 Task: Find connections with filter location Chinnamanūr with filter topic #propertymanagement with filter profile language Spanish with filter current company Sobha Ltd. with filter school Central Academy Schools with filter industry Book Publishing with filter service category Commercial Insurance with filter keywords title Cruise Director
Action: Mouse moved to (645, 94)
Screenshot: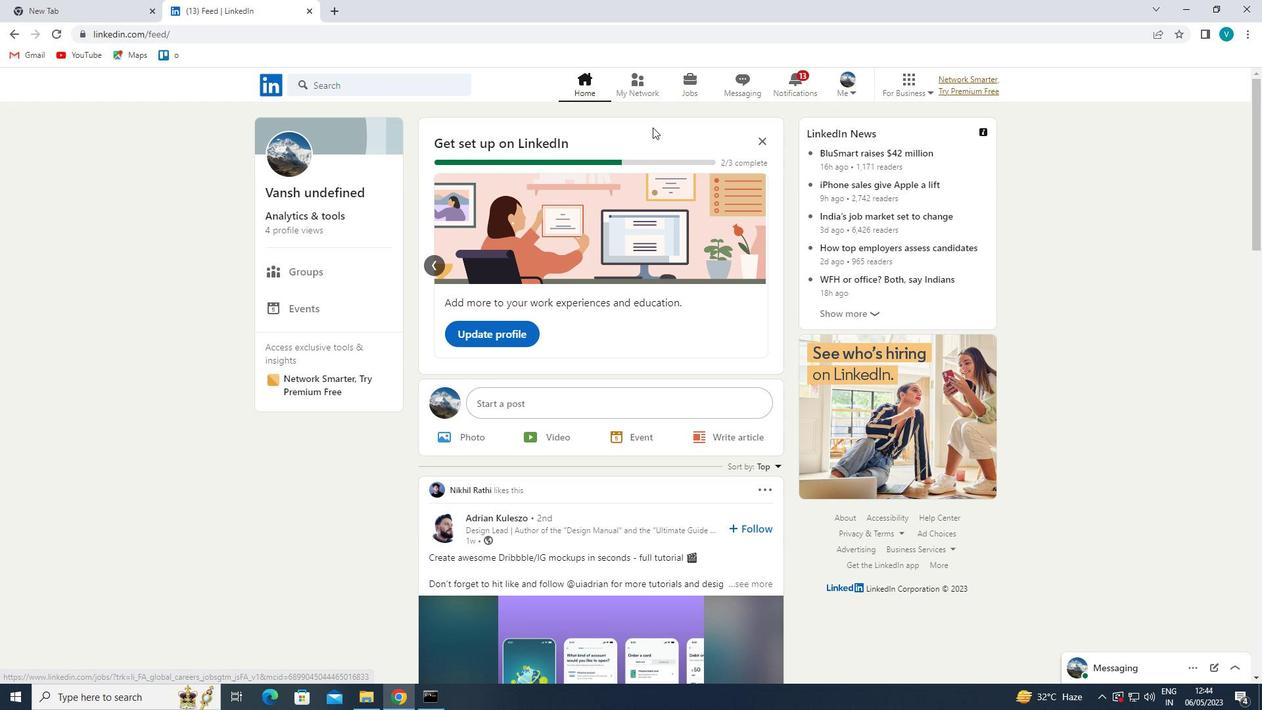
Action: Mouse pressed left at (645, 94)
Screenshot: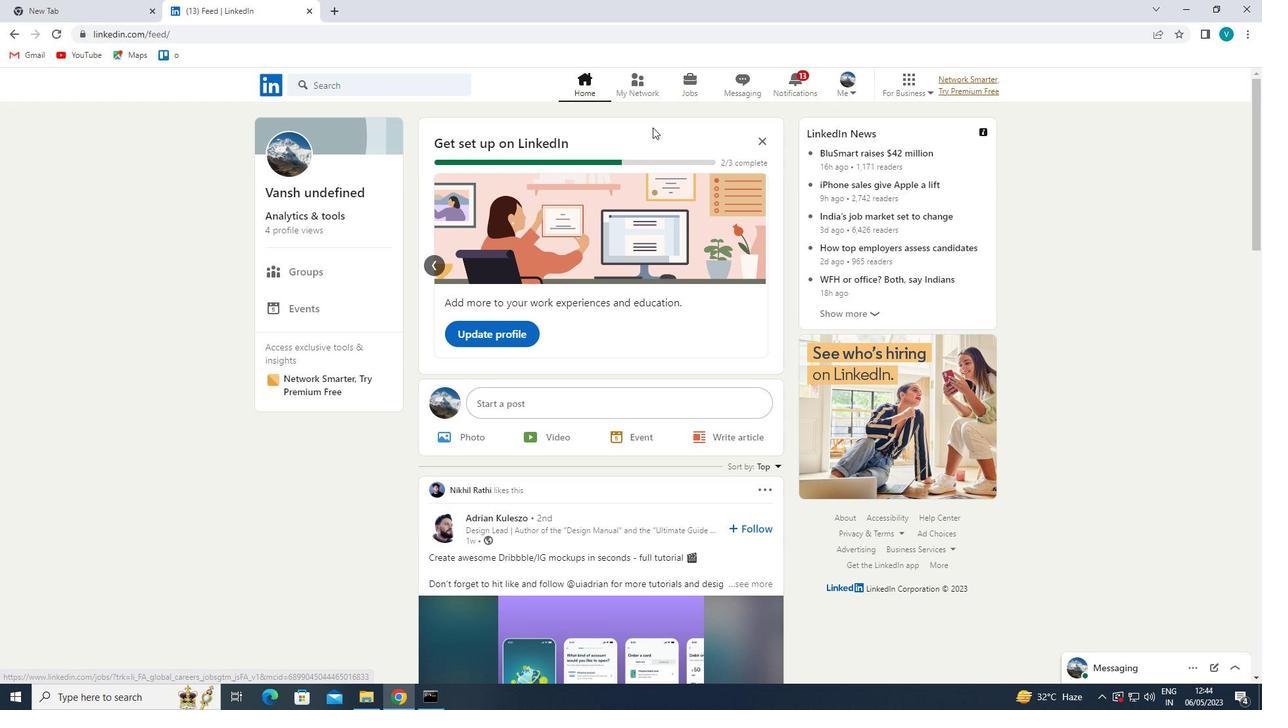 
Action: Mouse moved to (432, 153)
Screenshot: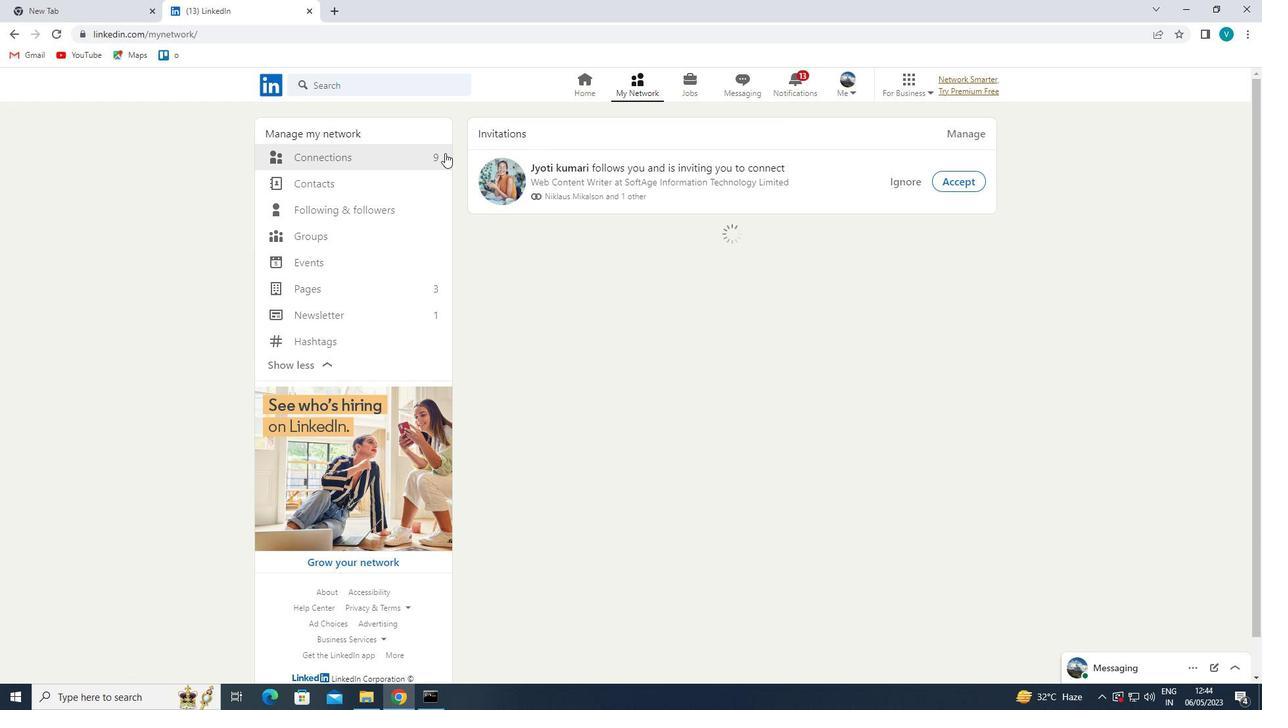 
Action: Mouse pressed left at (432, 153)
Screenshot: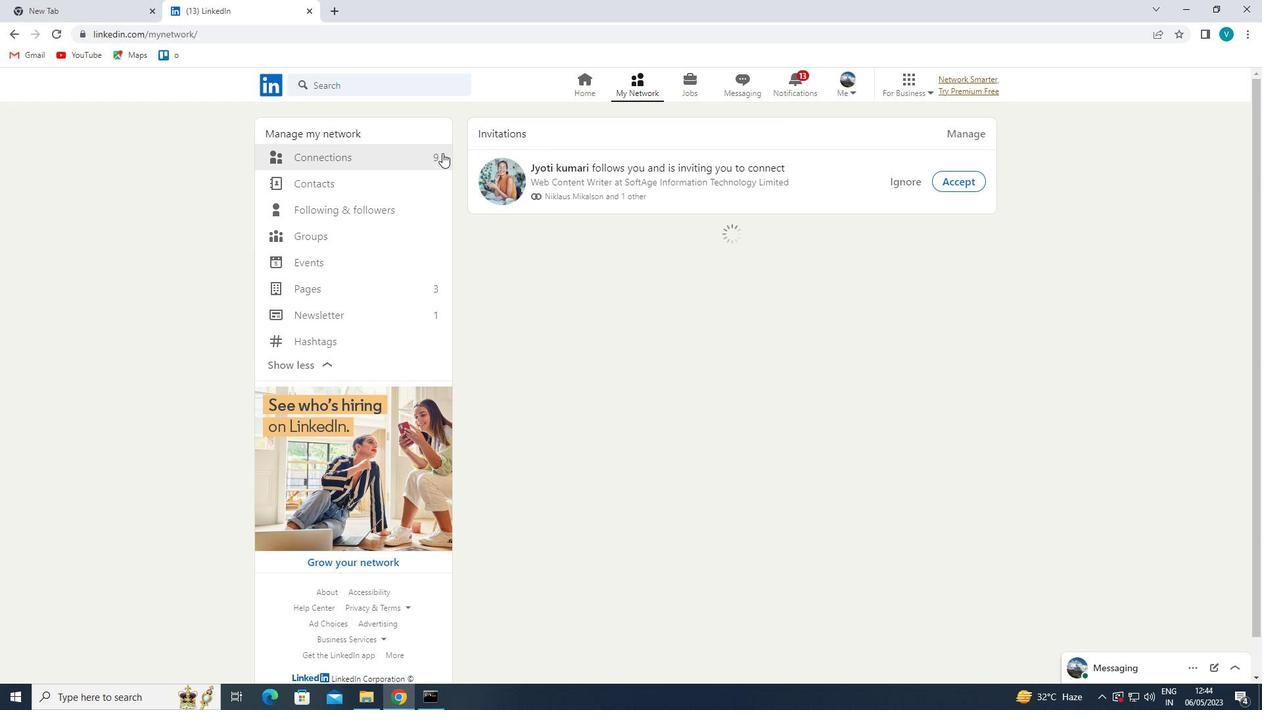 
Action: Mouse moved to (762, 161)
Screenshot: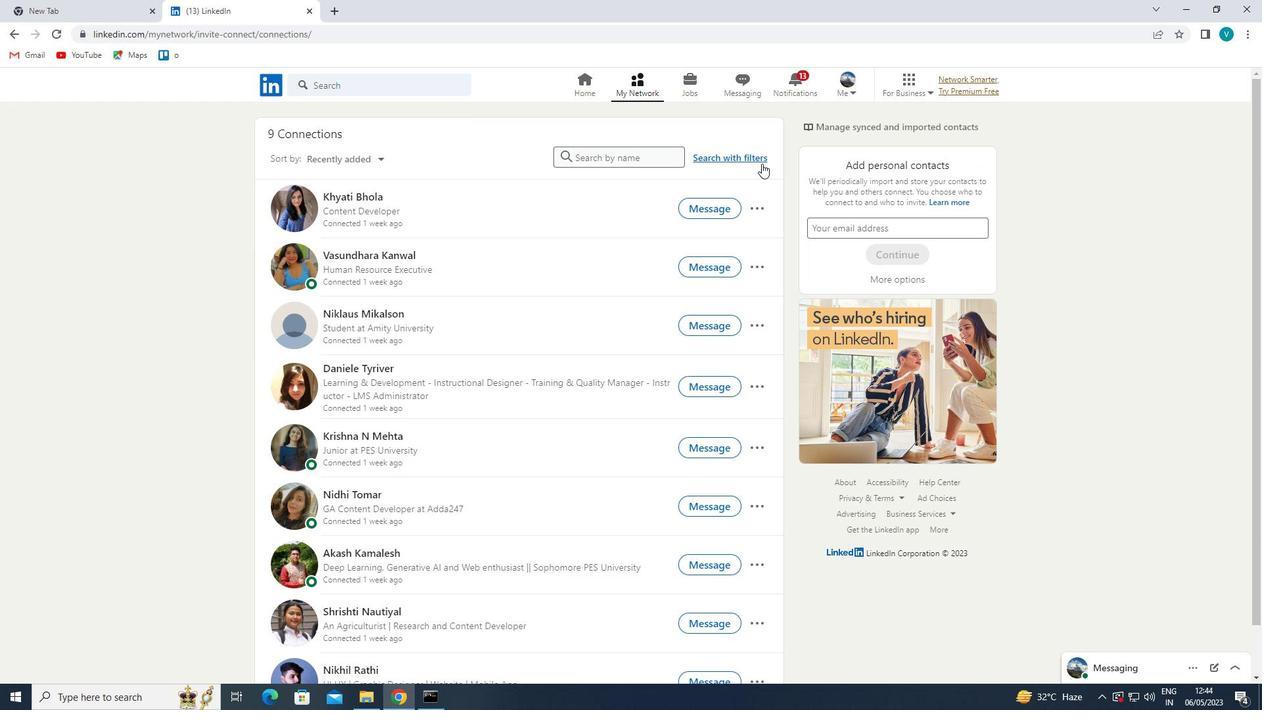 
Action: Mouse pressed left at (762, 161)
Screenshot: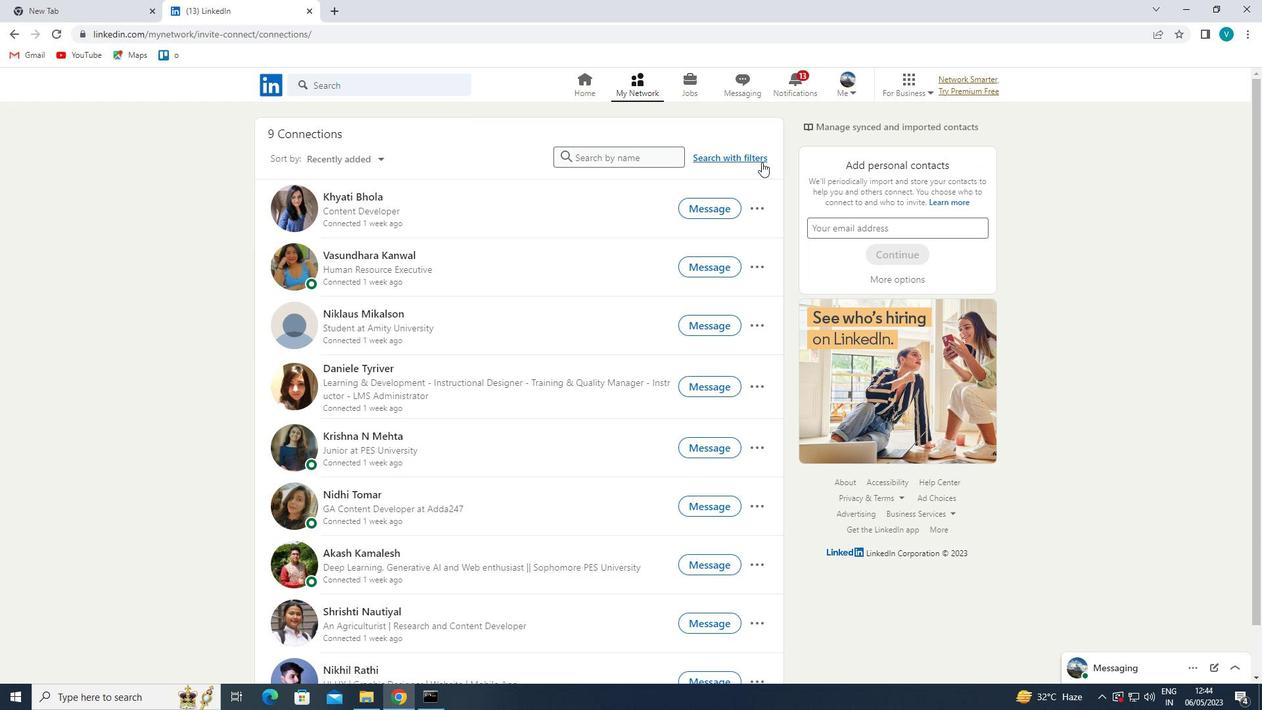 
Action: Mouse moved to (635, 124)
Screenshot: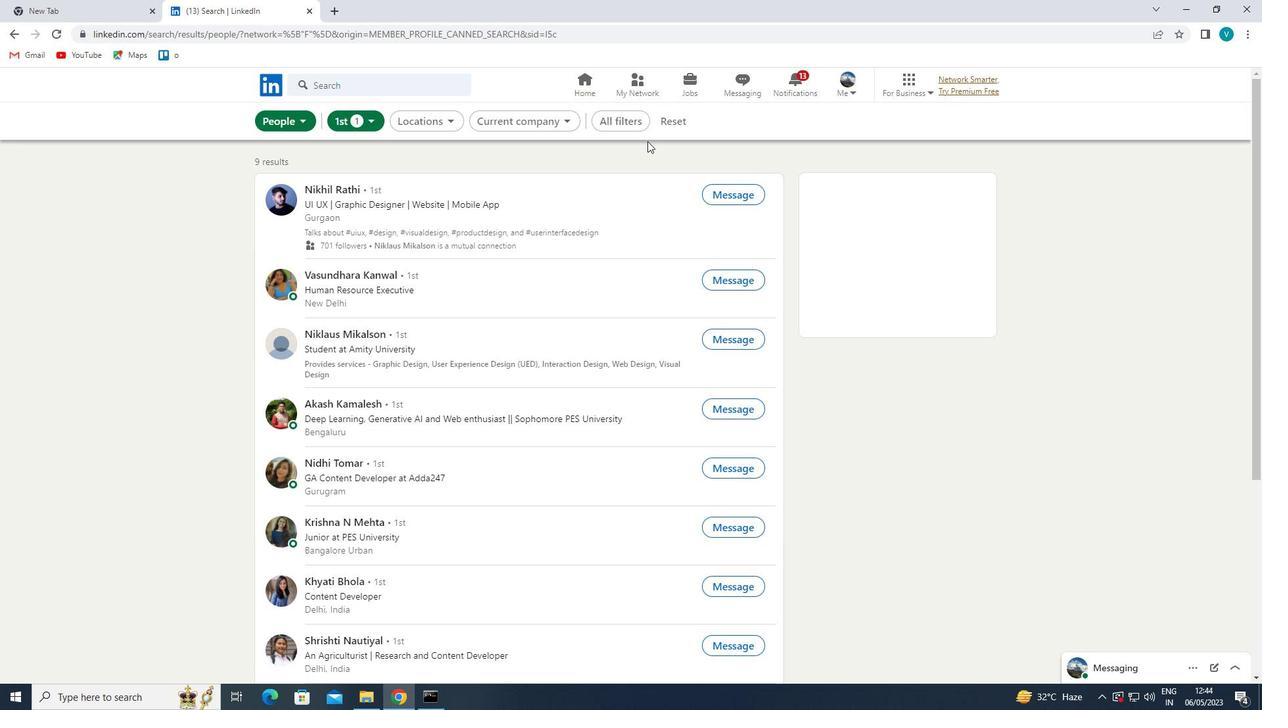 
Action: Mouse pressed left at (635, 124)
Screenshot: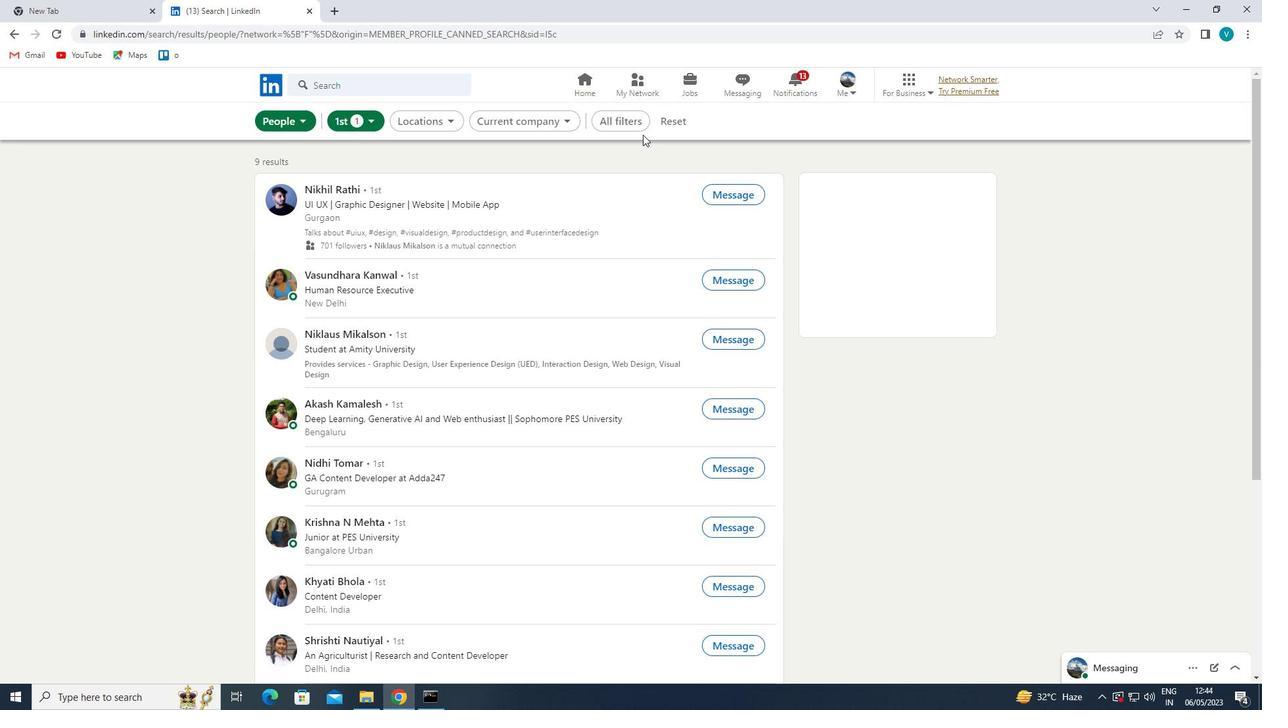 
Action: Mouse moved to (982, 236)
Screenshot: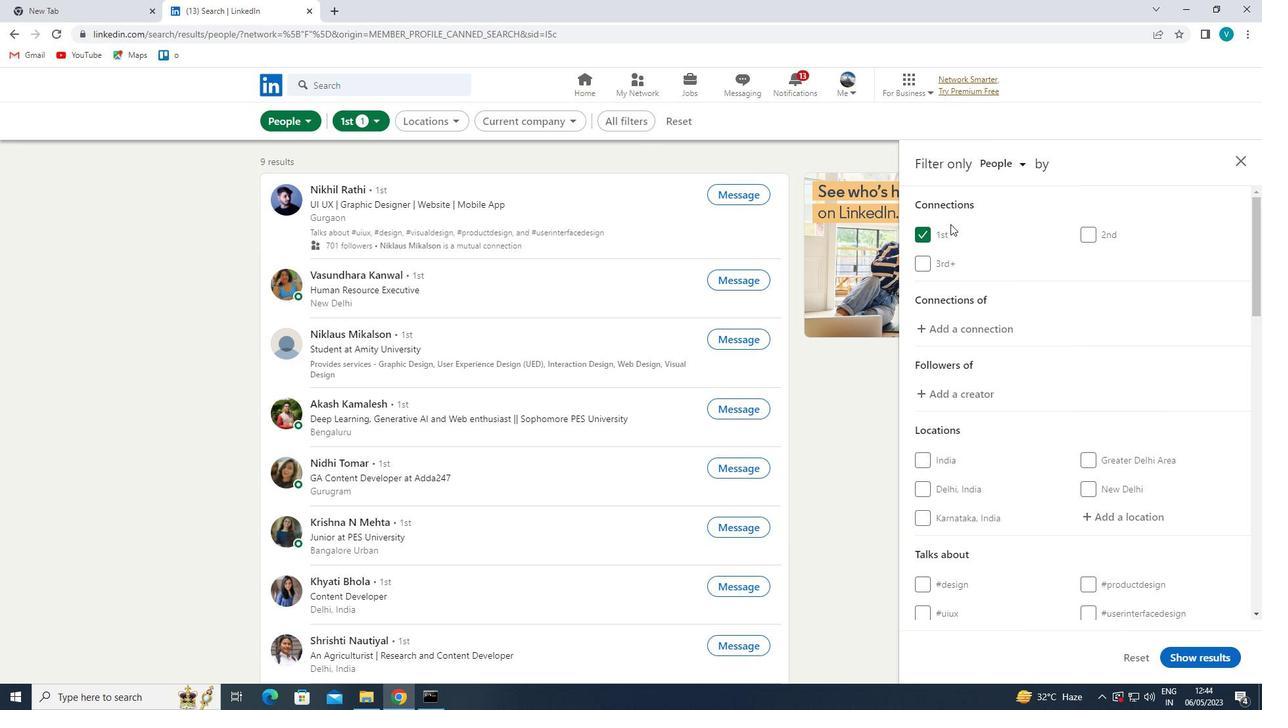 
Action: Mouse scrolled (982, 235) with delta (0, 0)
Screenshot: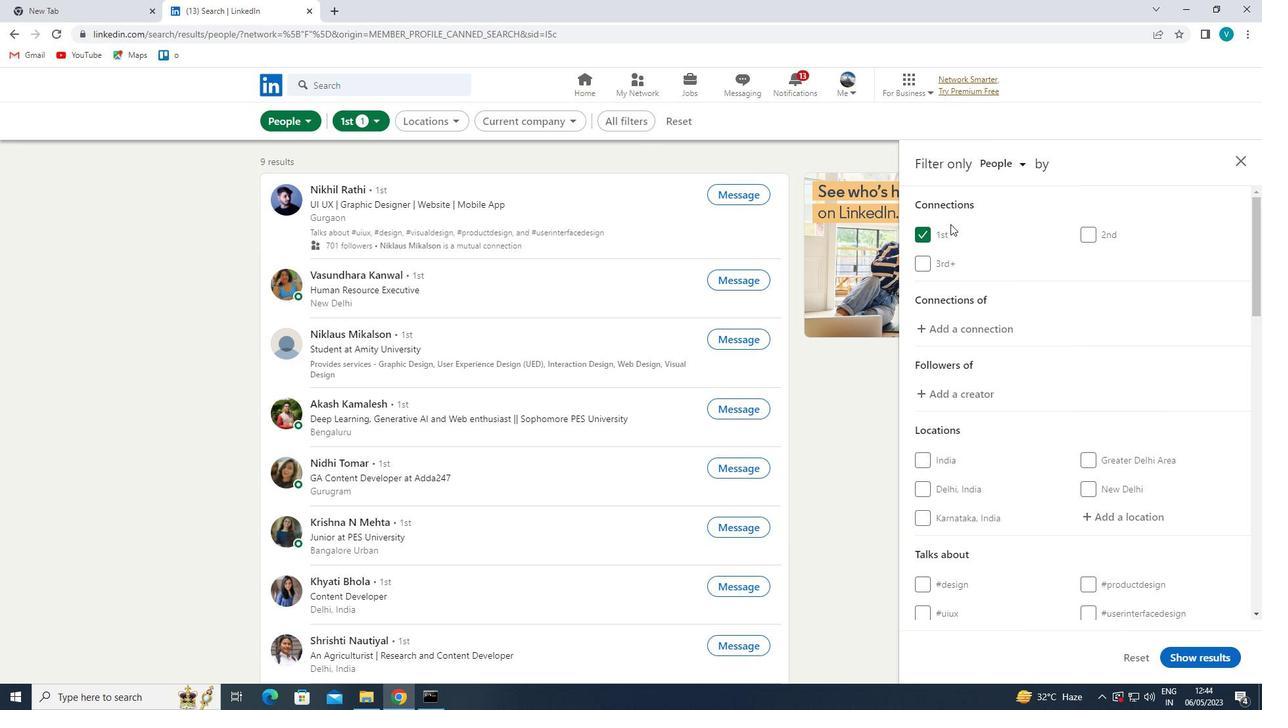 
Action: Mouse moved to (990, 241)
Screenshot: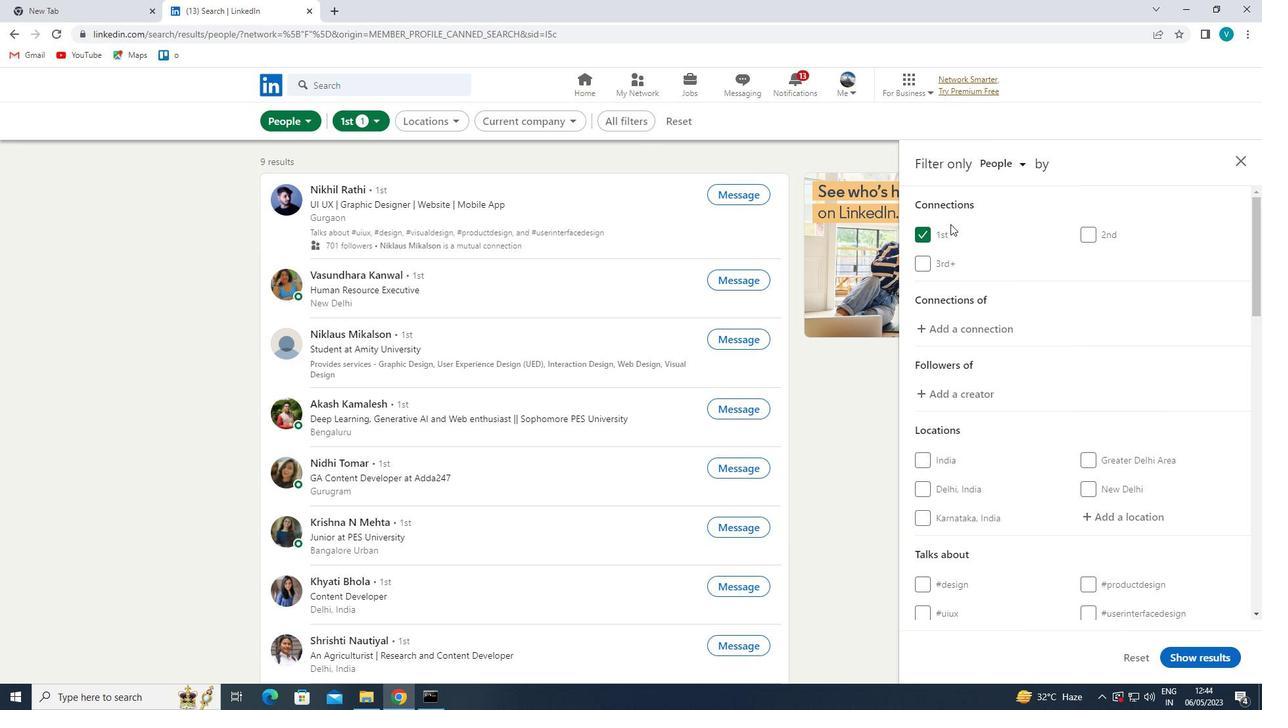 
Action: Mouse scrolled (990, 240) with delta (0, 0)
Screenshot: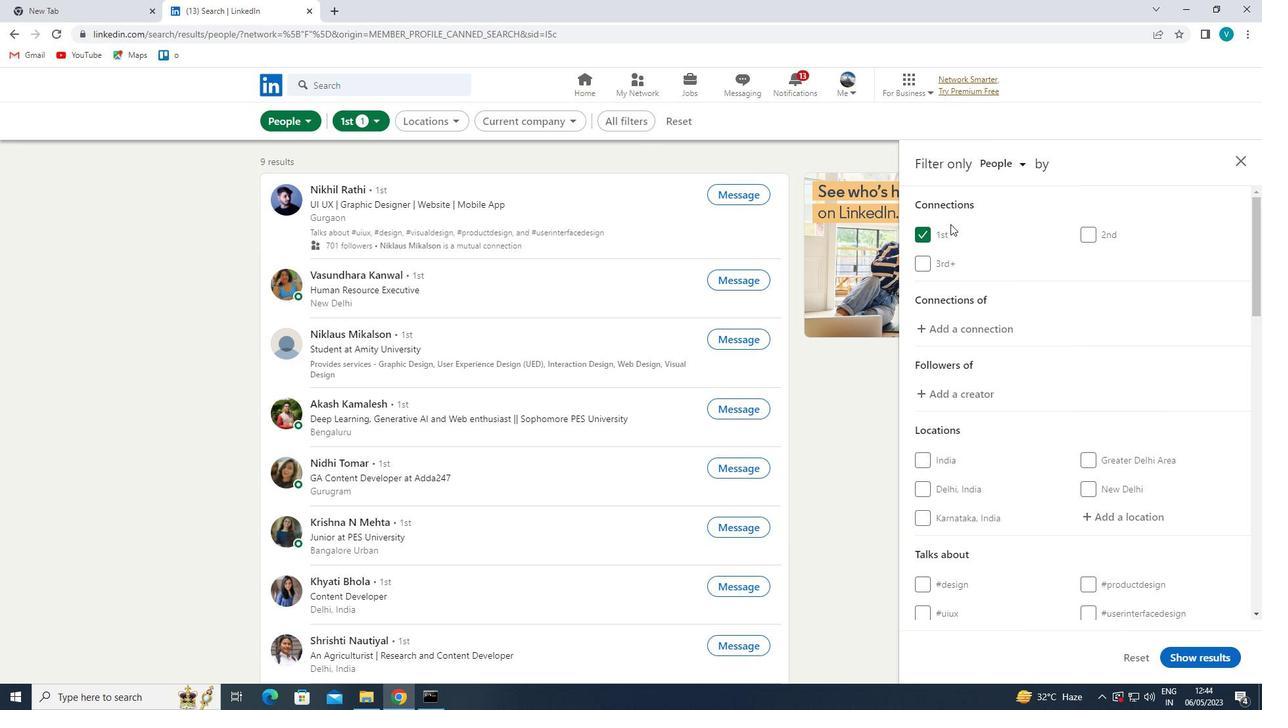 
Action: Mouse moved to (1099, 389)
Screenshot: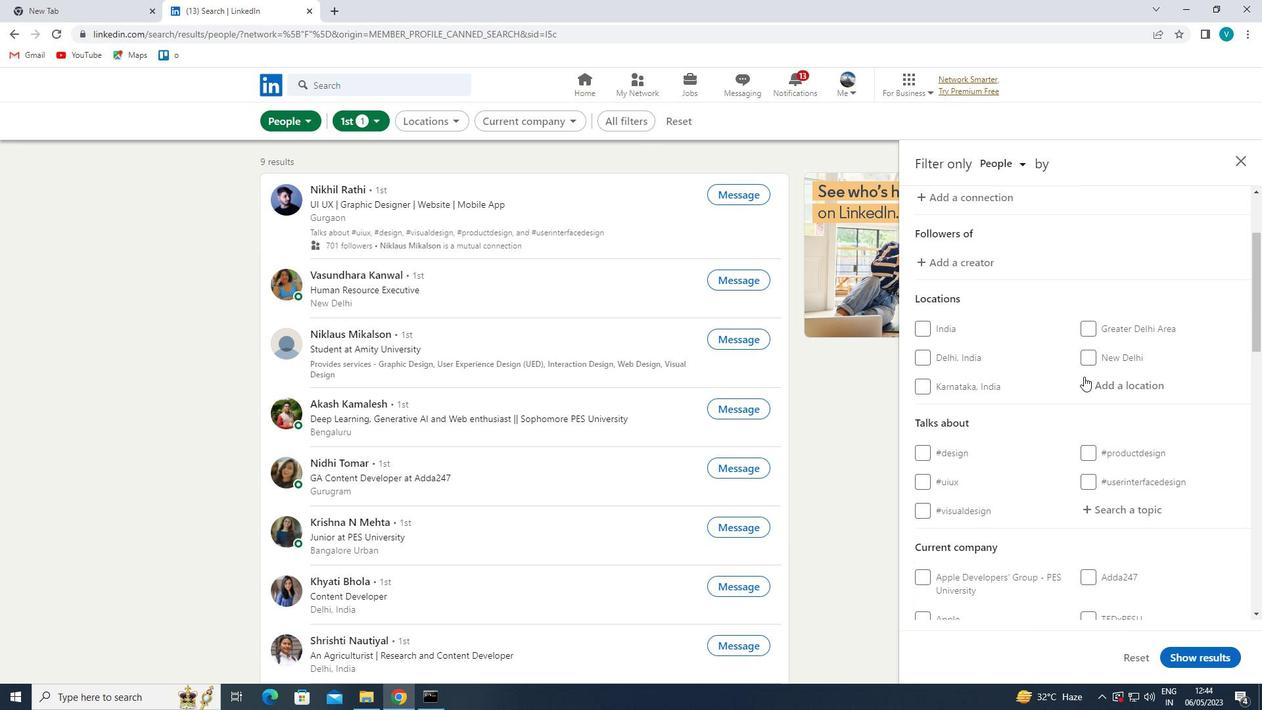 
Action: Mouse pressed left at (1099, 389)
Screenshot: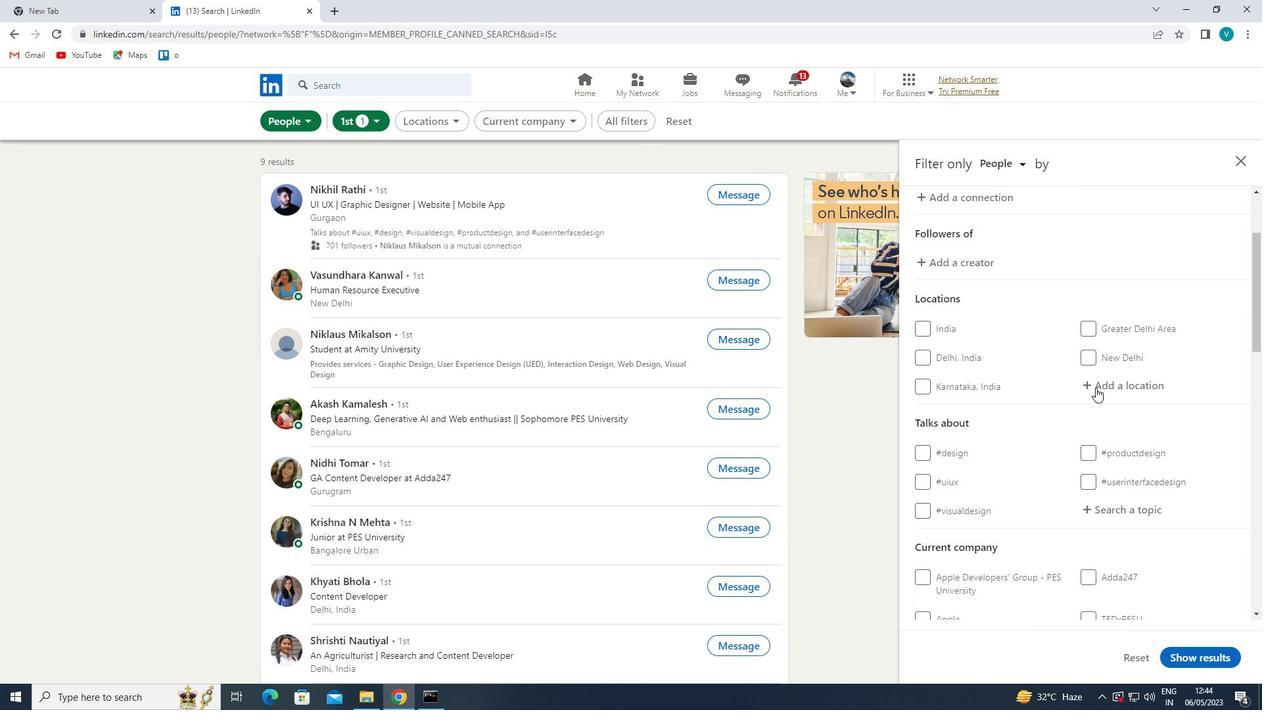 
Action: Mouse moved to (1037, 430)
Screenshot: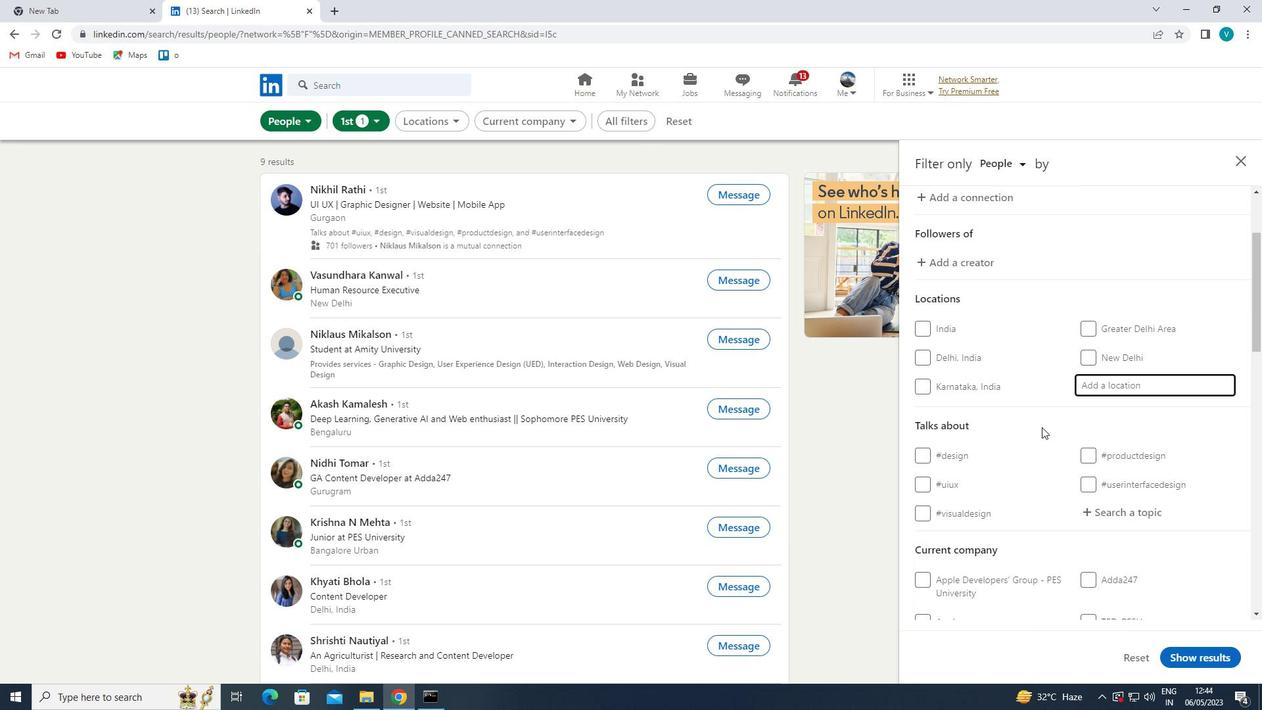 
Action: Key pressed <Key.shift>
Screenshot: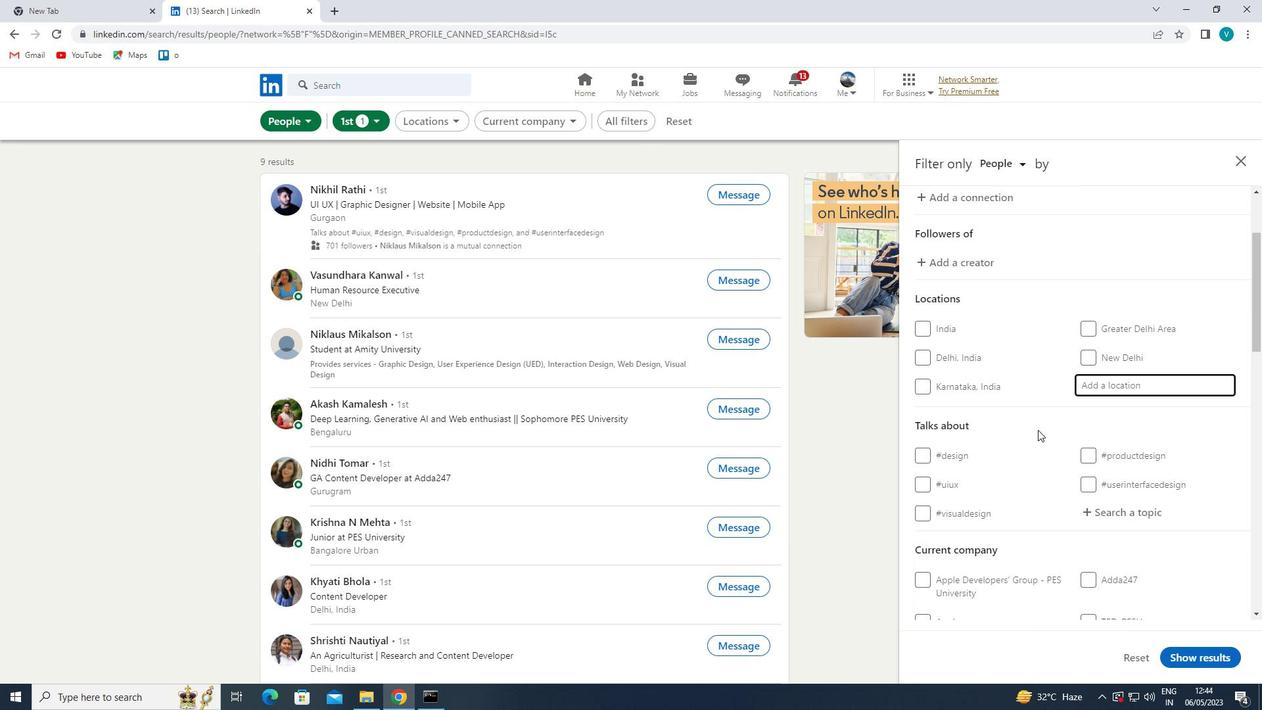 
Action: Mouse moved to (1036, 431)
Screenshot: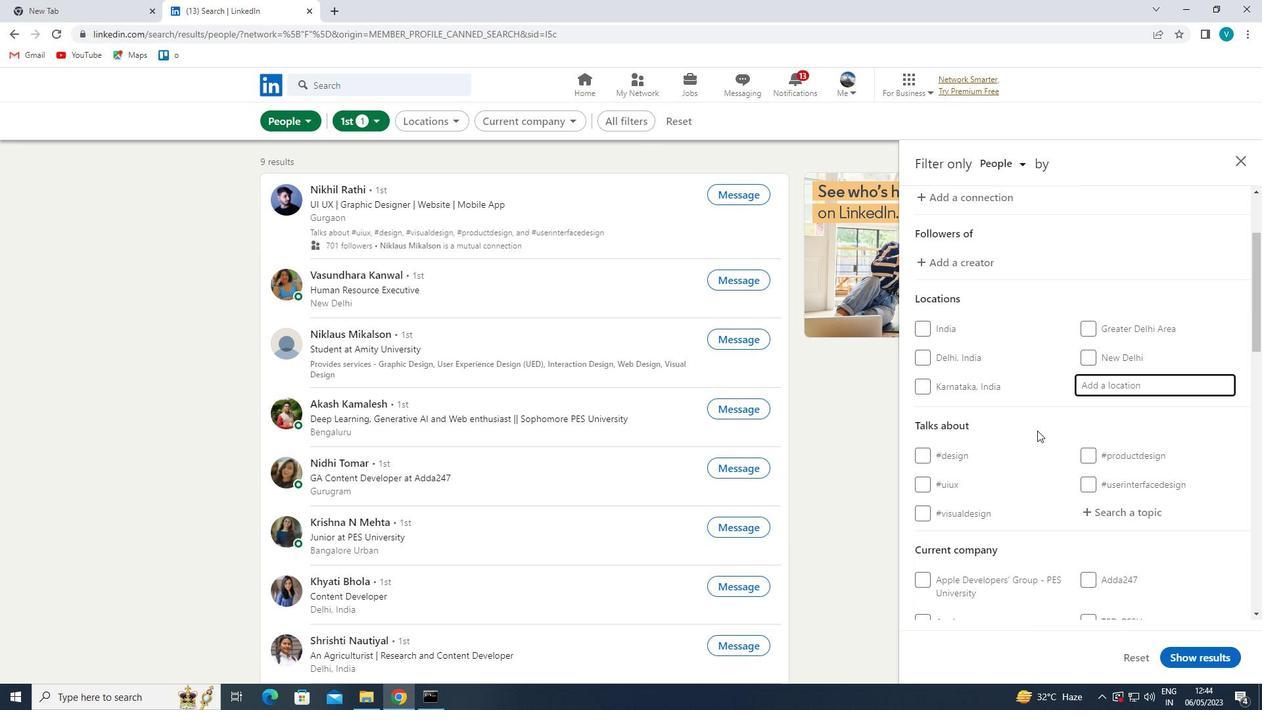 
Action: Key pressed CHINNAMANUR
Screenshot: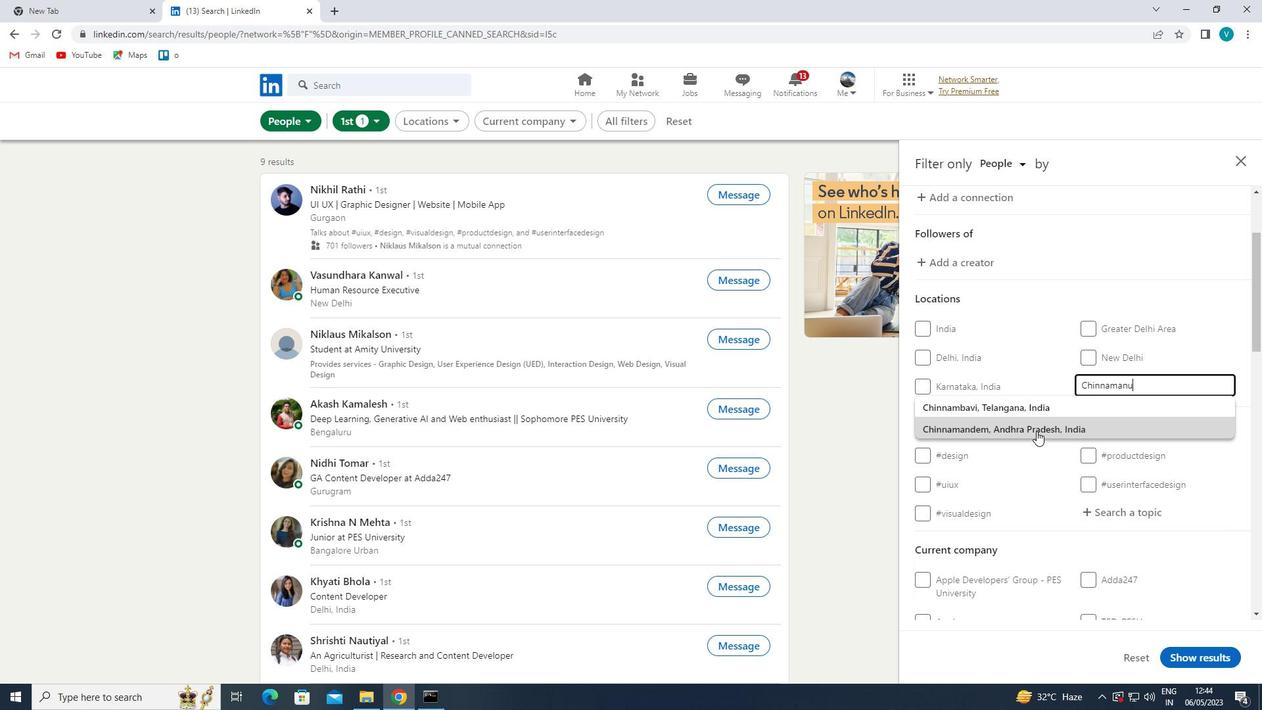 
Action: Mouse moved to (1044, 401)
Screenshot: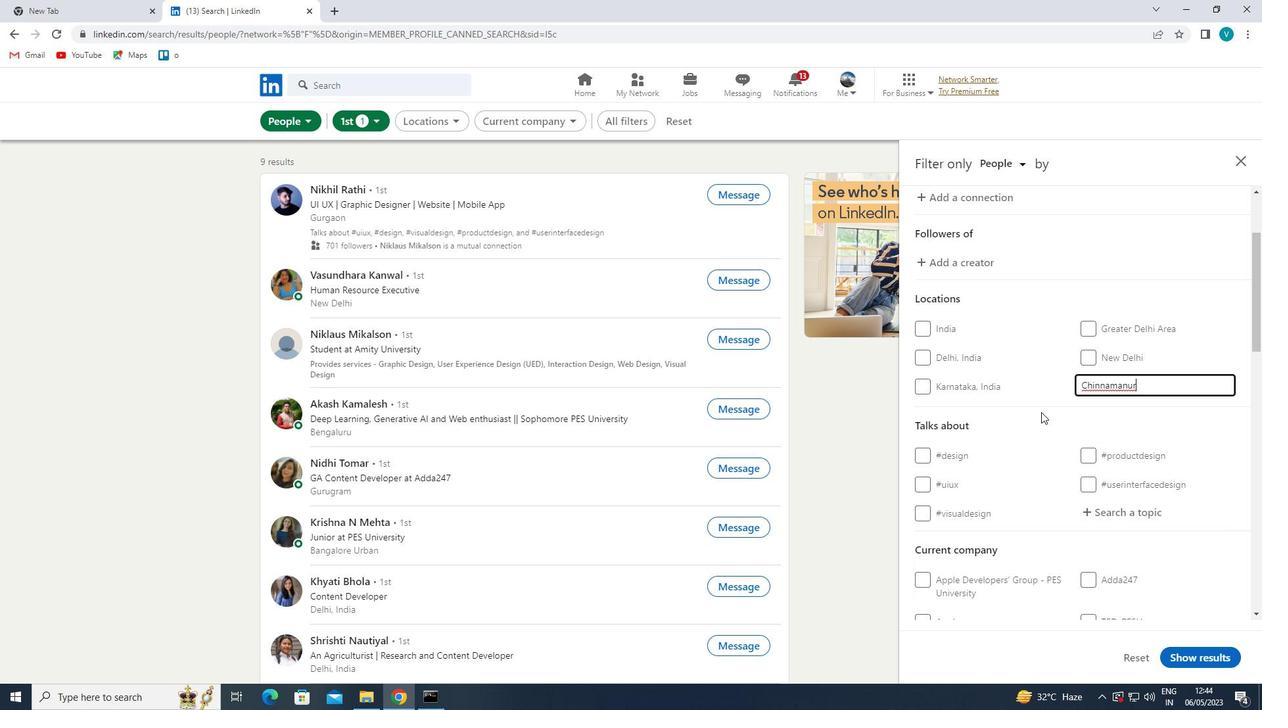 
Action: Mouse pressed left at (1044, 401)
Screenshot: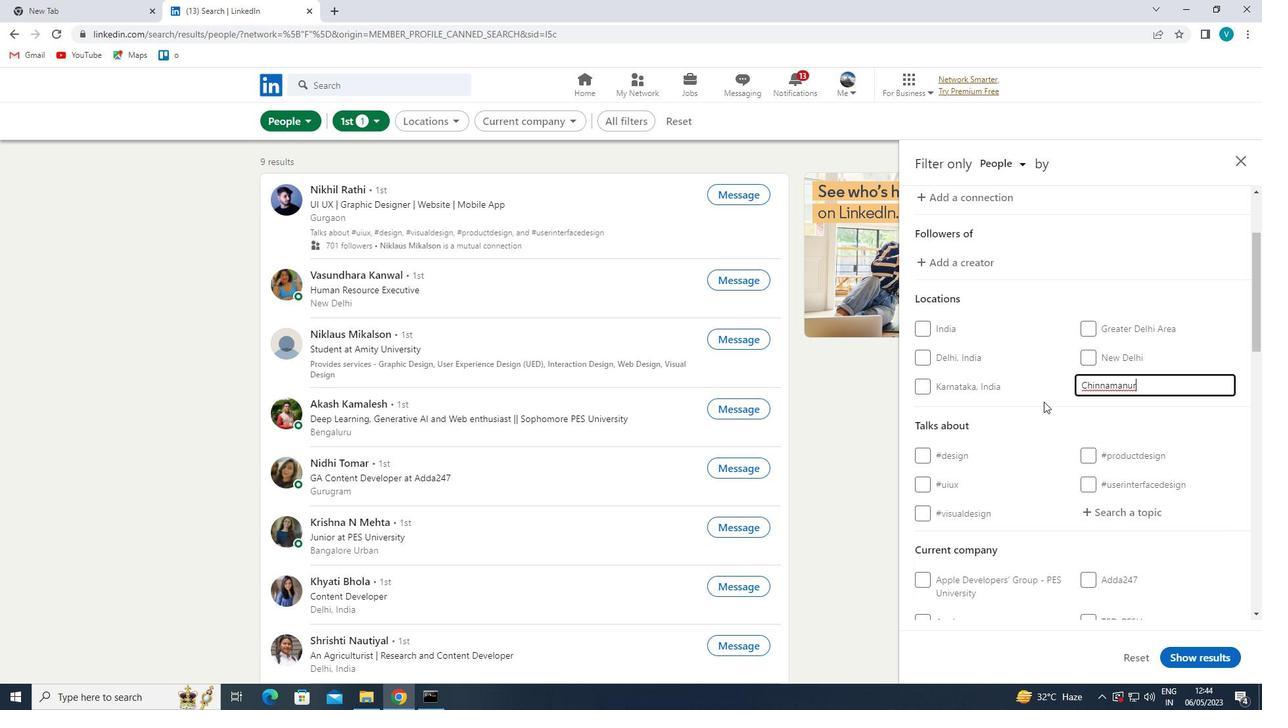 
Action: Mouse scrolled (1044, 401) with delta (0, 0)
Screenshot: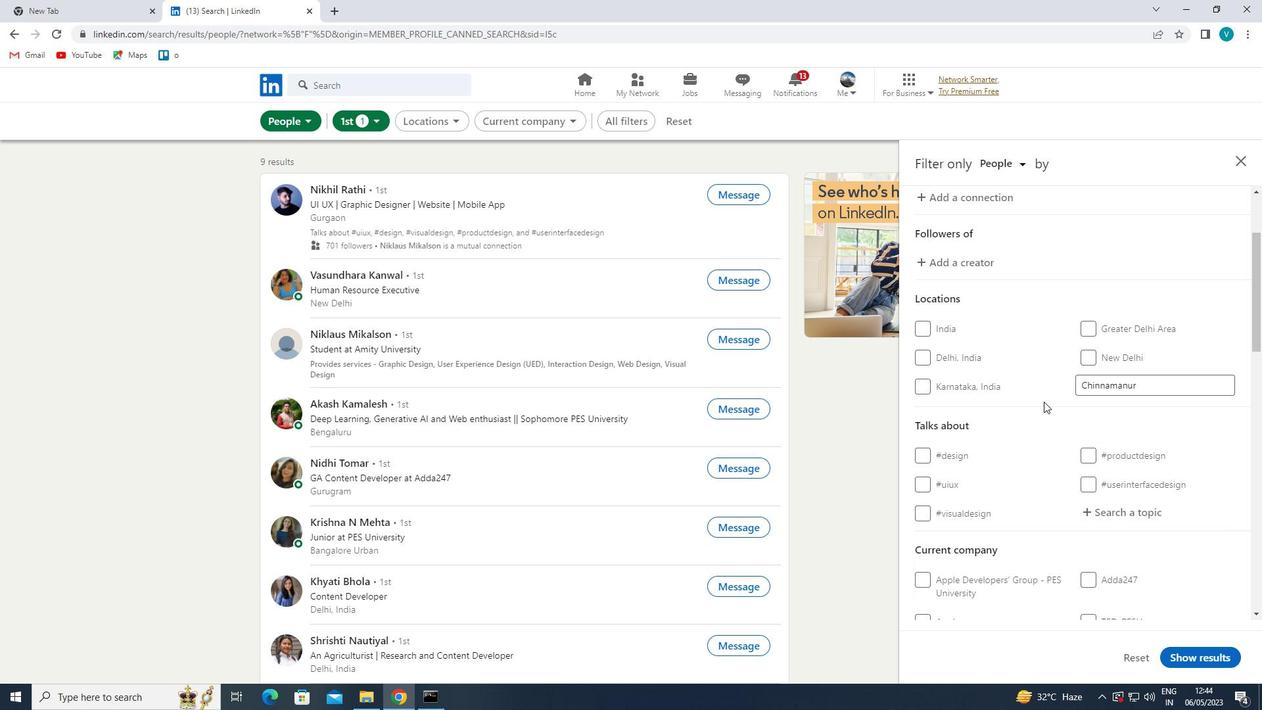 
Action: Mouse moved to (1044, 401)
Screenshot: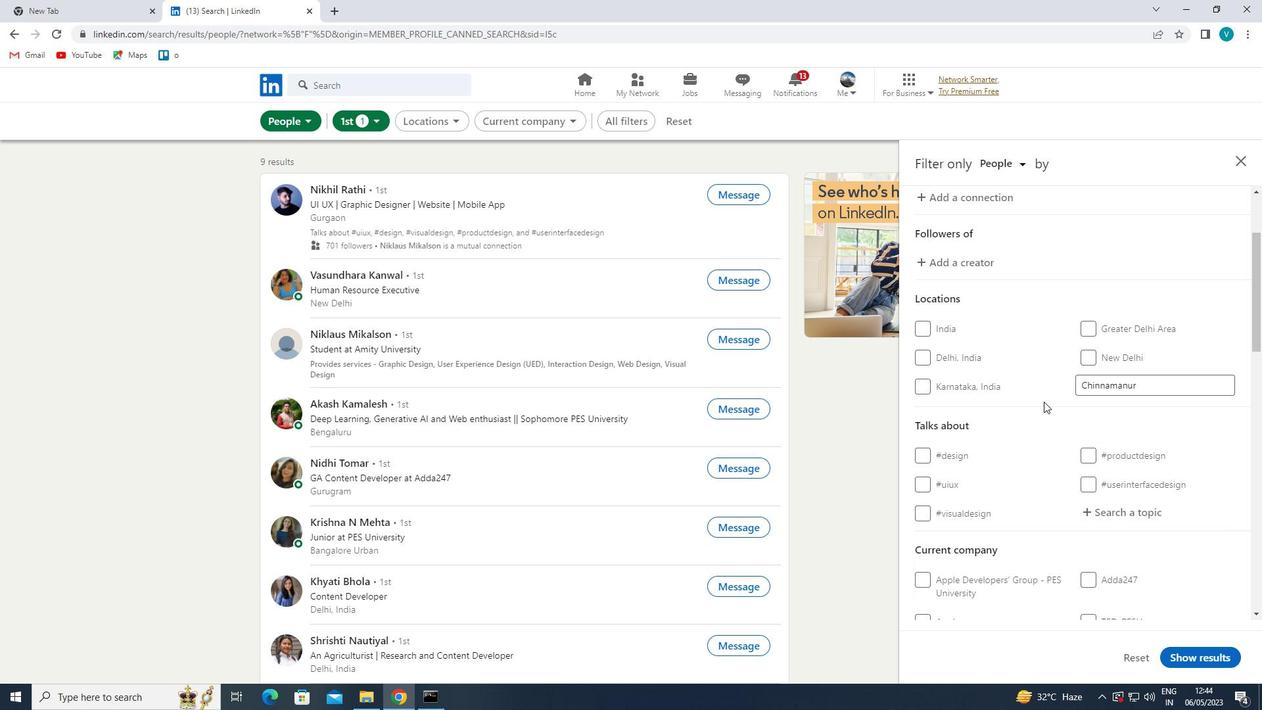 
Action: Mouse scrolled (1044, 401) with delta (0, 0)
Screenshot: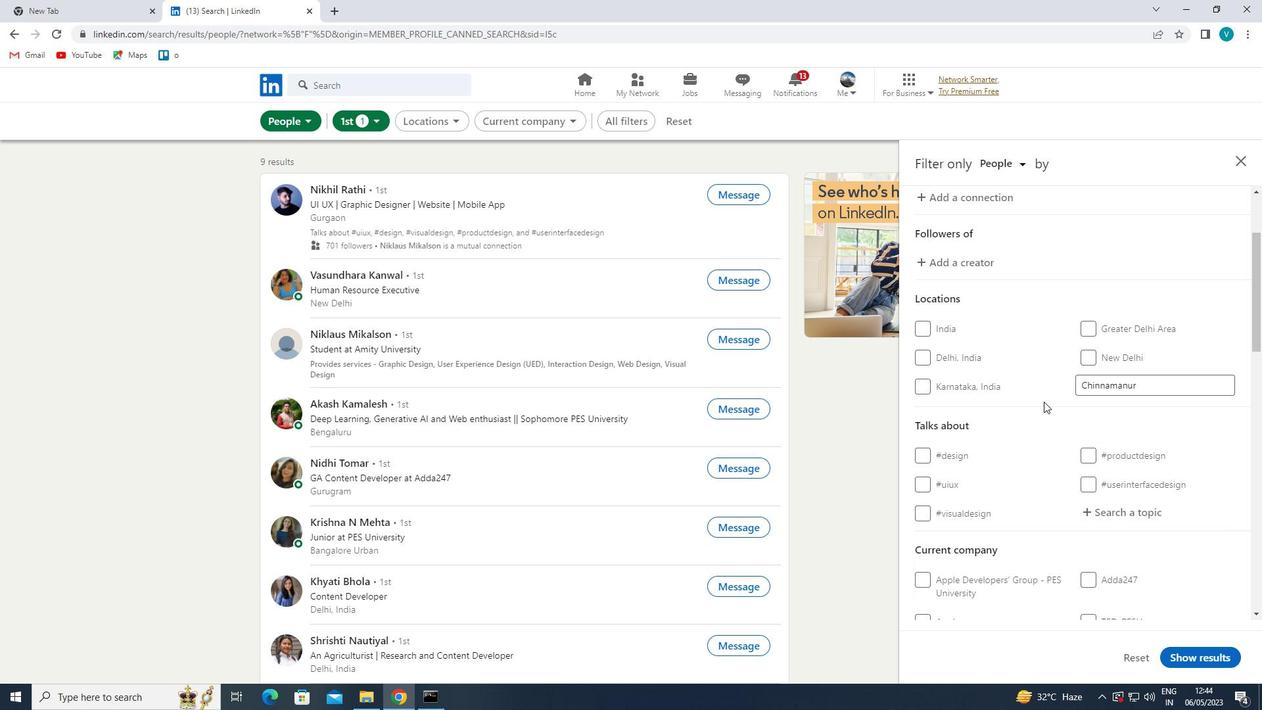 
Action: Mouse moved to (1109, 384)
Screenshot: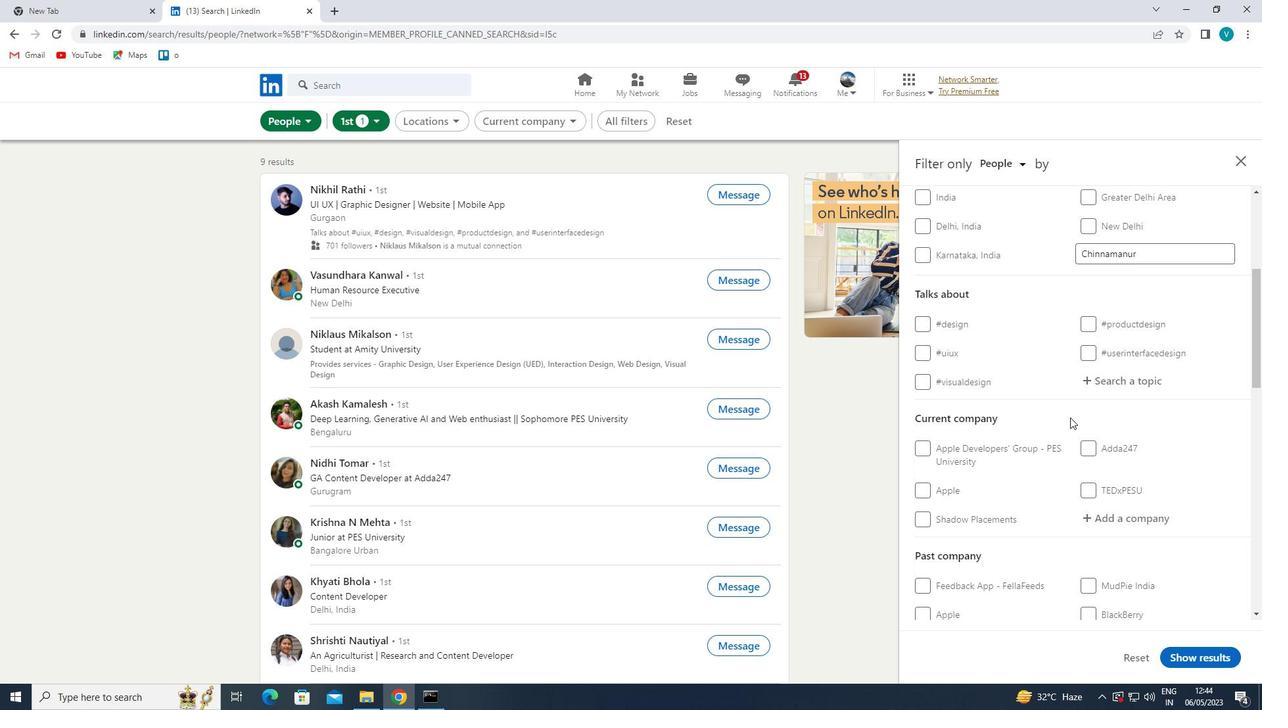 
Action: Mouse pressed left at (1109, 384)
Screenshot: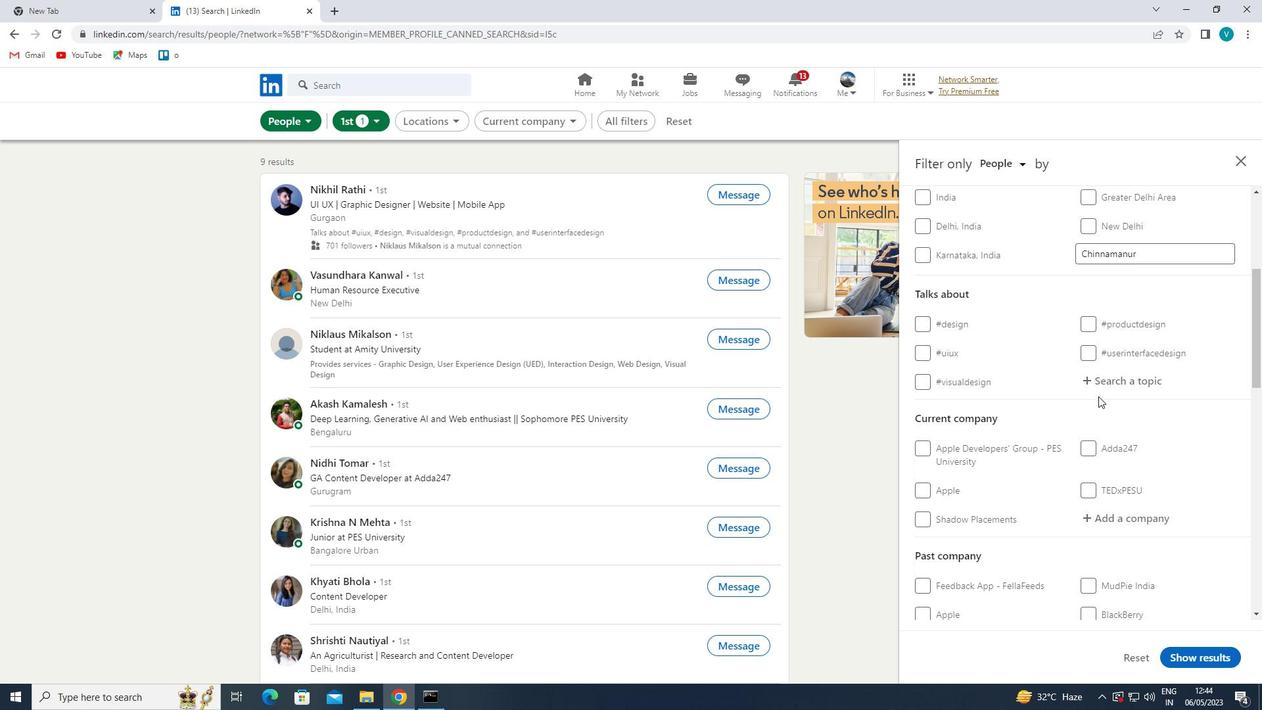
Action: Mouse moved to (1069, 410)
Screenshot: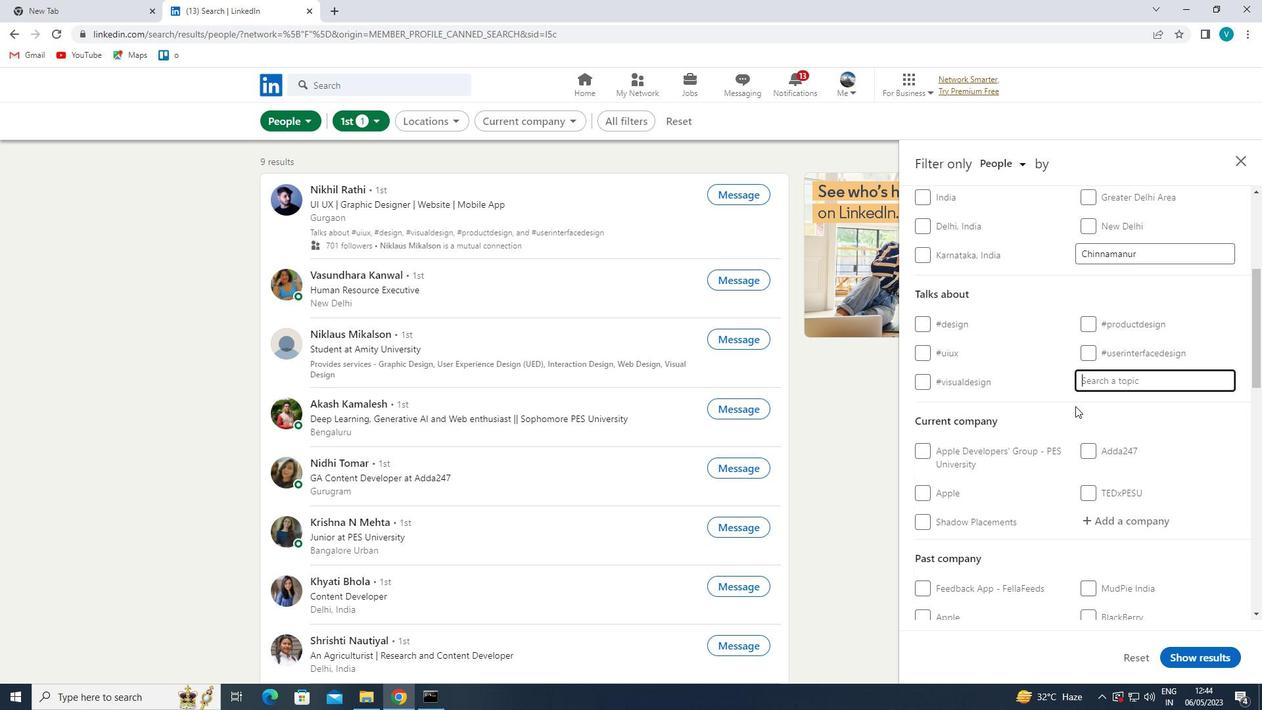 
Action: Key pressed PROPERTYMANAGEMENT
Screenshot: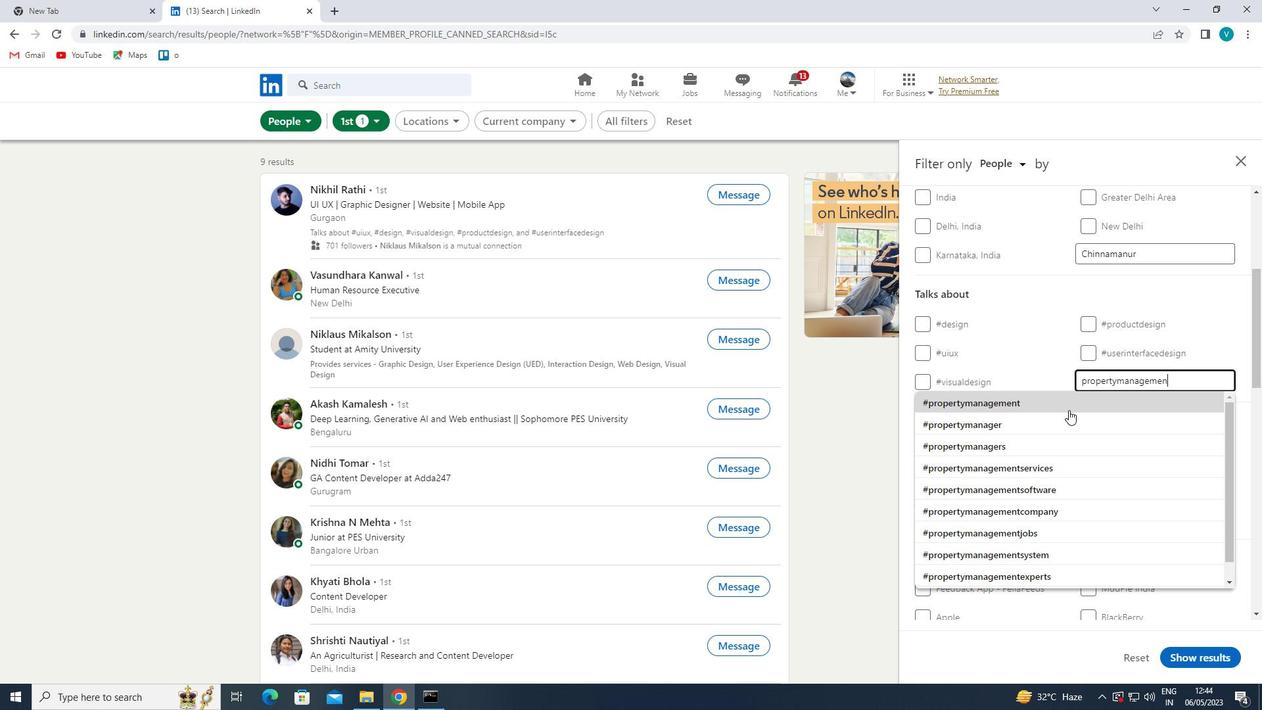 
Action: Mouse moved to (1072, 405)
Screenshot: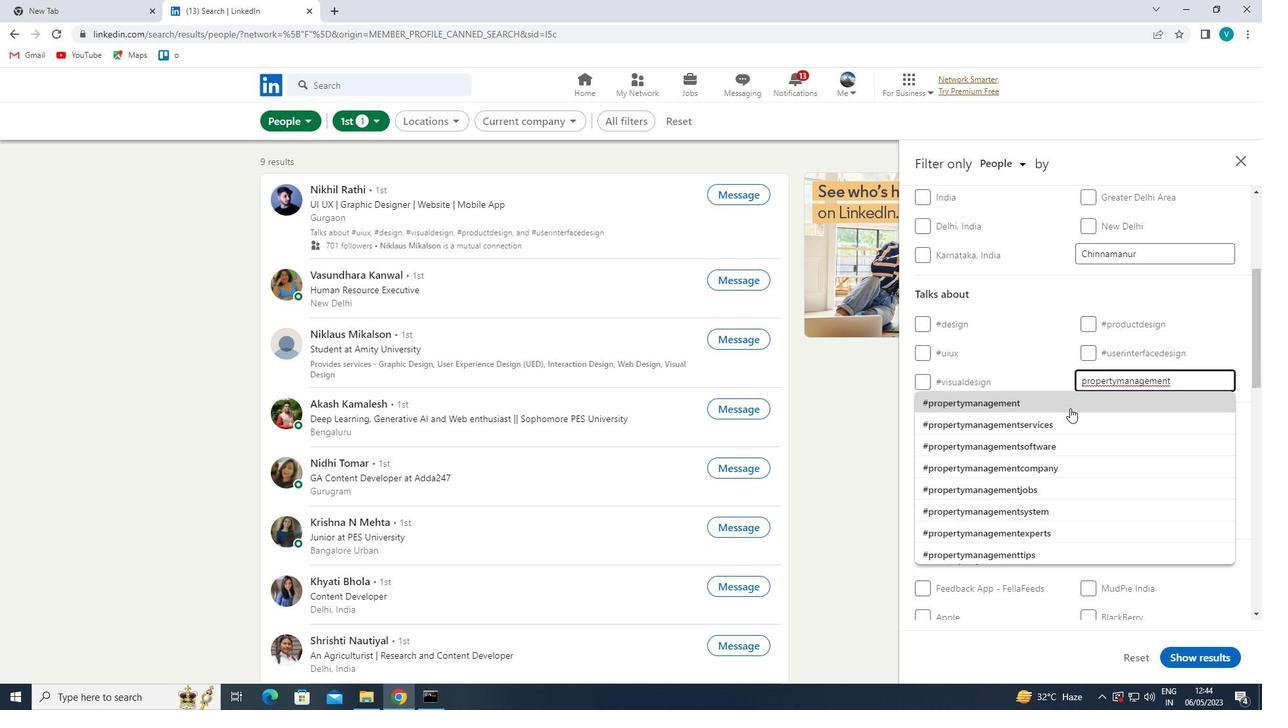 
Action: Mouse pressed left at (1072, 405)
Screenshot: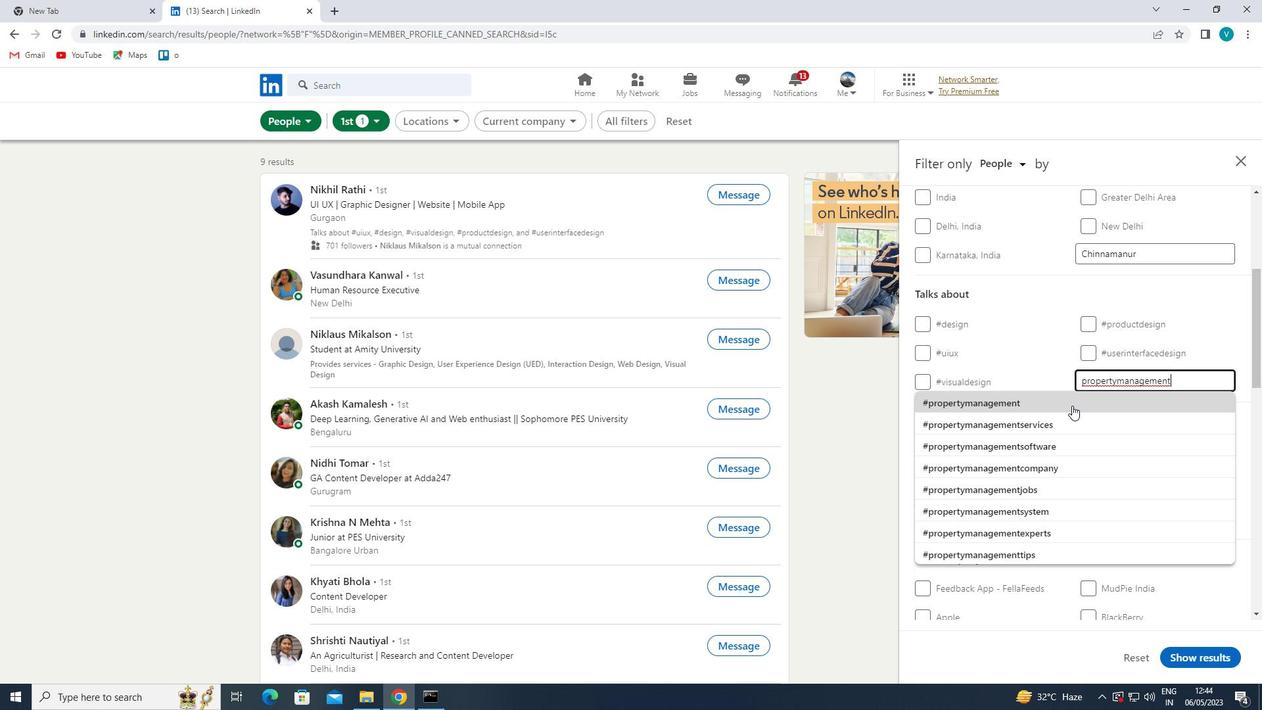 
Action: Mouse scrolled (1072, 404) with delta (0, 0)
Screenshot: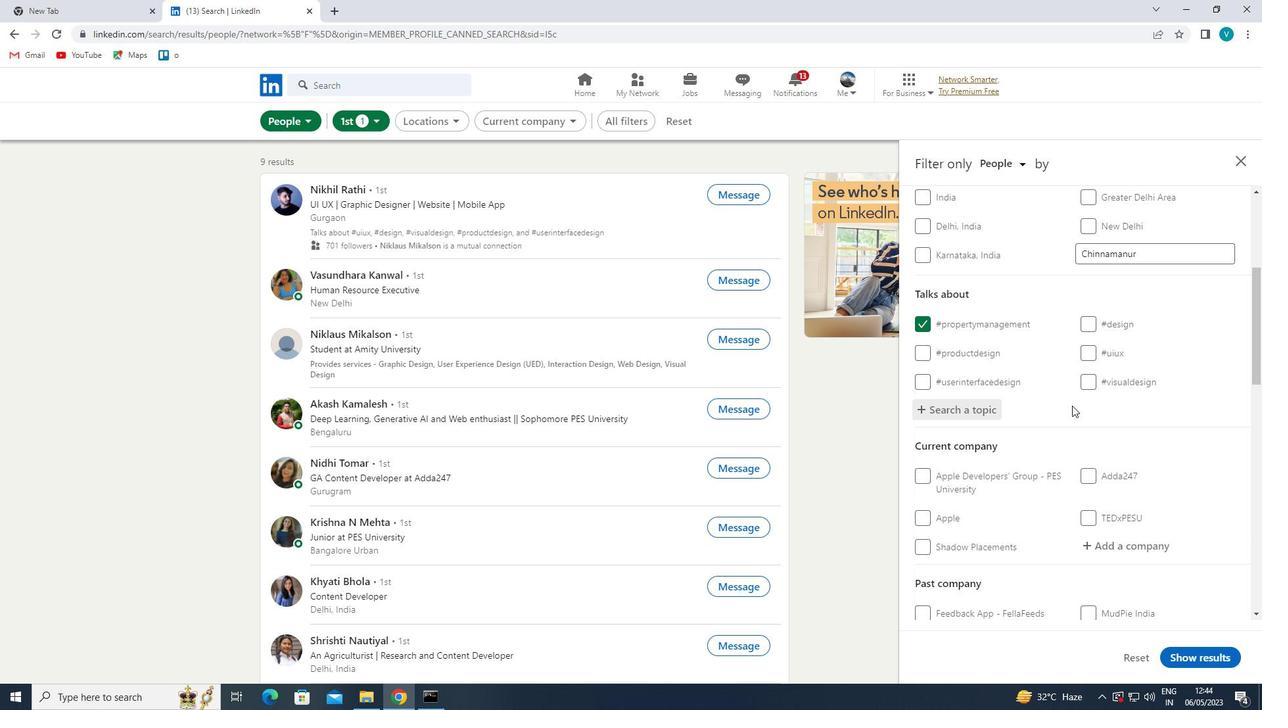 
Action: Mouse moved to (1073, 408)
Screenshot: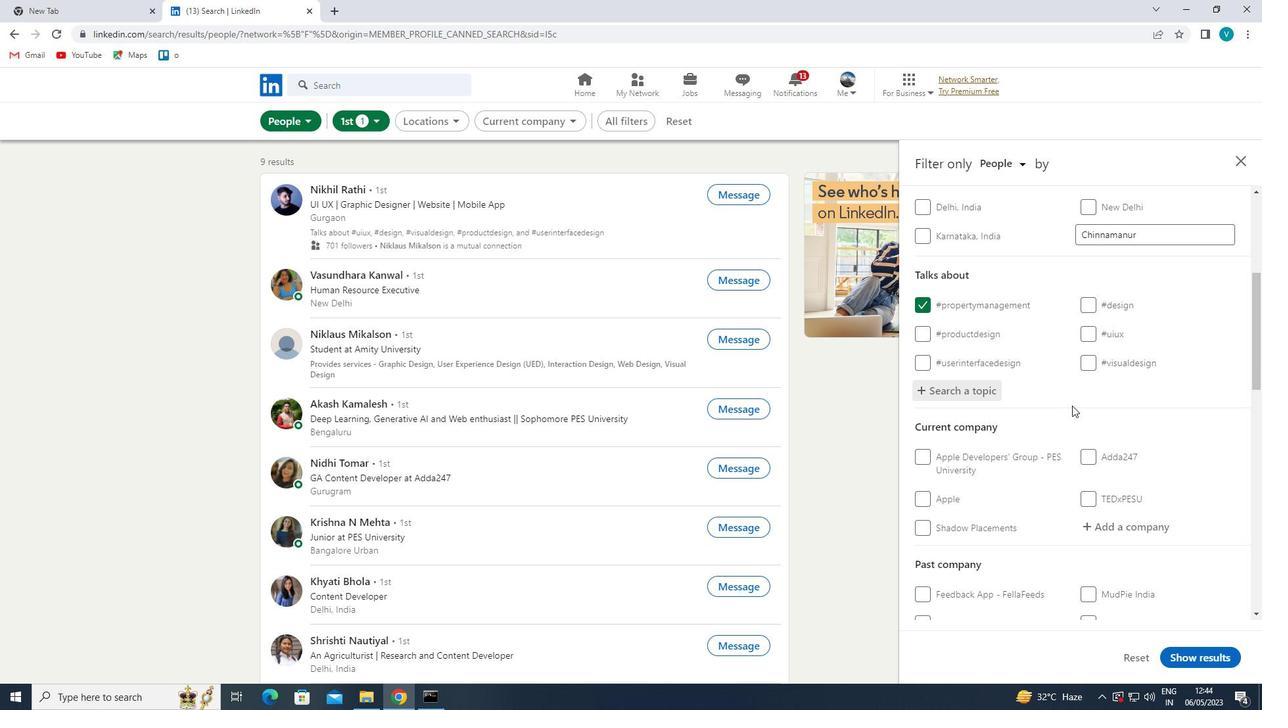 
Action: Mouse scrolled (1073, 407) with delta (0, 0)
Screenshot: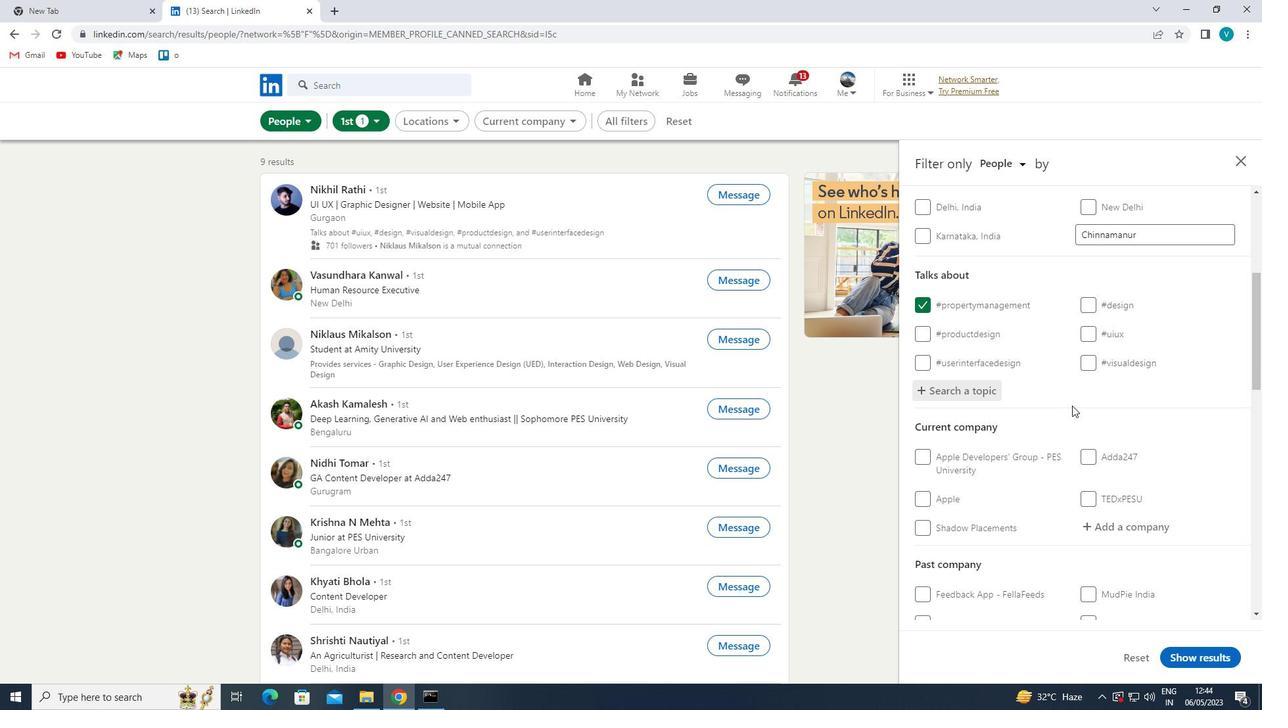 
Action: Mouse moved to (1089, 412)
Screenshot: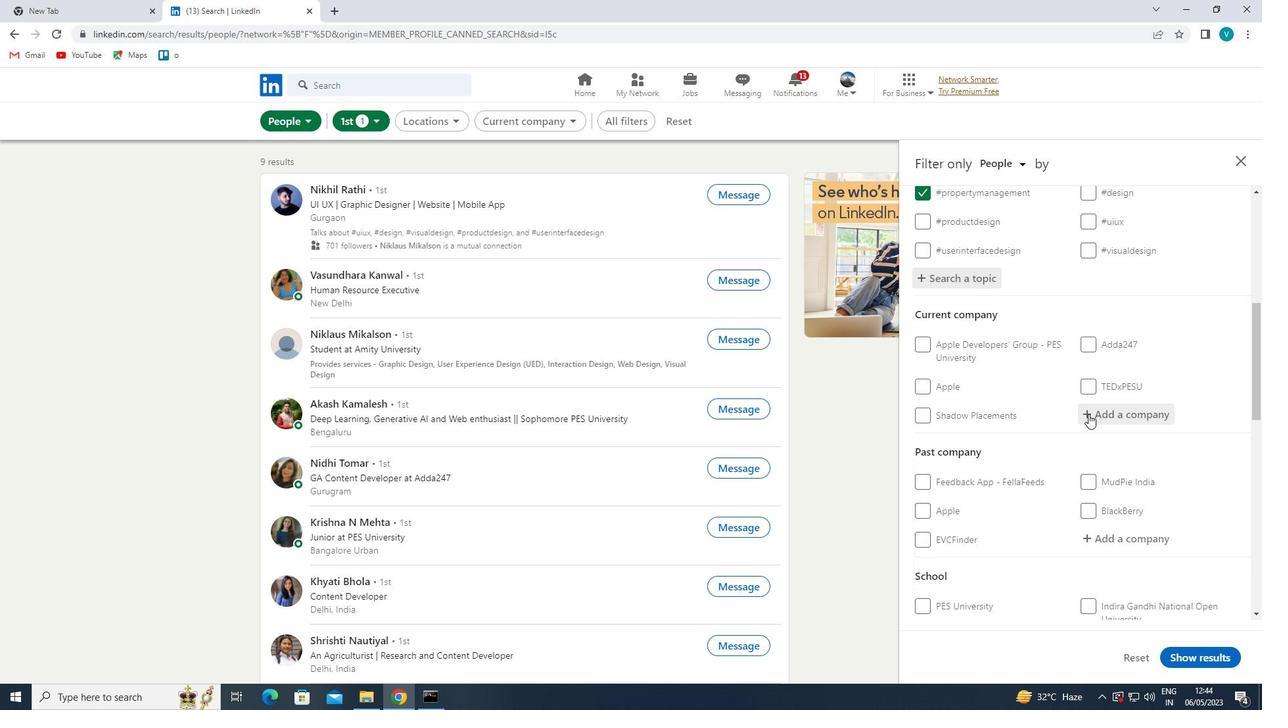 
Action: Mouse pressed left at (1089, 412)
Screenshot: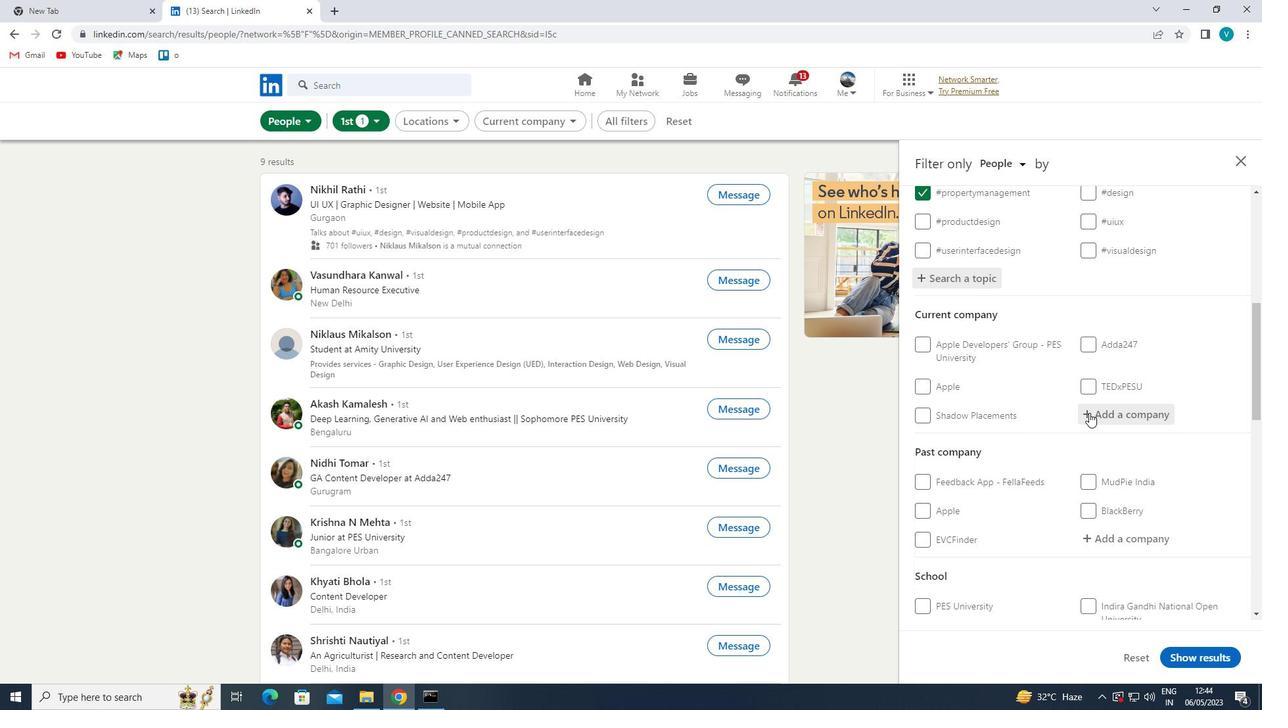 
Action: Mouse moved to (1091, 412)
Screenshot: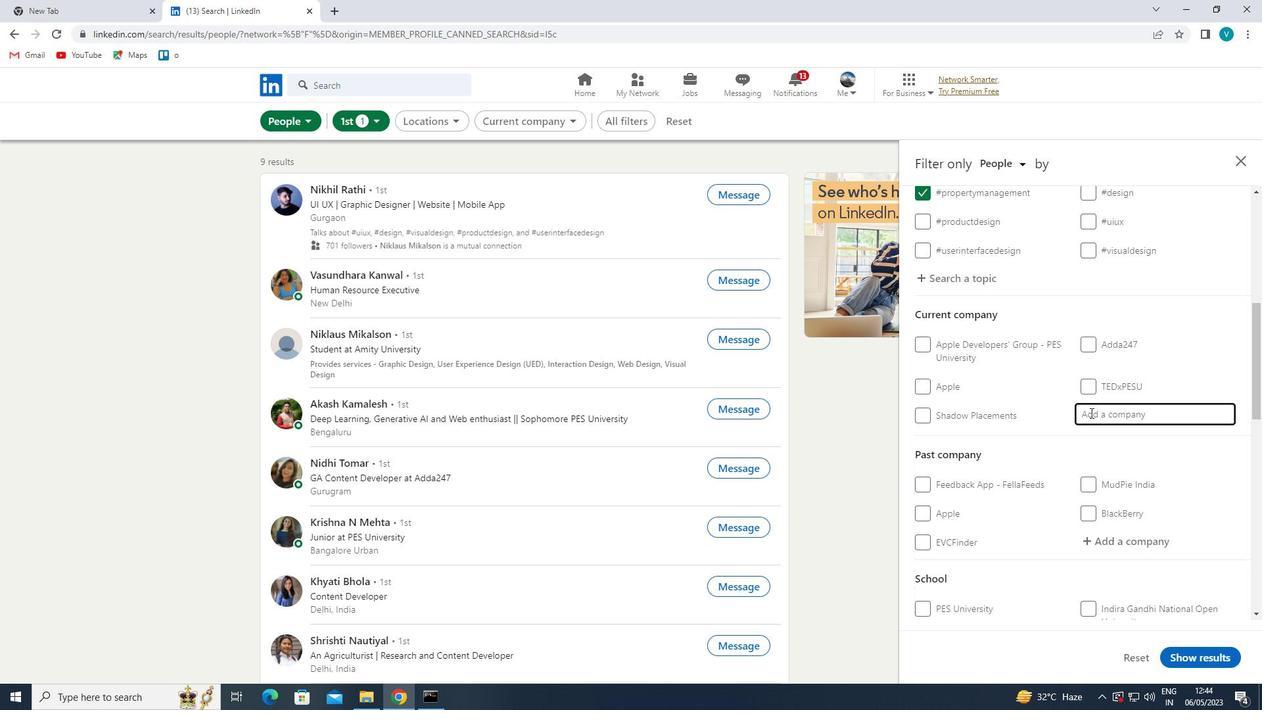 
Action: Key pressed <Key.shift>S
Screenshot: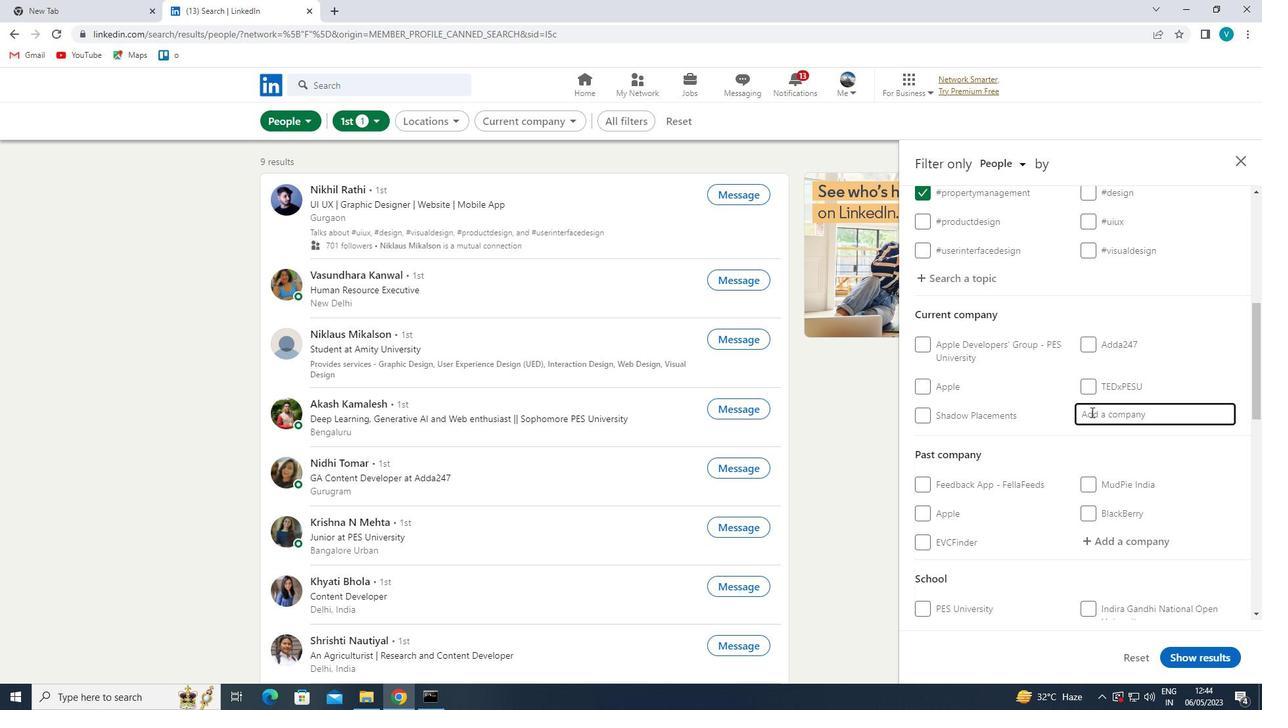 
Action: Mouse moved to (1135, 383)
Screenshot: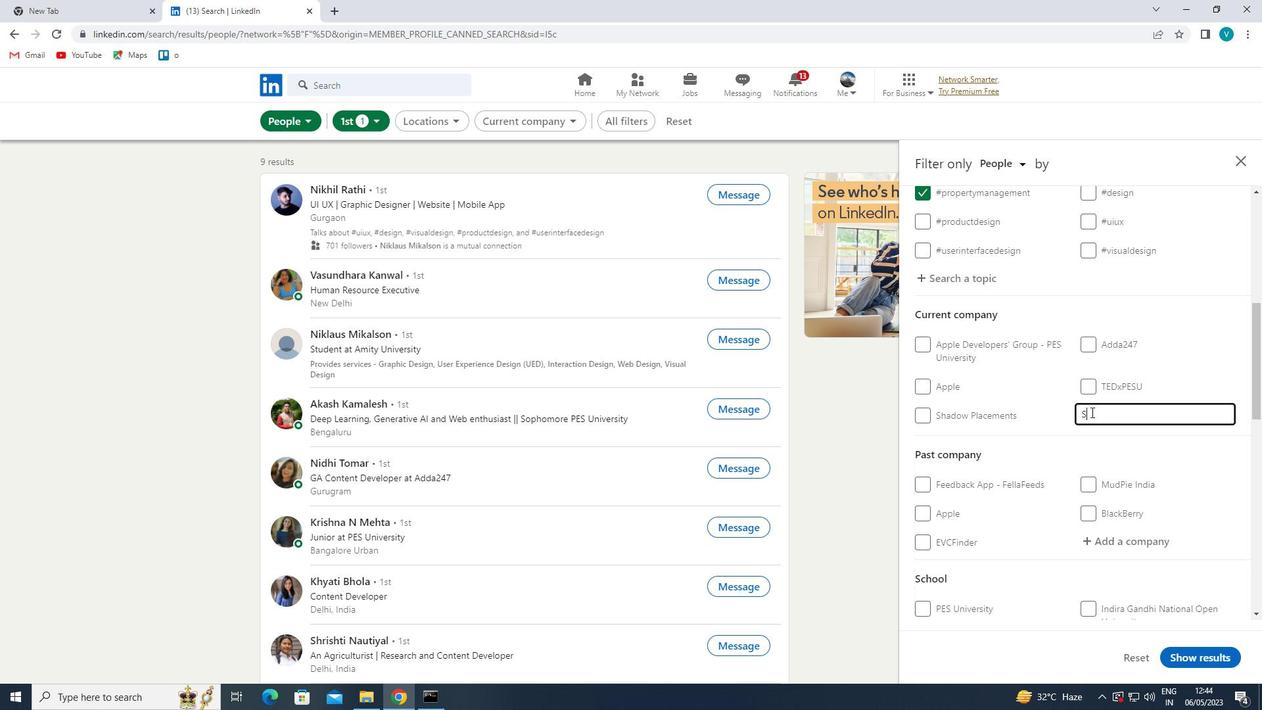 
Action: Key pressed OBHA
Screenshot: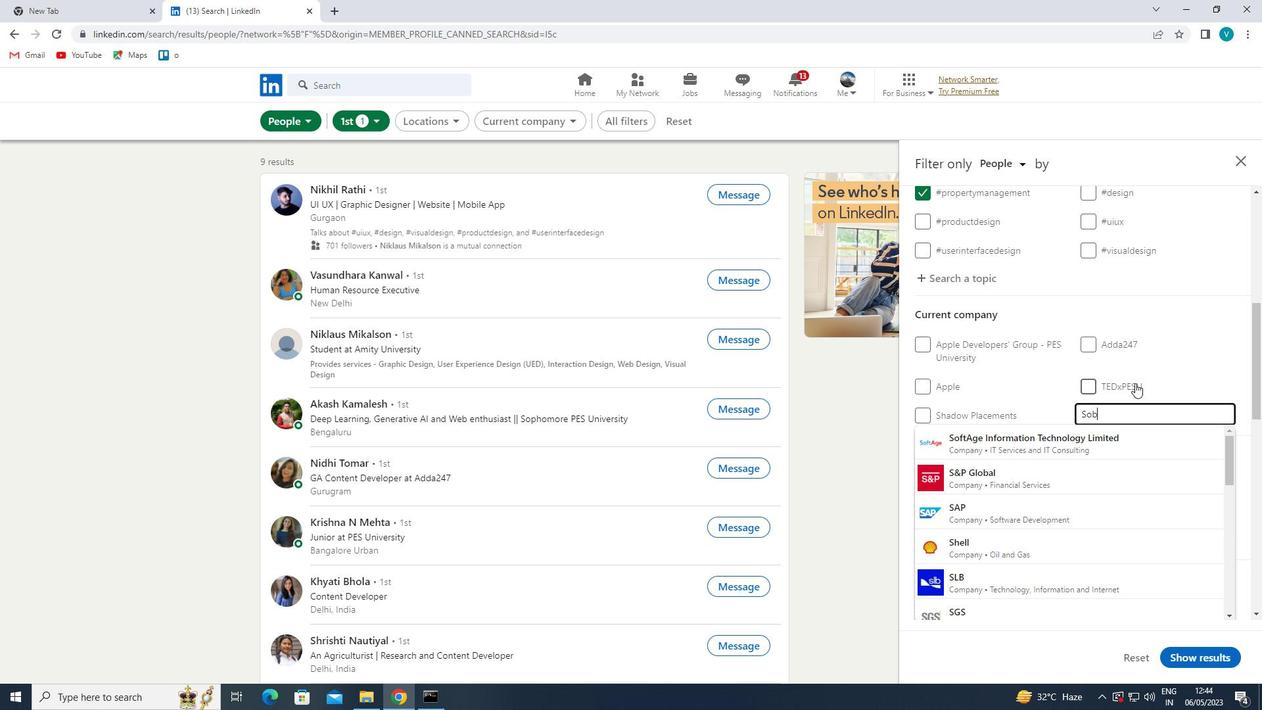
Action: Mouse moved to (1070, 449)
Screenshot: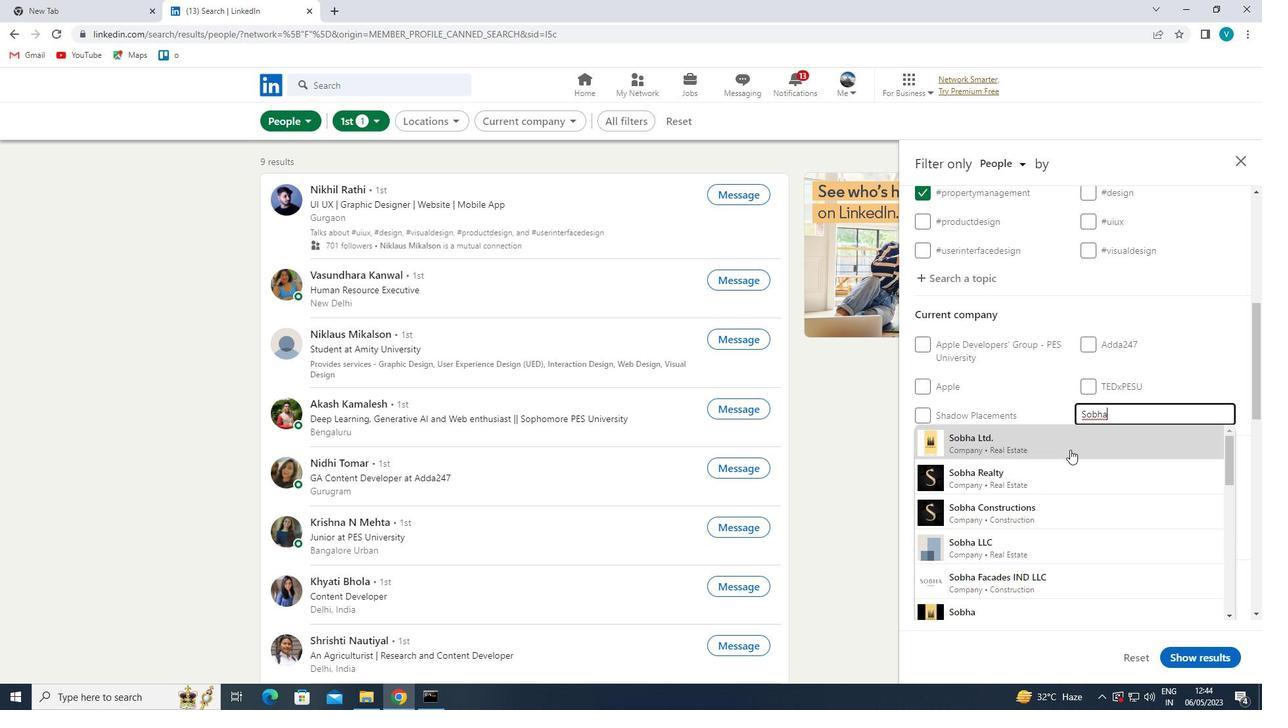 
Action: Mouse pressed left at (1070, 449)
Screenshot: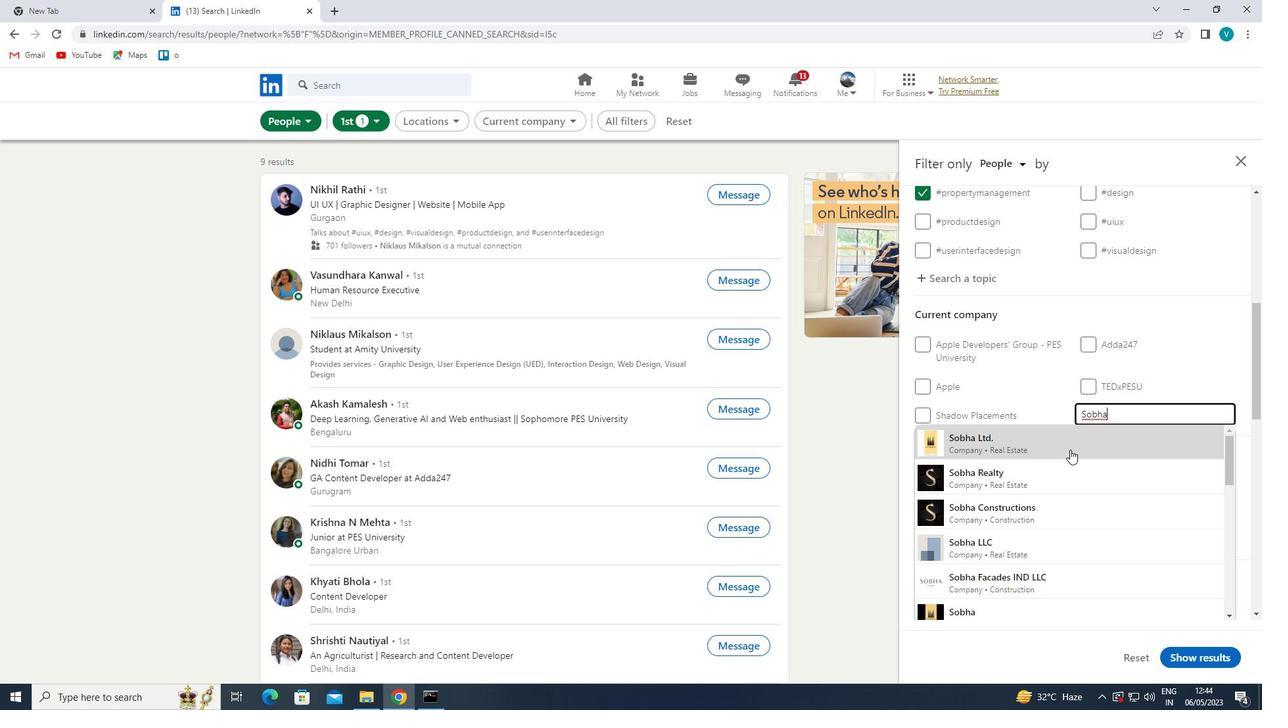 
Action: Mouse moved to (1083, 443)
Screenshot: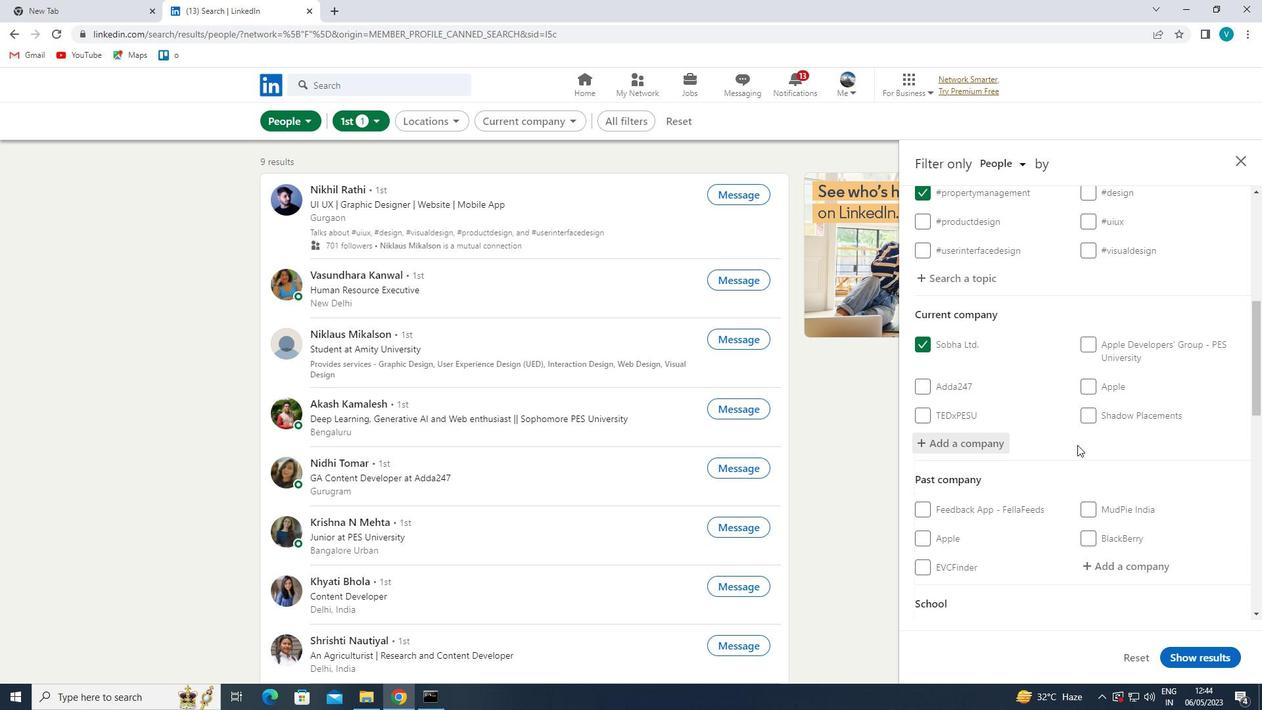 
Action: Mouse scrolled (1083, 443) with delta (0, 0)
Screenshot: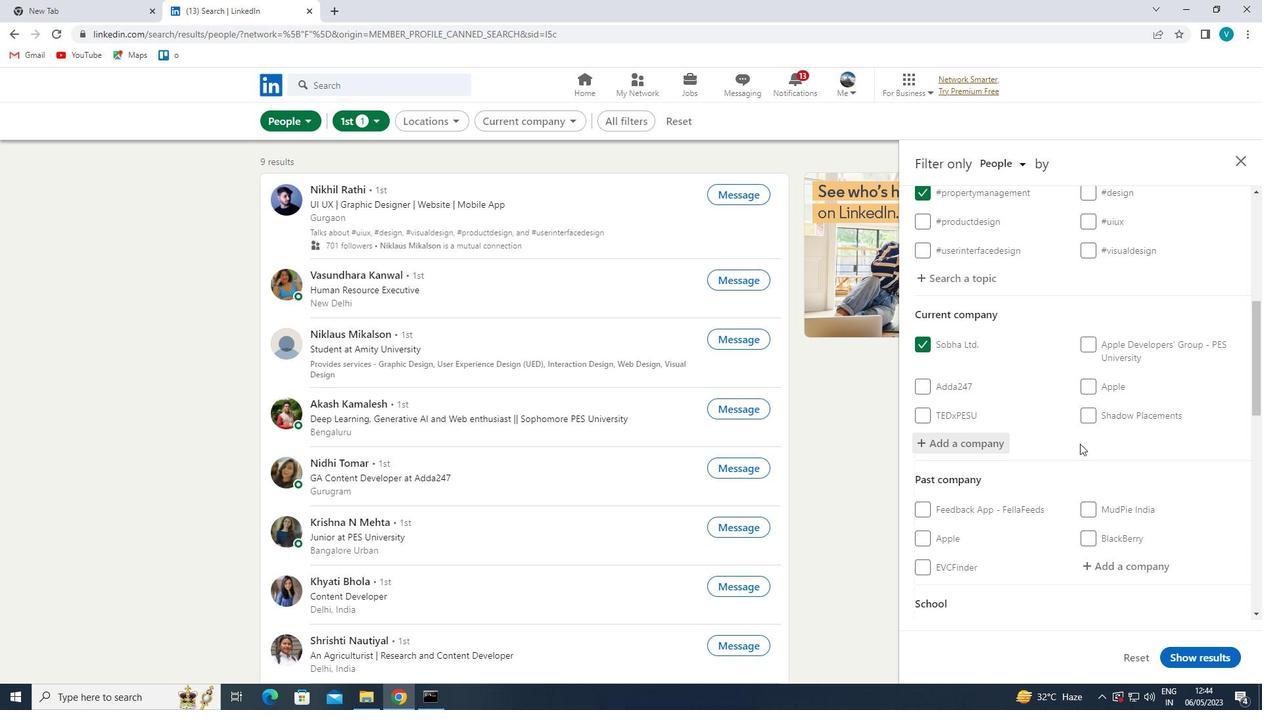 
Action: Mouse moved to (1084, 443)
Screenshot: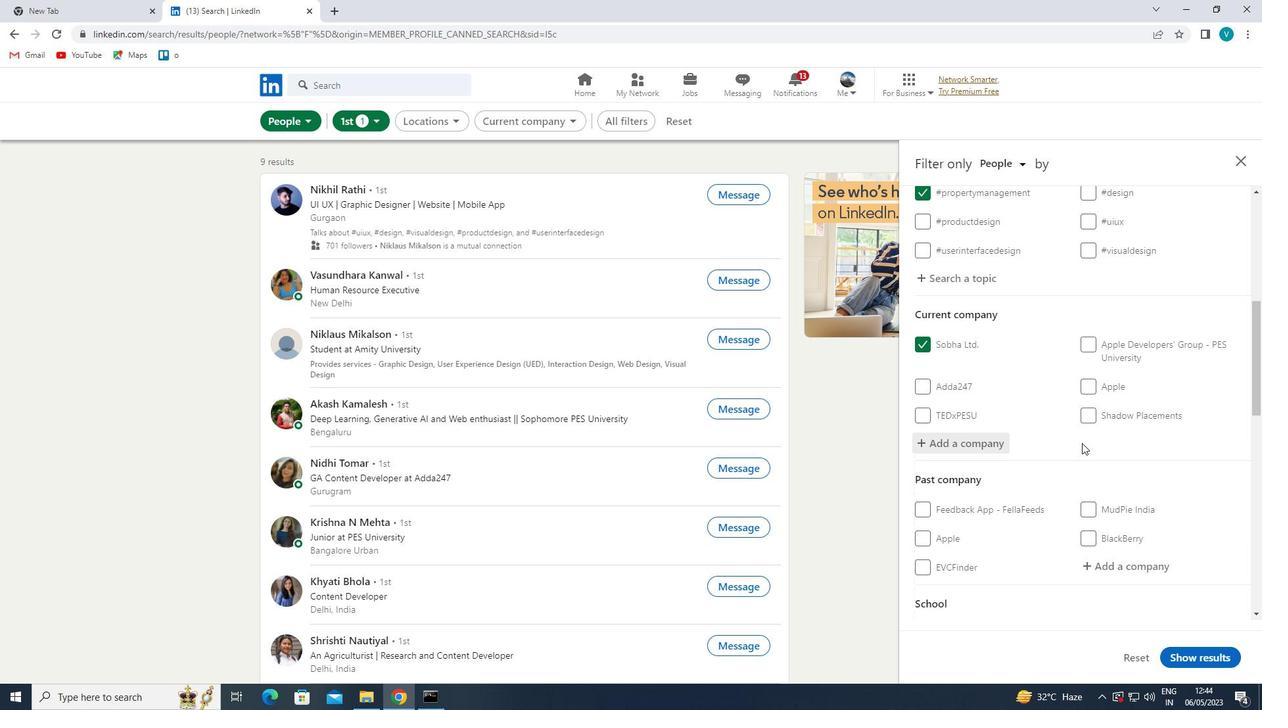
Action: Mouse scrolled (1084, 443) with delta (0, 0)
Screenshot: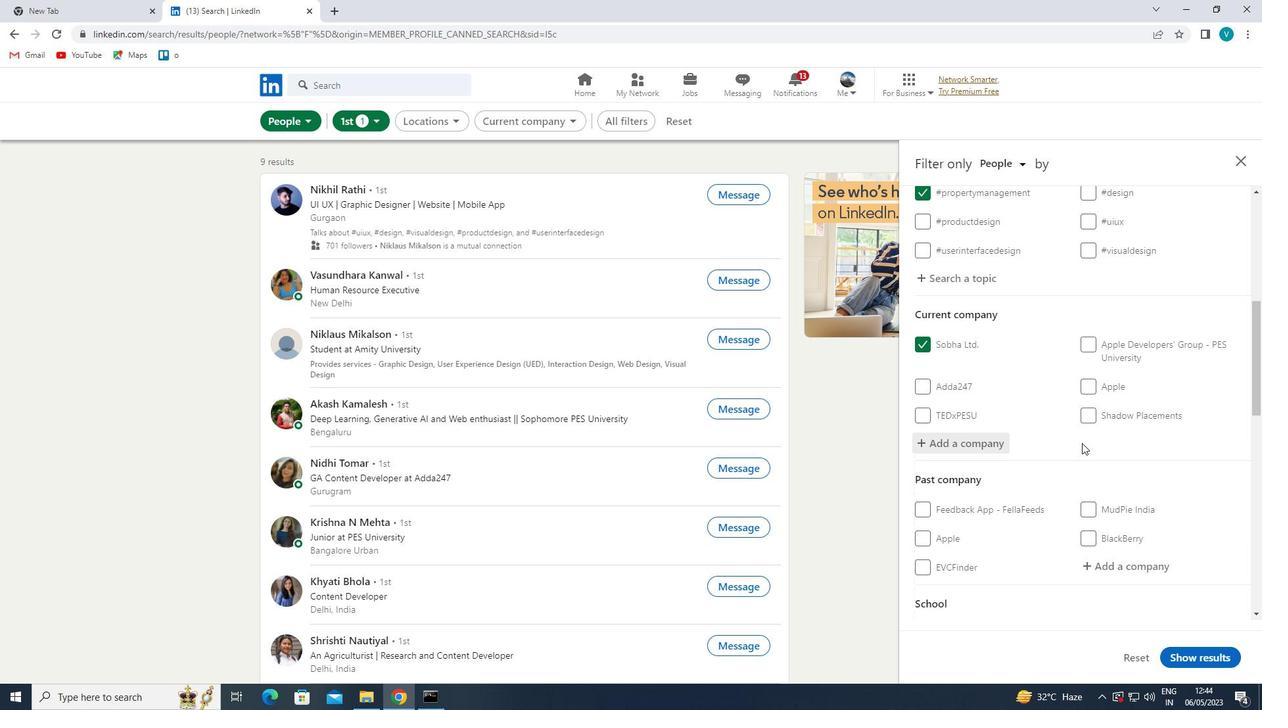 
Action: Mouse moved to (1086, 444)
Screenshot: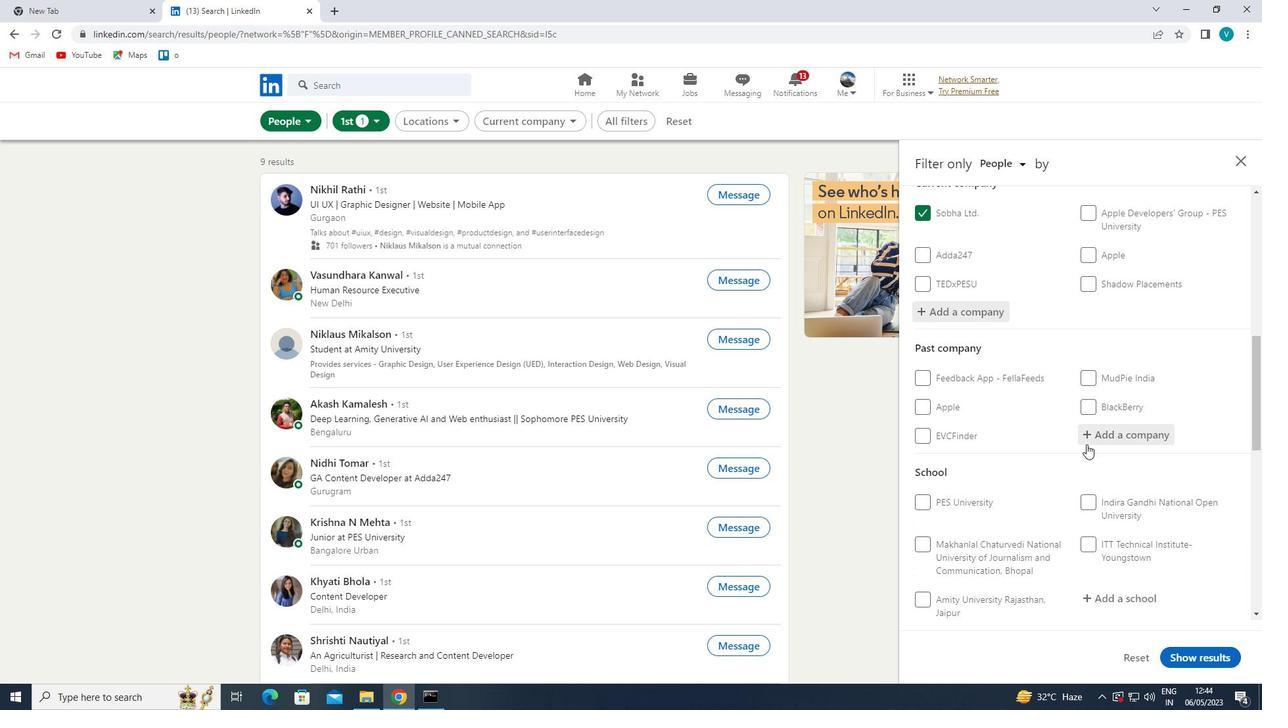 
Action: Mouse scrolled (1086, 443) with delta (0, 0)
Screenshot: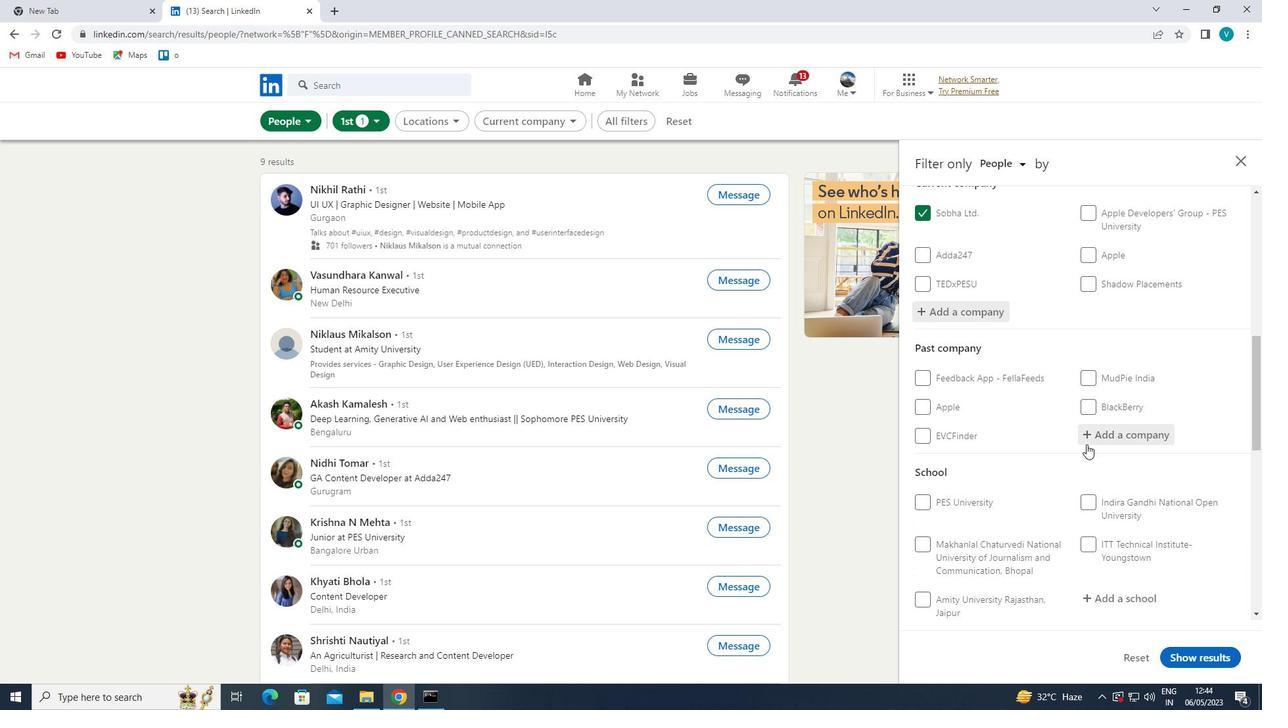 
Action: Mouse scrolled (1086, 443) with delta (0, 0)
Screenshot: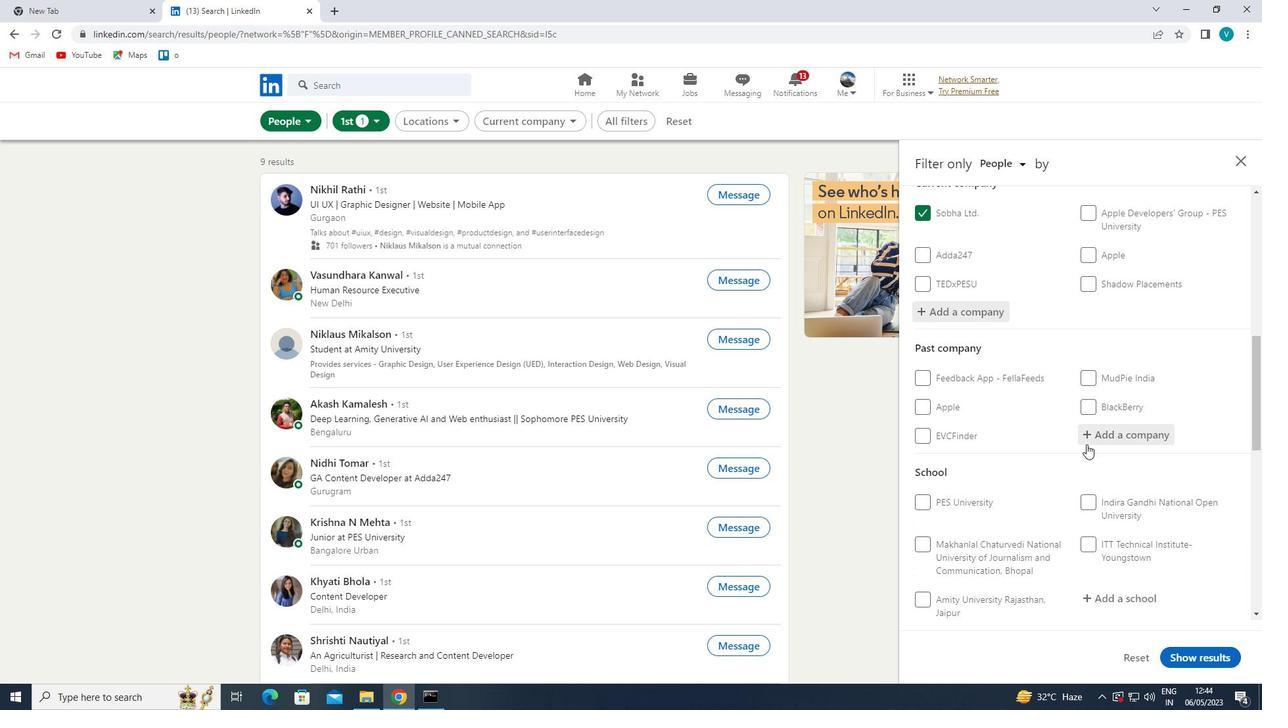 
Action: Mouse moved to (1108, 462)
Screenshot: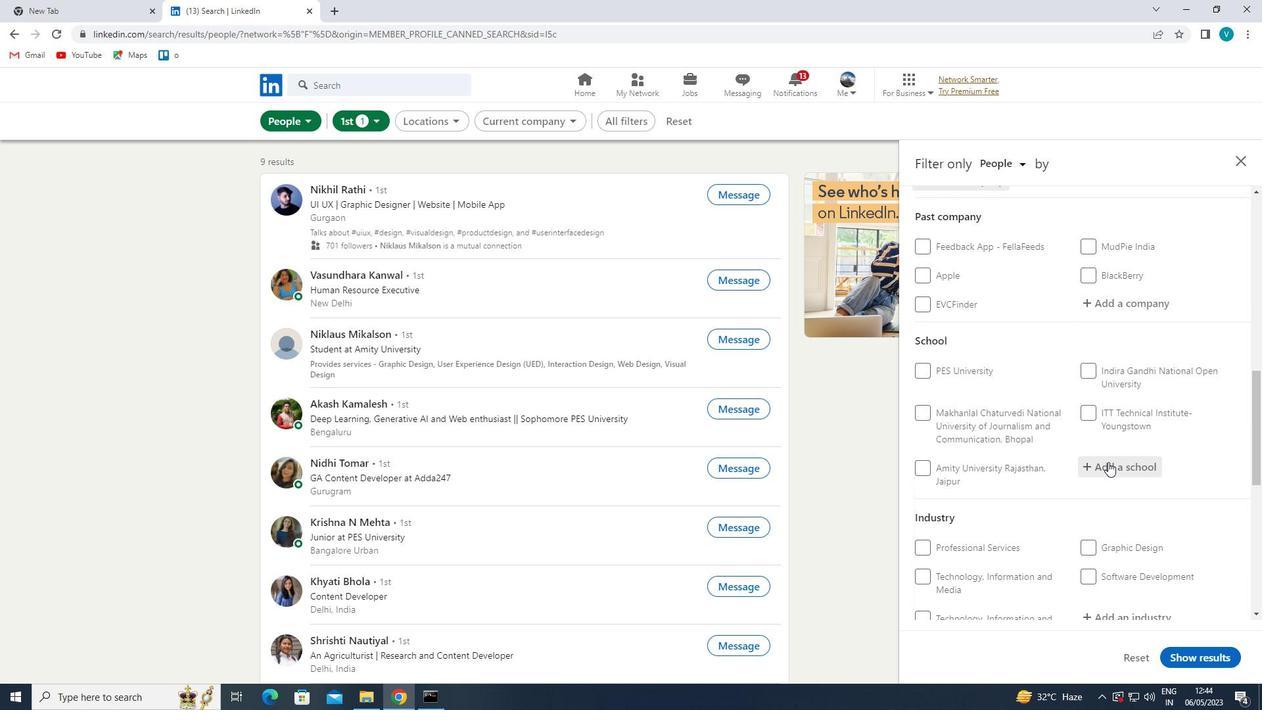 
Action: Mouse pressed left at (1108, 462)
Screenshot: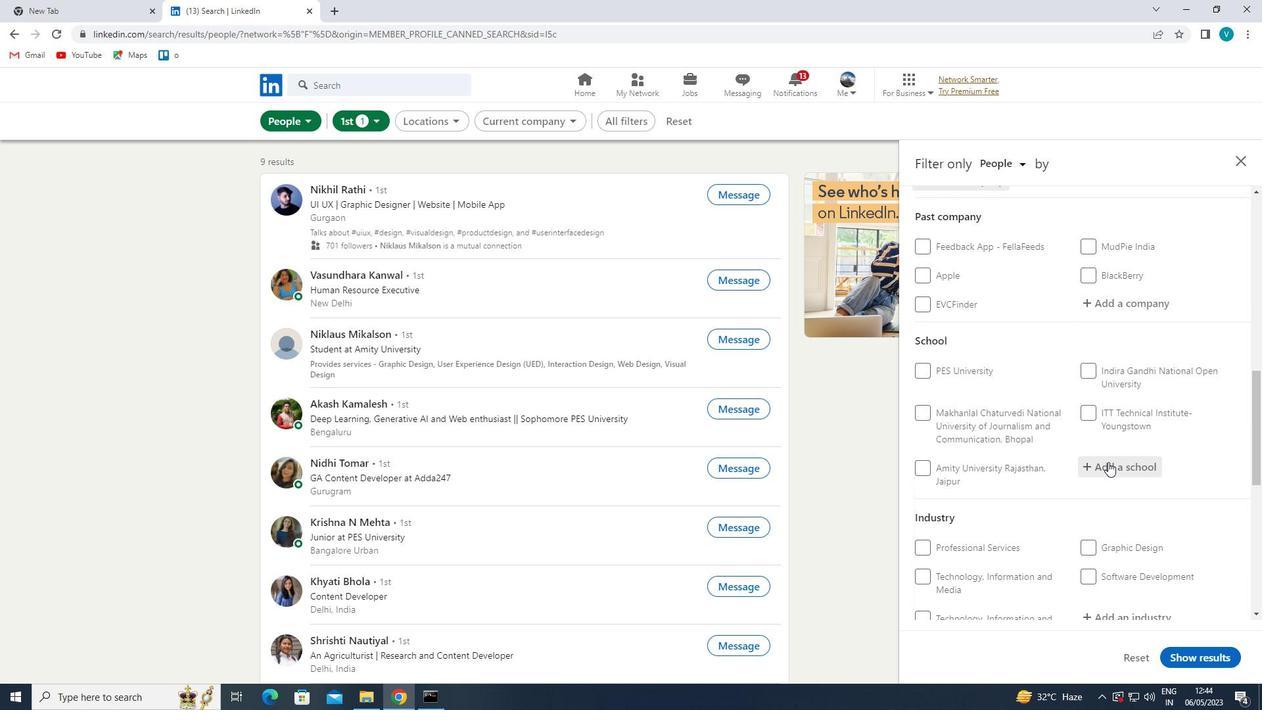 
Action: Key pressed <Key.shift>CE
Screenshot: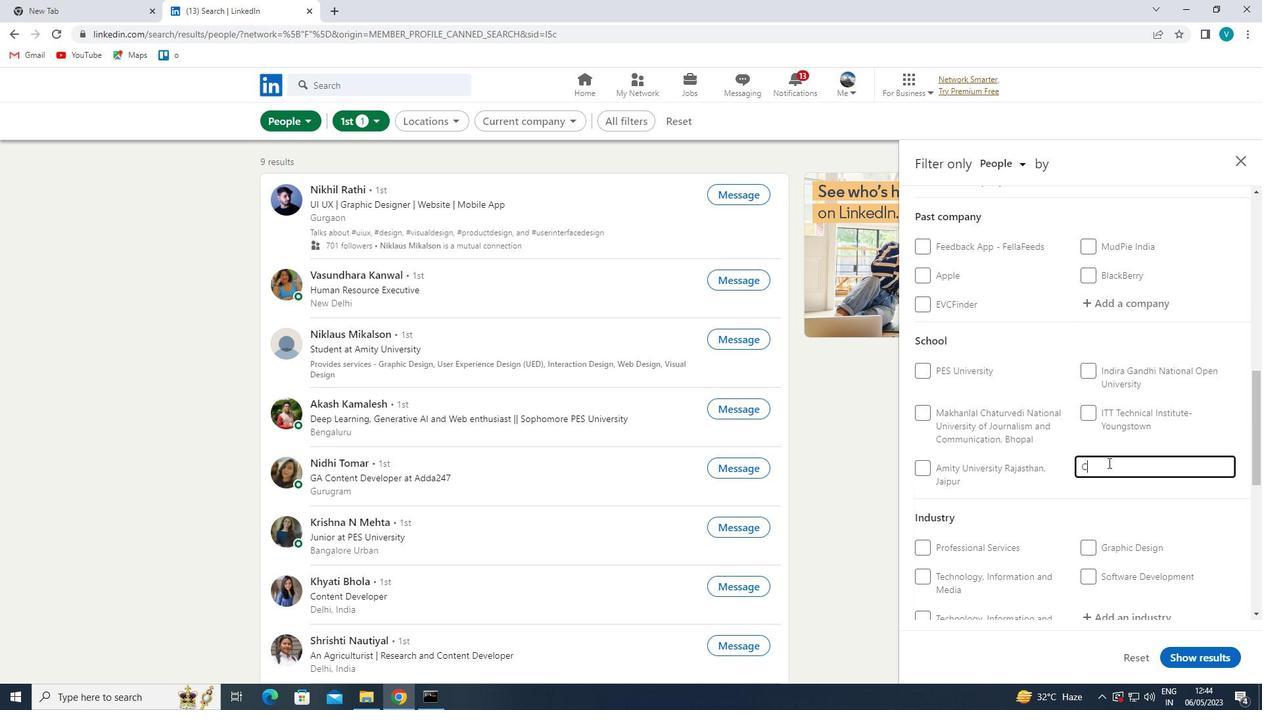 
Action: Mouse moved to (1113, 460)
Screenshot: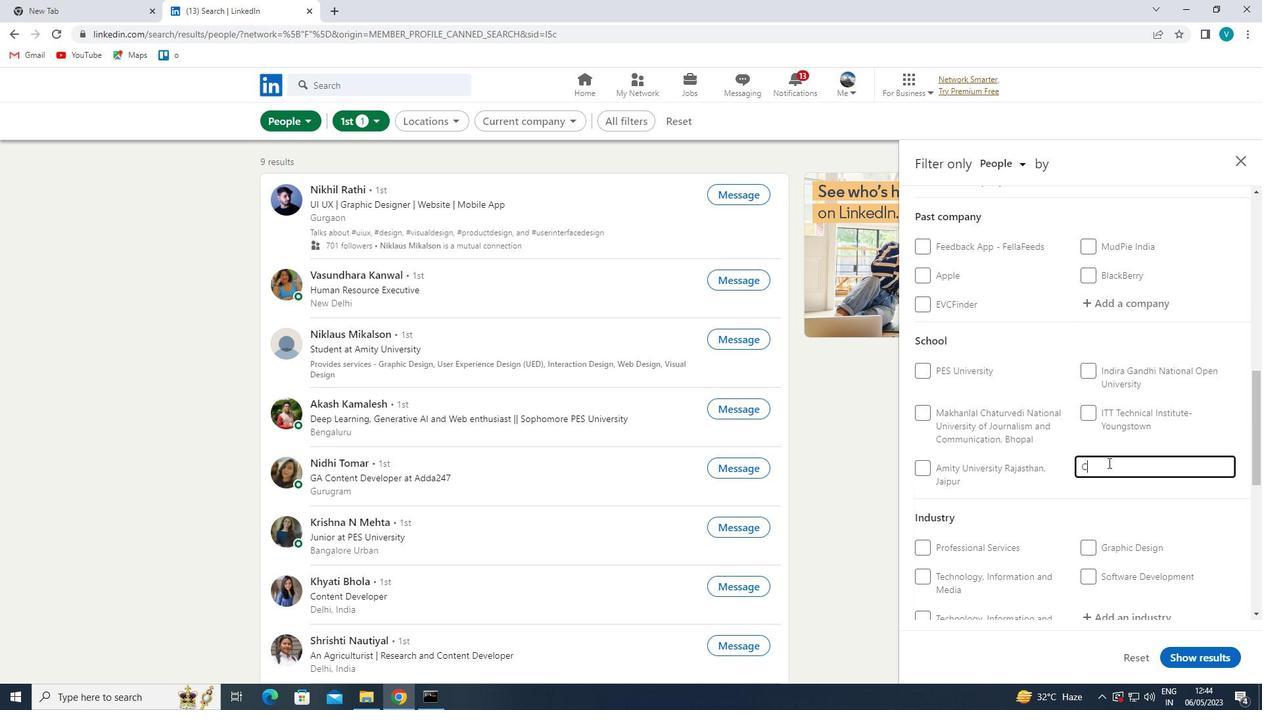 
Action: Key pressed NTRAL<Key.space><Key.shift>ACADEM
Screenshot: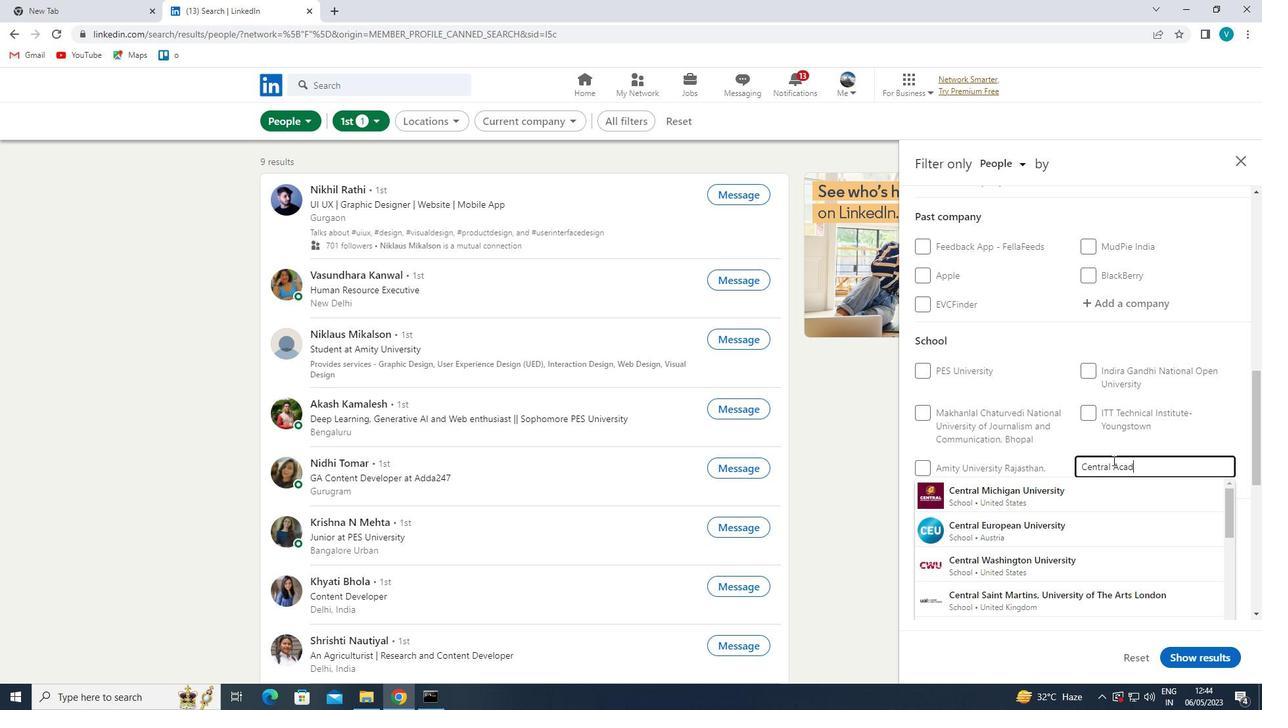 
Action: Mouse moved to (1049, 525)
Screenshot: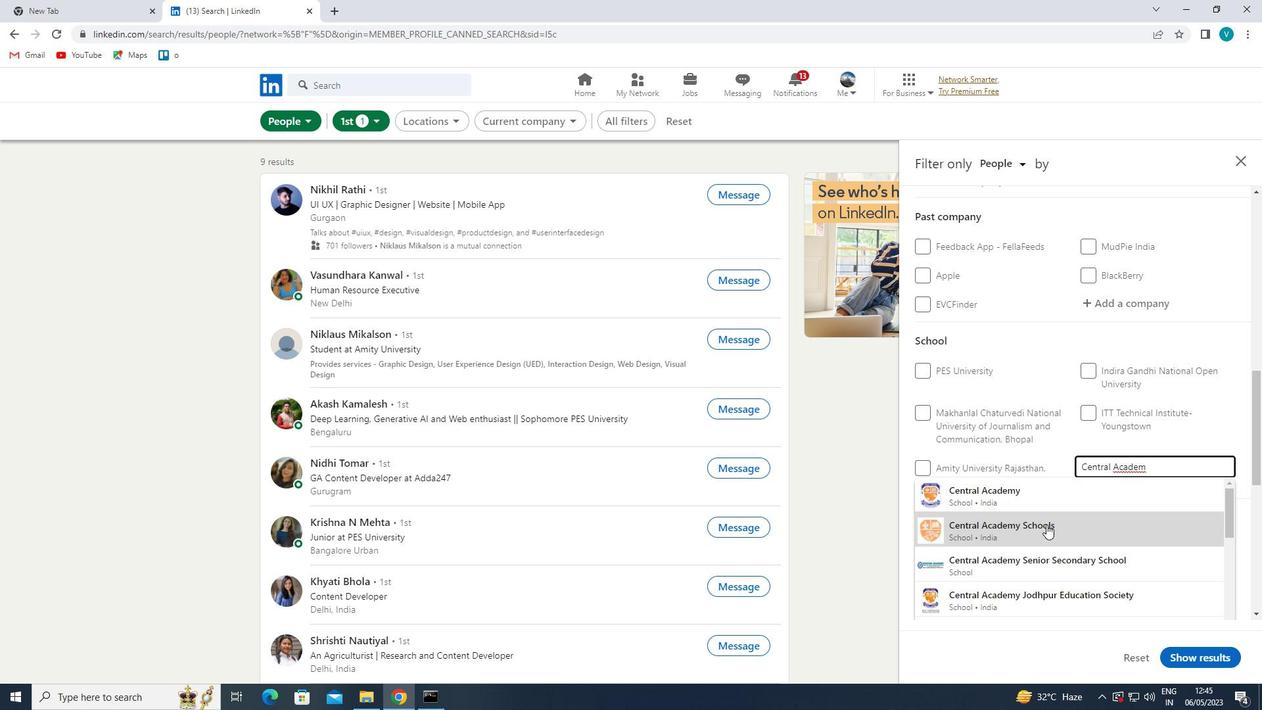 
Action: Mouse pressed left at (1049, 525)
Screenshot: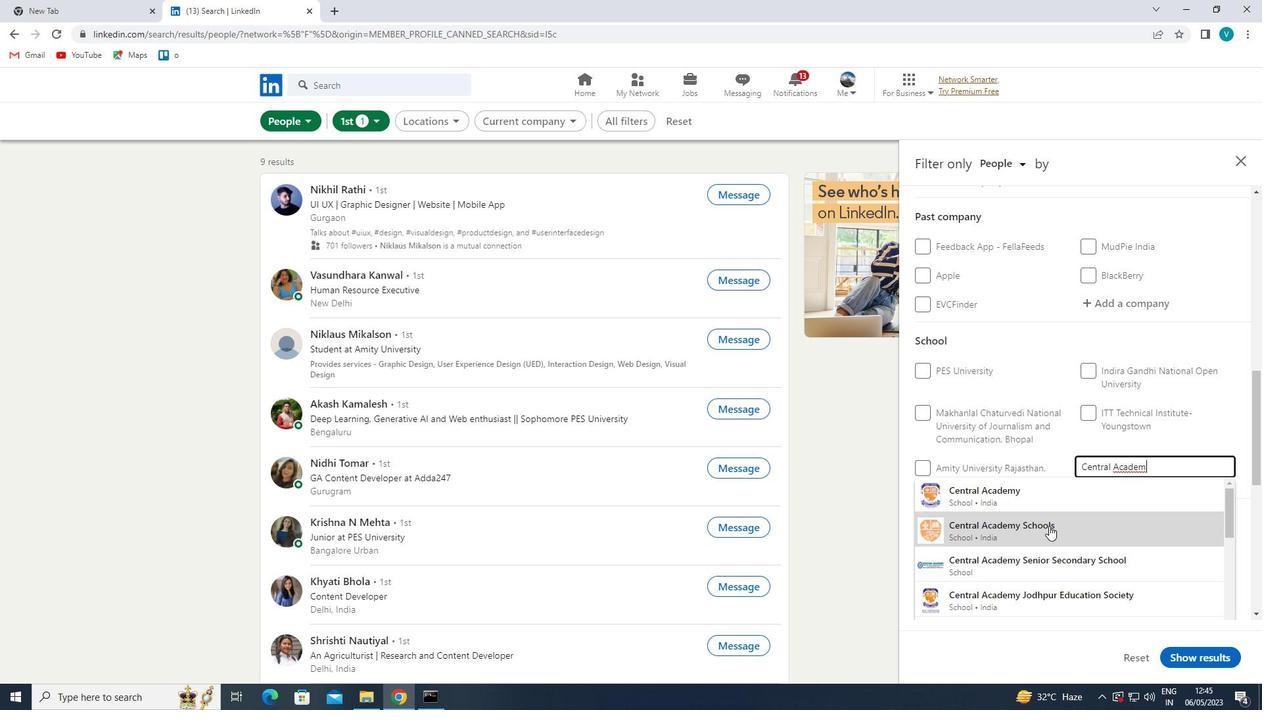 
Action: Mouse moved to (1076, 509)
Screenshot: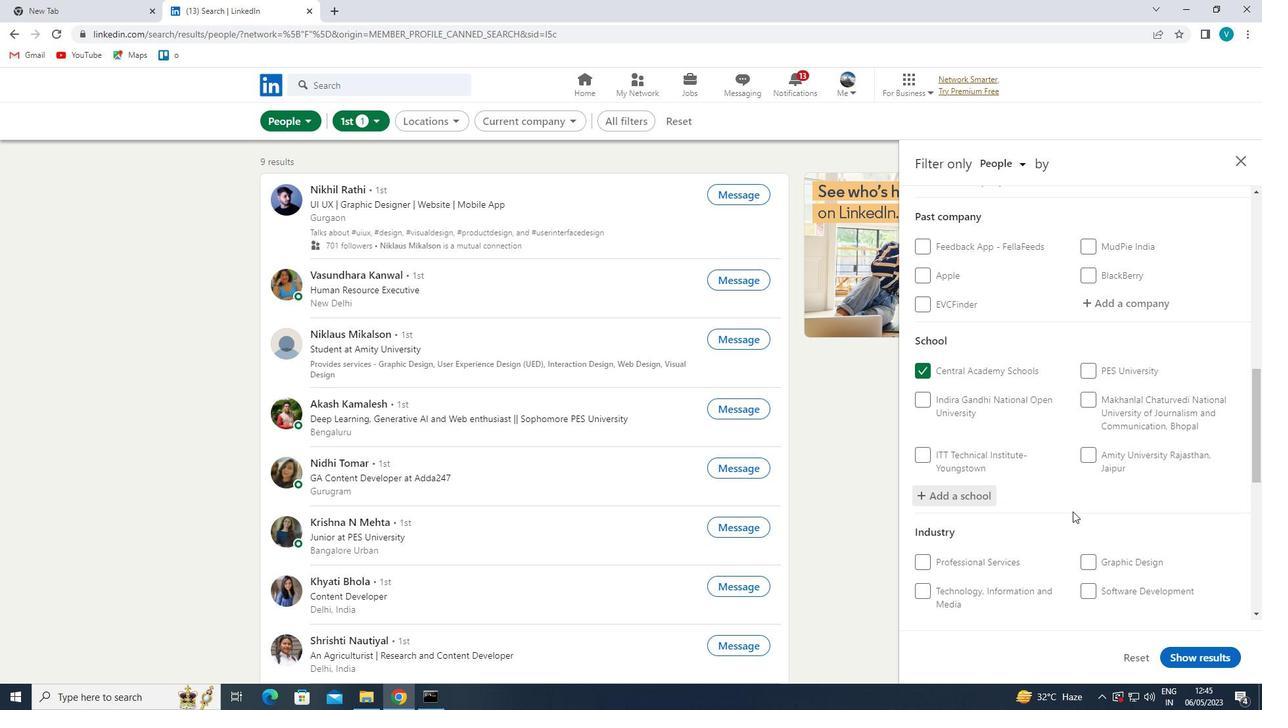
Action: Mouse scrolled (1076, 508) with delta (0, 0)
Screenshot: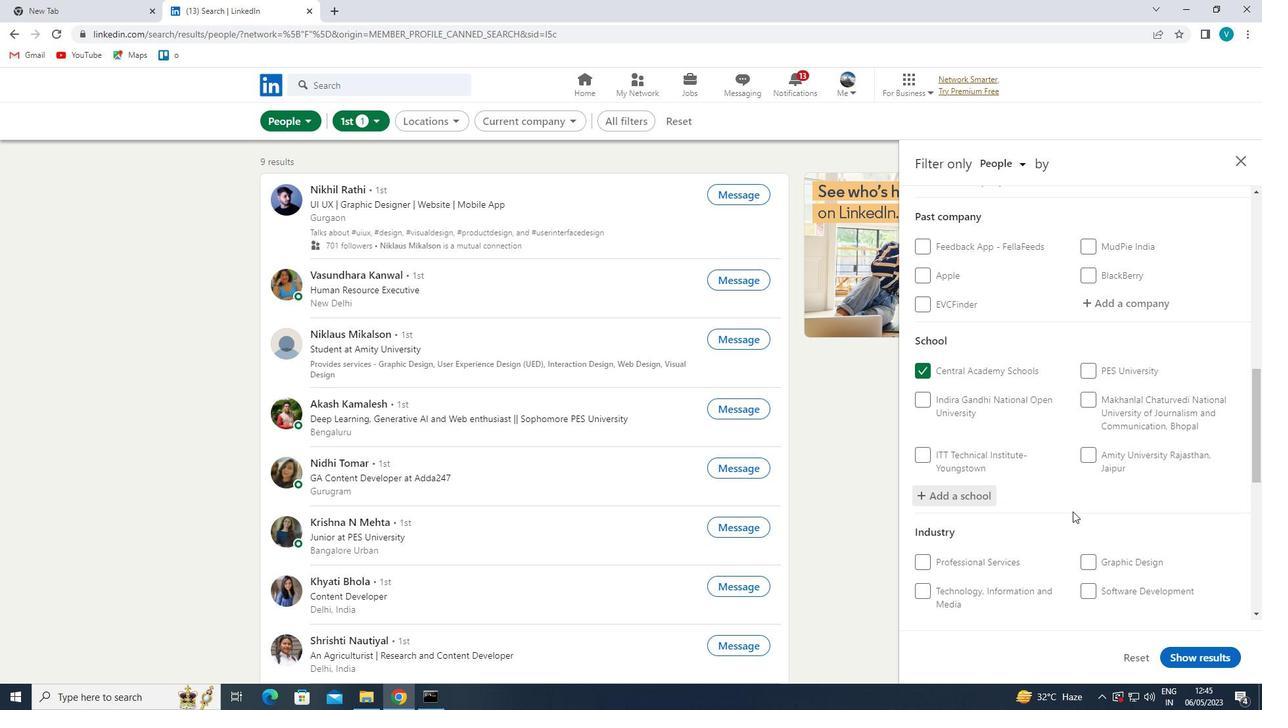 
Action: Mouse moved to (1078, 507)
Screenshot: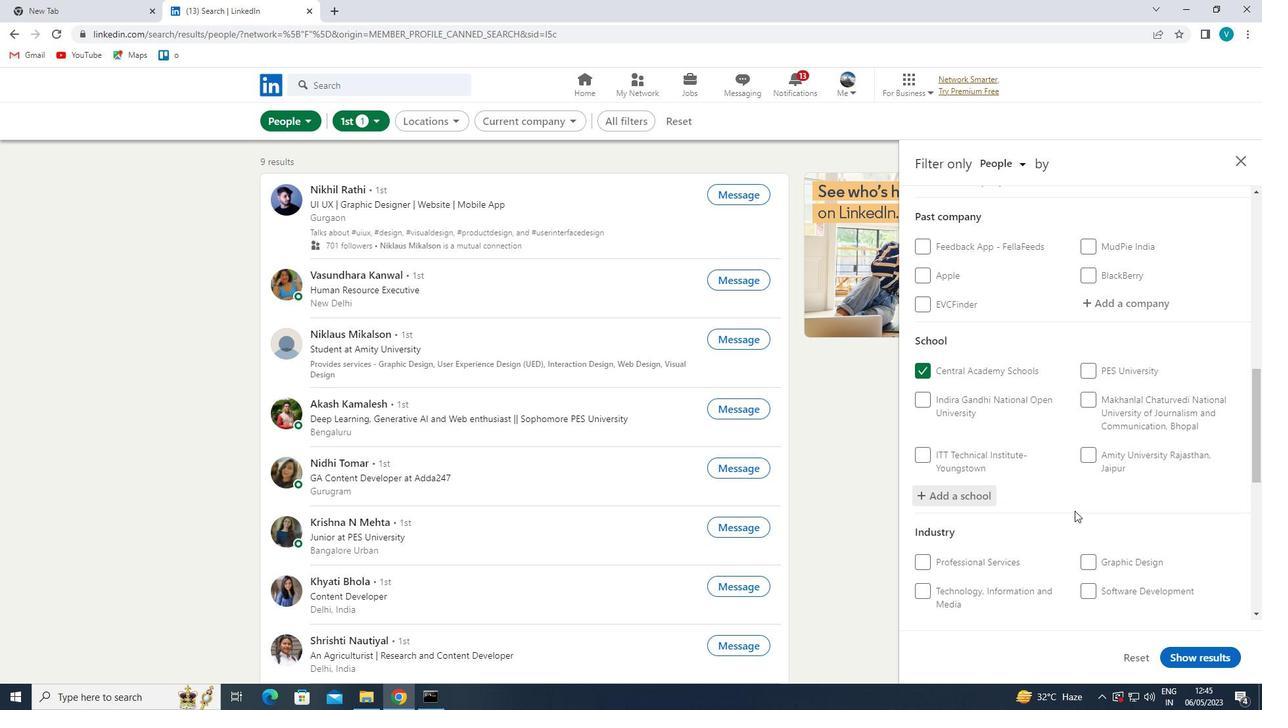 
Action: Mouse scrolled (1078, 506) with delta (0, 0)
Screenshot: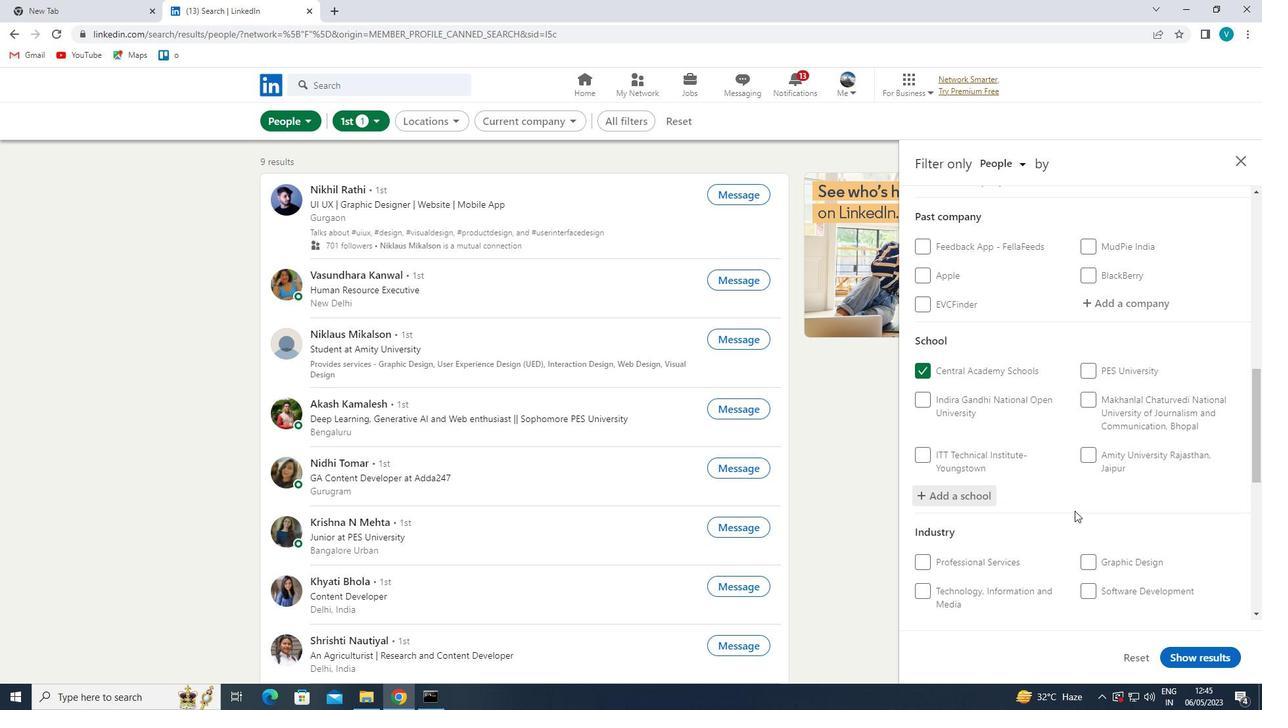 
Action: Mouse moved to (1103, 495)
Screenshot: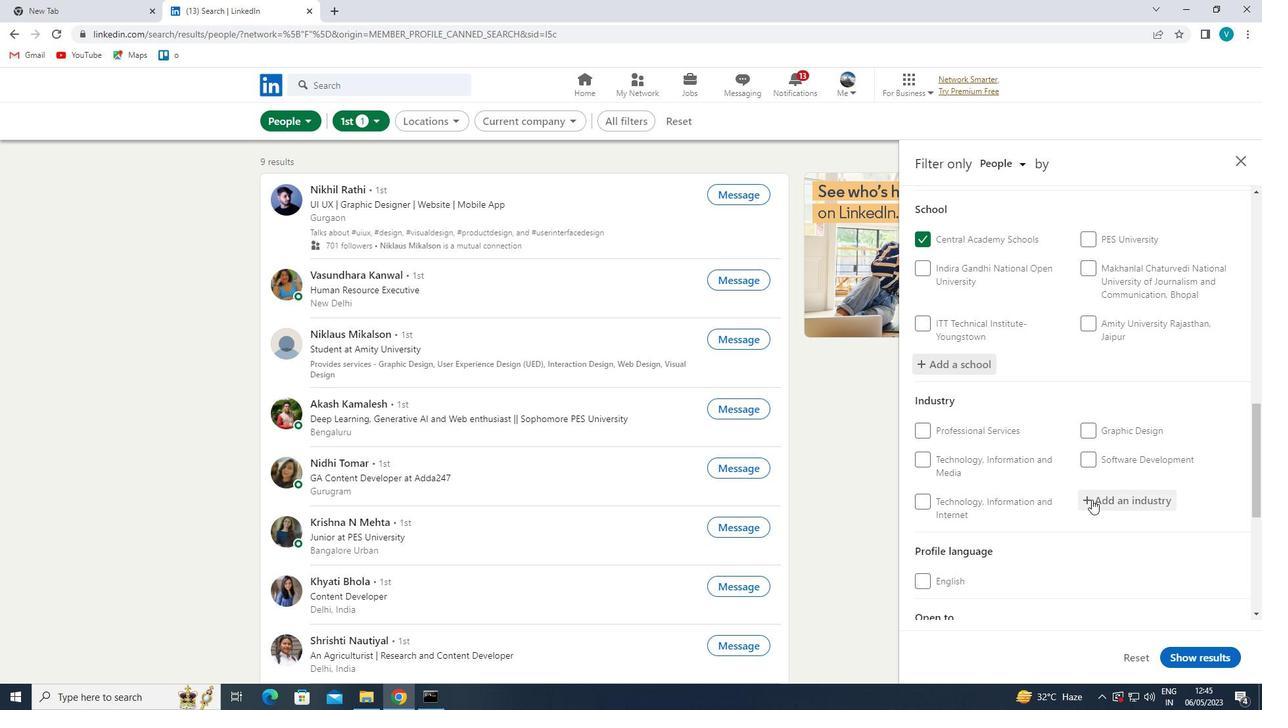 
Action: Mouse pressed left at (1103, 495)
Screenshot: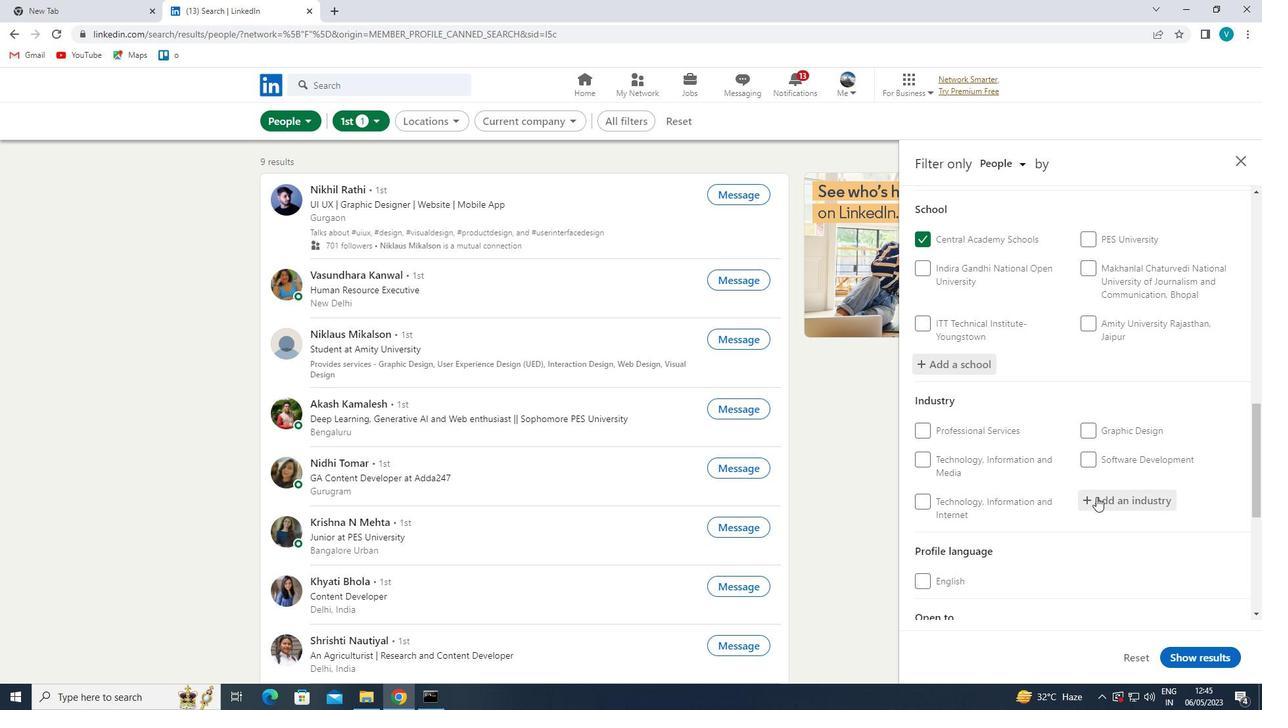 
Action: Key pressed <Key.shift>BOOK<Key.space><Key.shift>PUBLIS
Screenshot: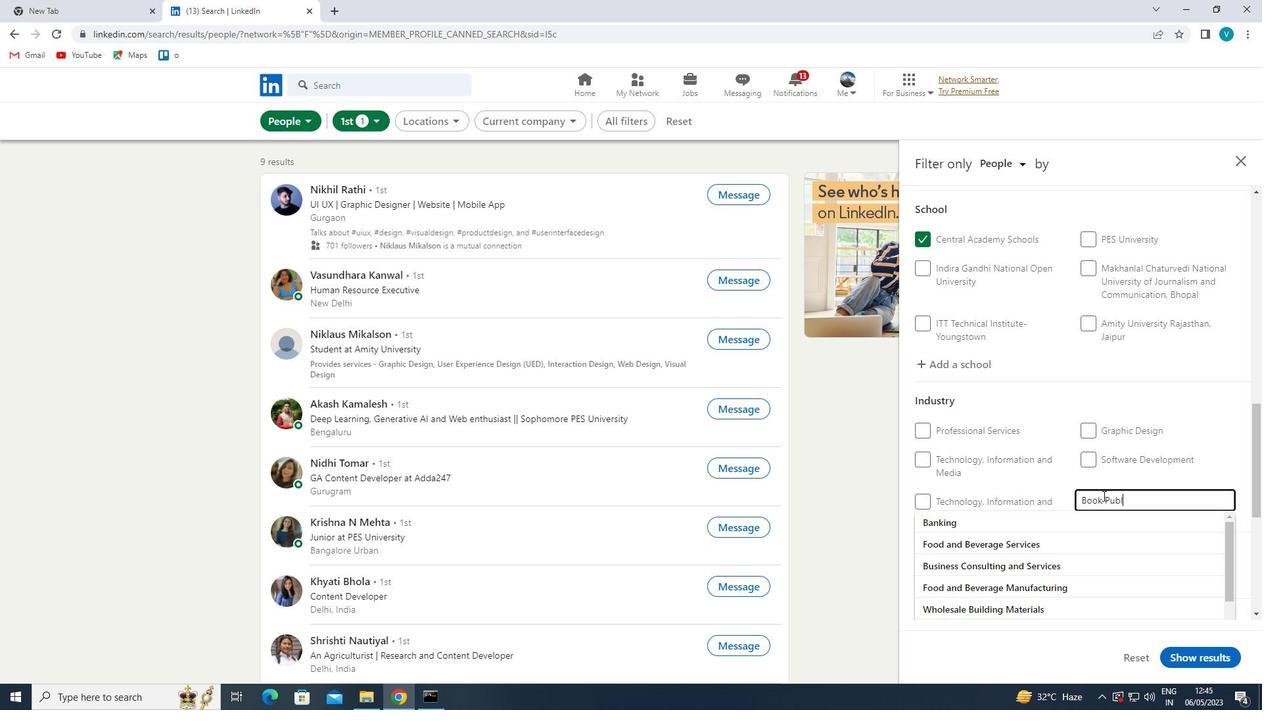 
Action: Mouse moved to (1071, 536)
Screenshot: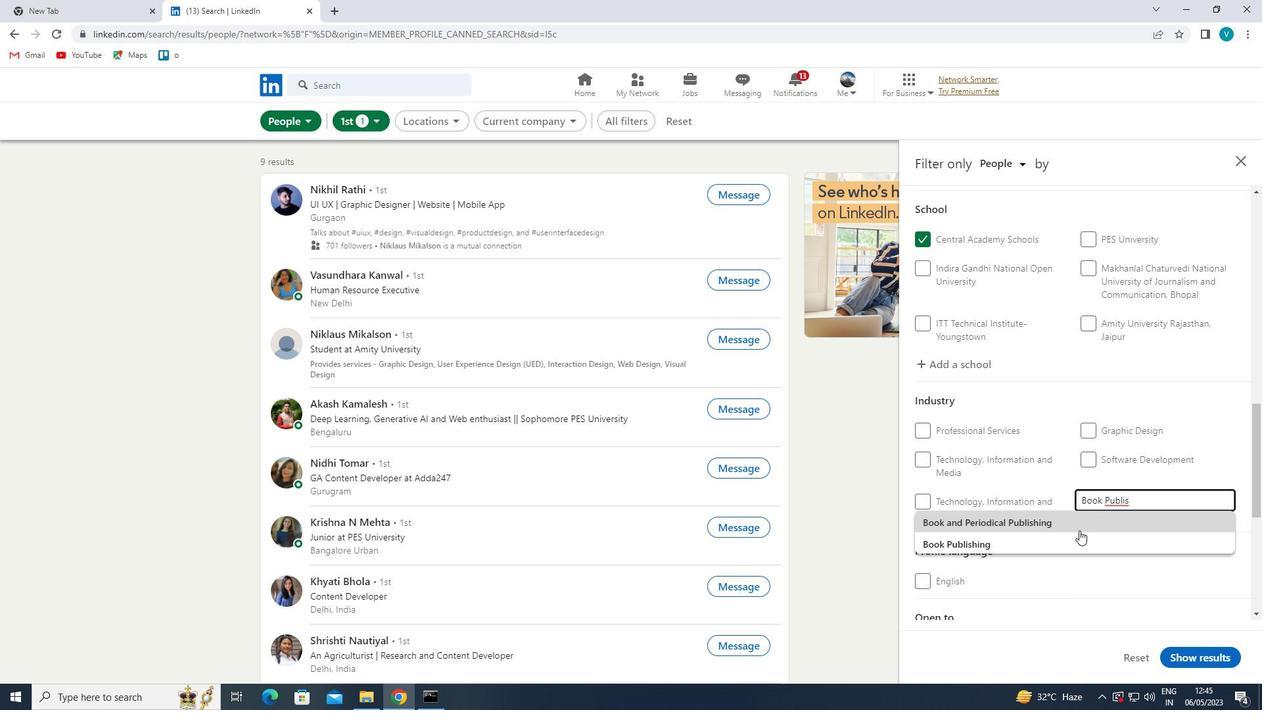 
Action: Mouse pressed left at (1071, 536)
Screenshot: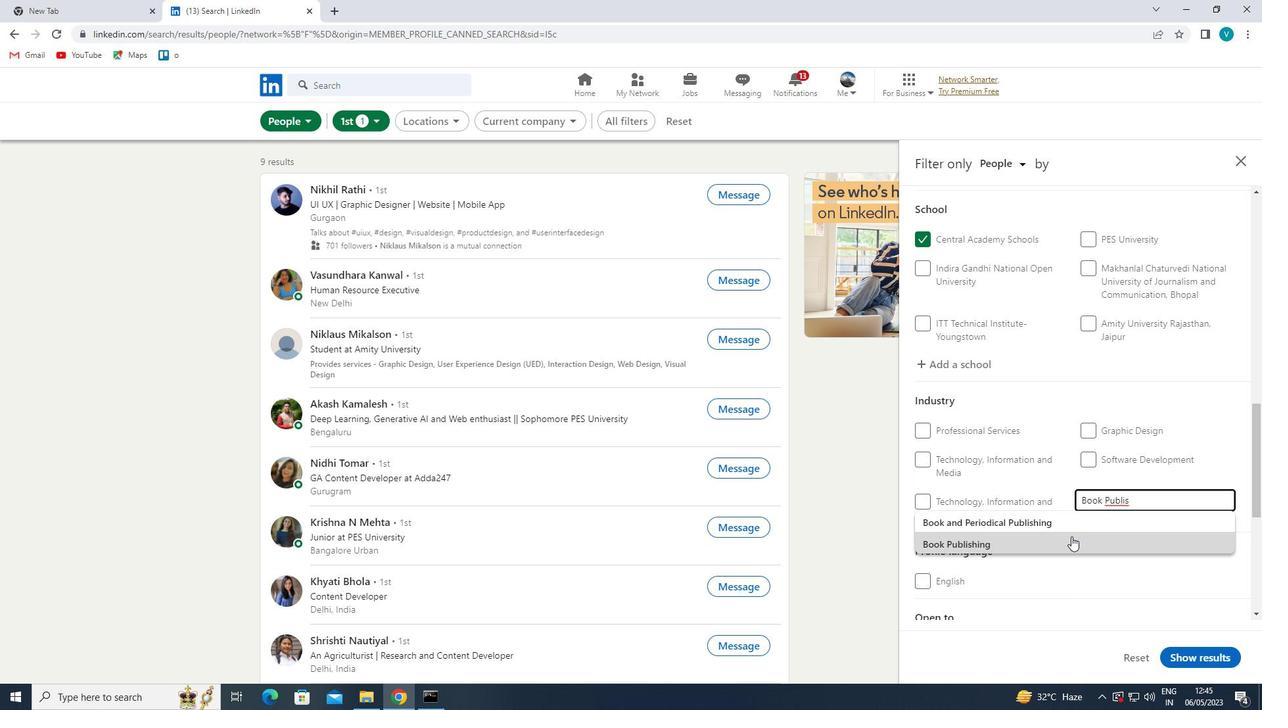 
Action: Mouse moved to (1076, 535)
Screenshot: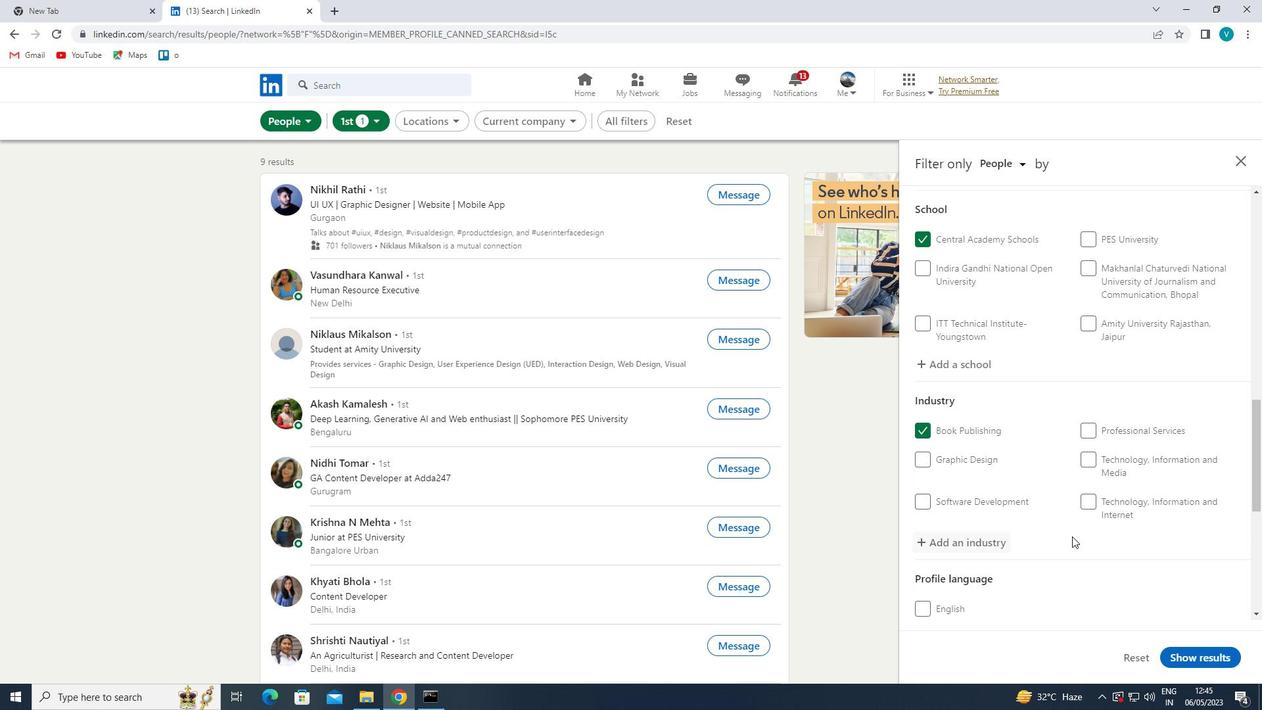 
Action: Mouse scrolled (1076, 535) with delta (0, 0)
Screenshot: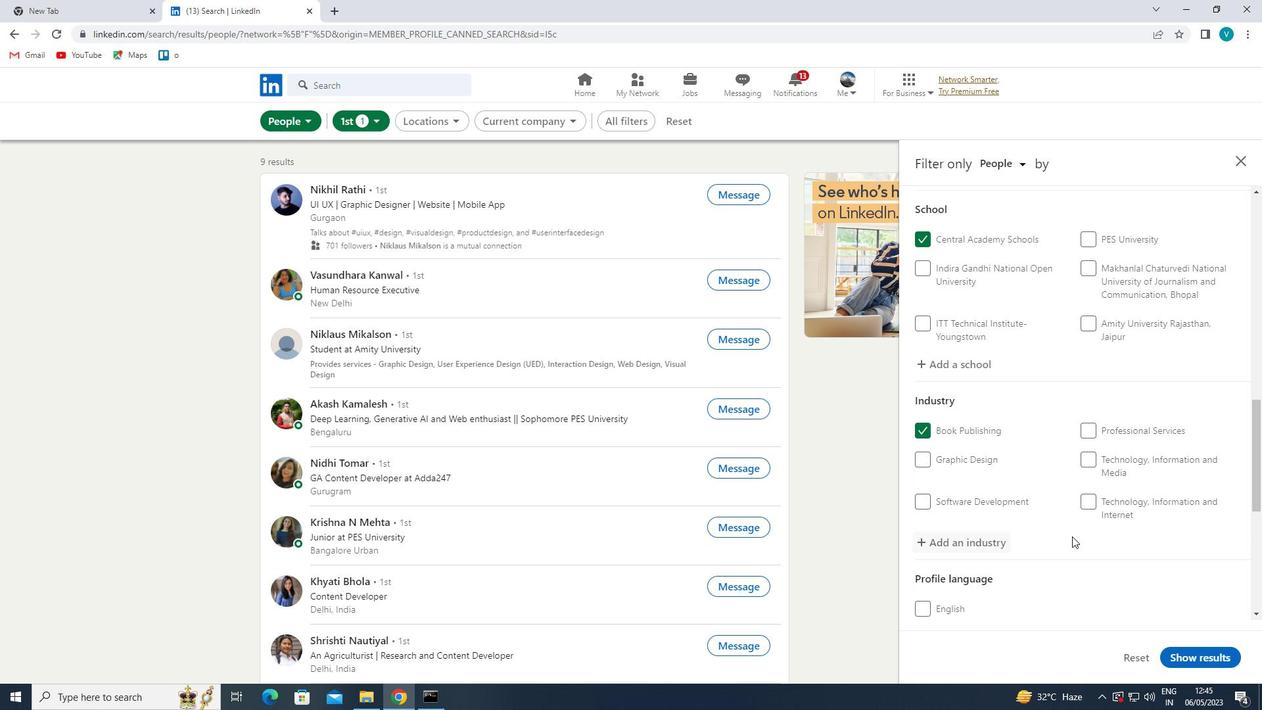 
Action: Mouse moved to (1078, 539)
Screenshot: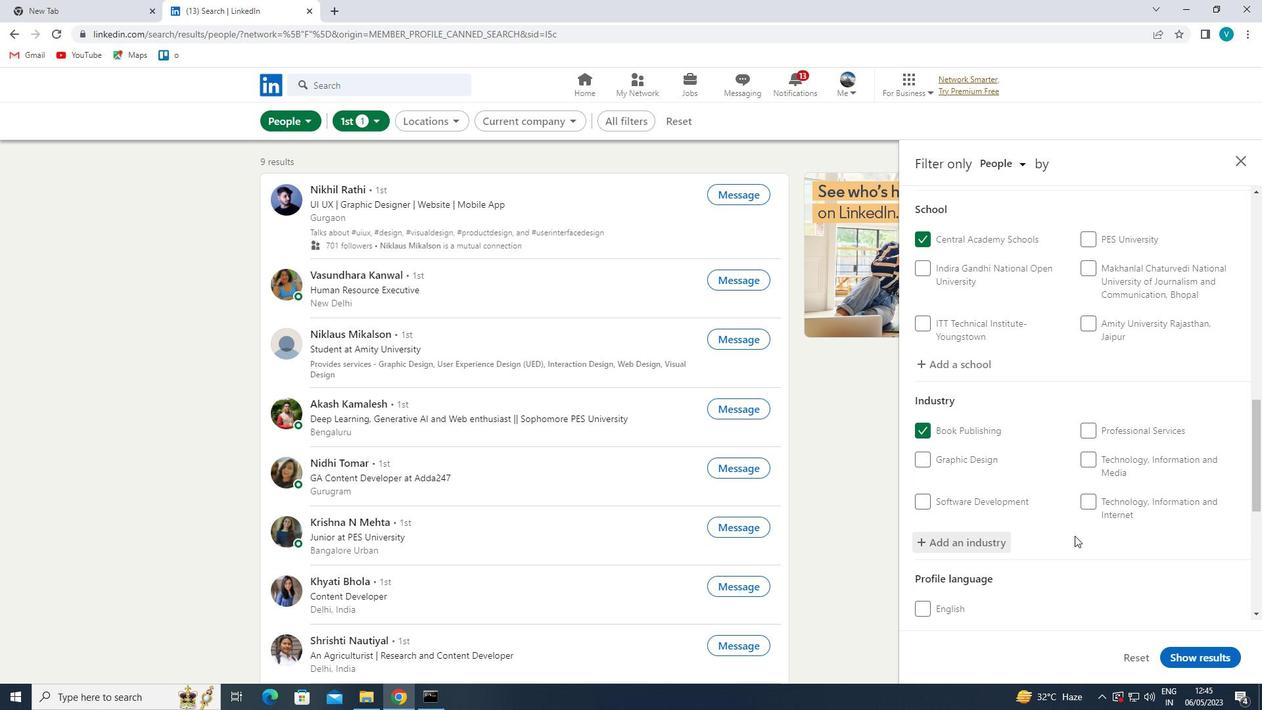 
Action: Mouse scrolled (1078, 538) with delta (0, 0)
Screenshot: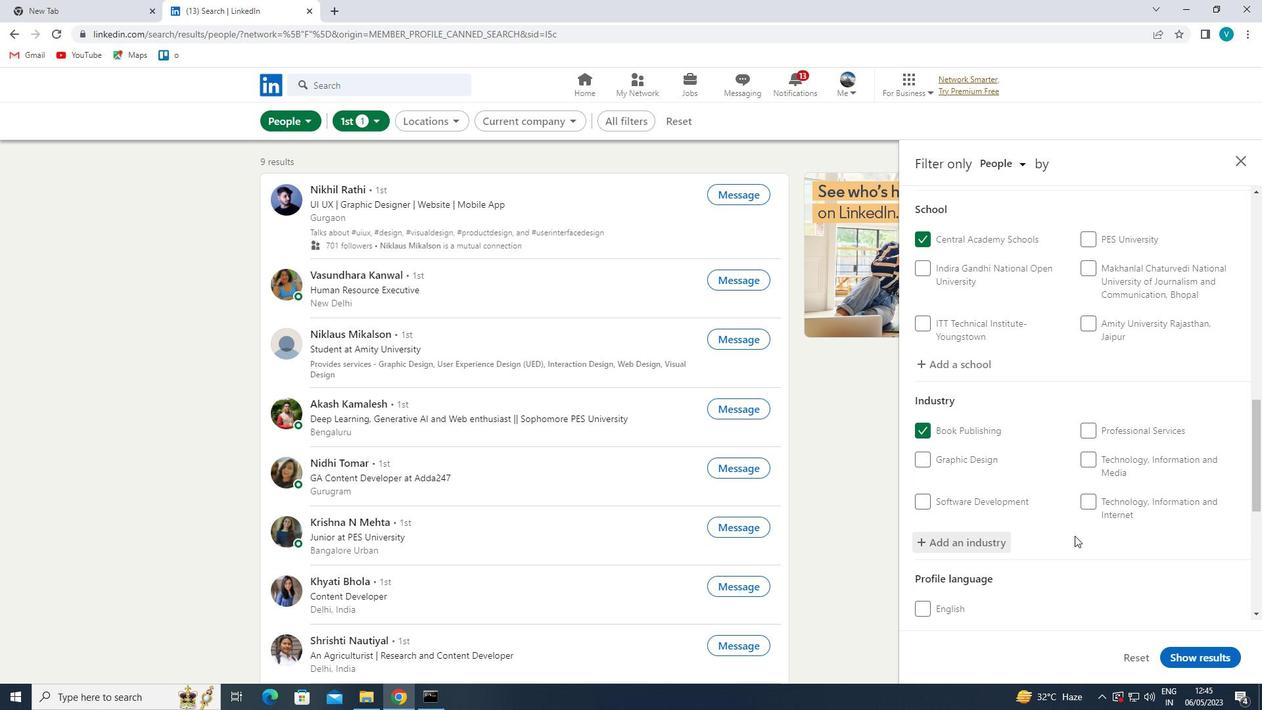 
Action: Mouse moved to (1078, 543)
Screenshot: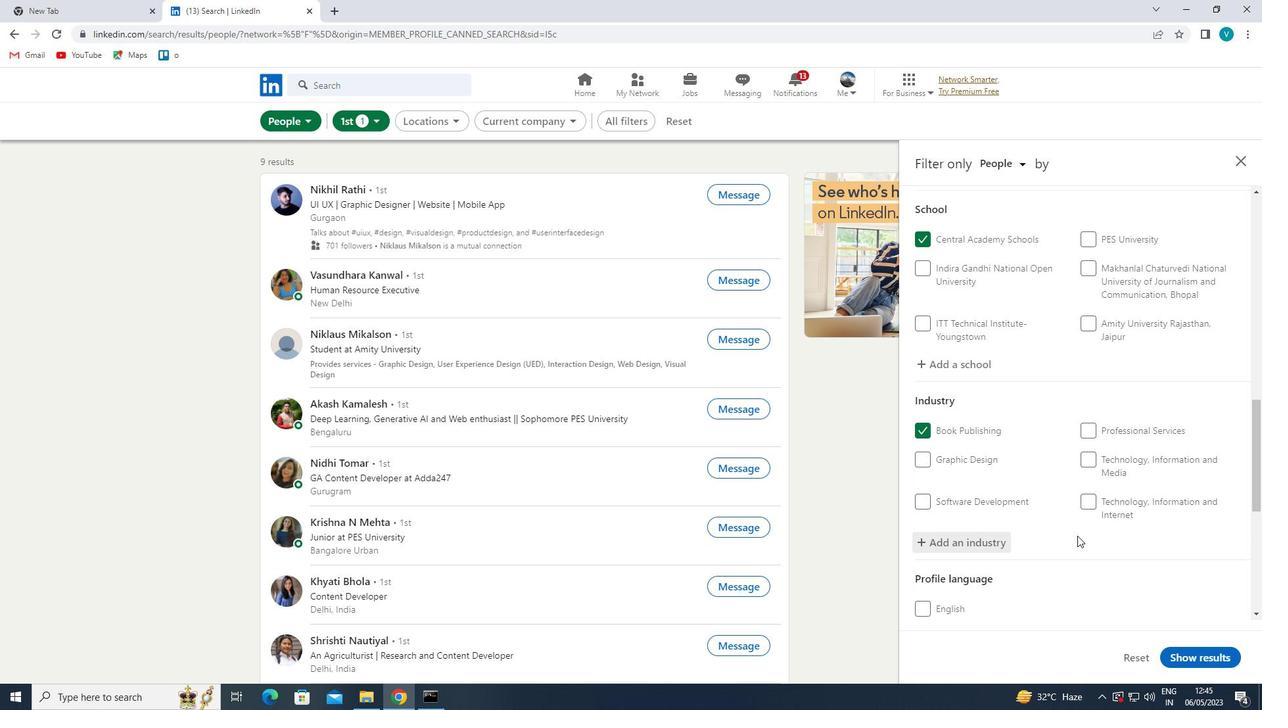 
Action: Mouse scrolled (1078, 543) with delta (0, 0)
Screenshot: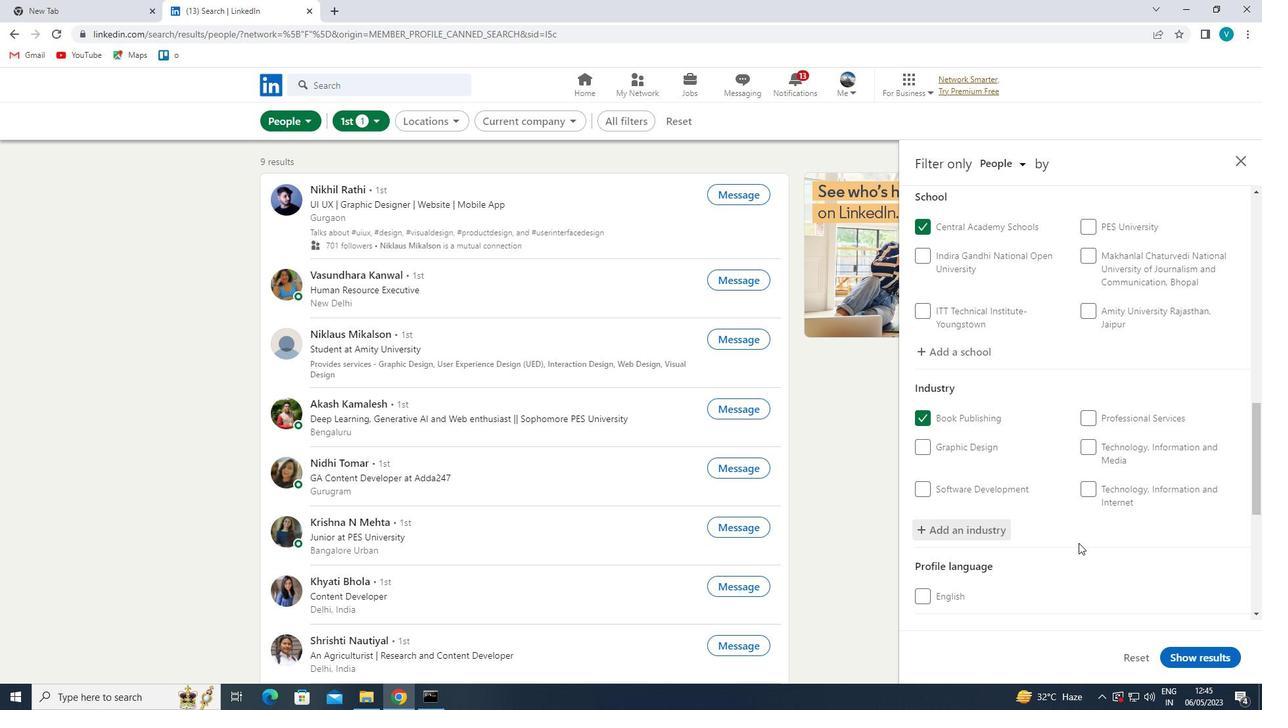 
Action: Mouse scrolled (1078, 543) with delta (0, 0)
Screenshot: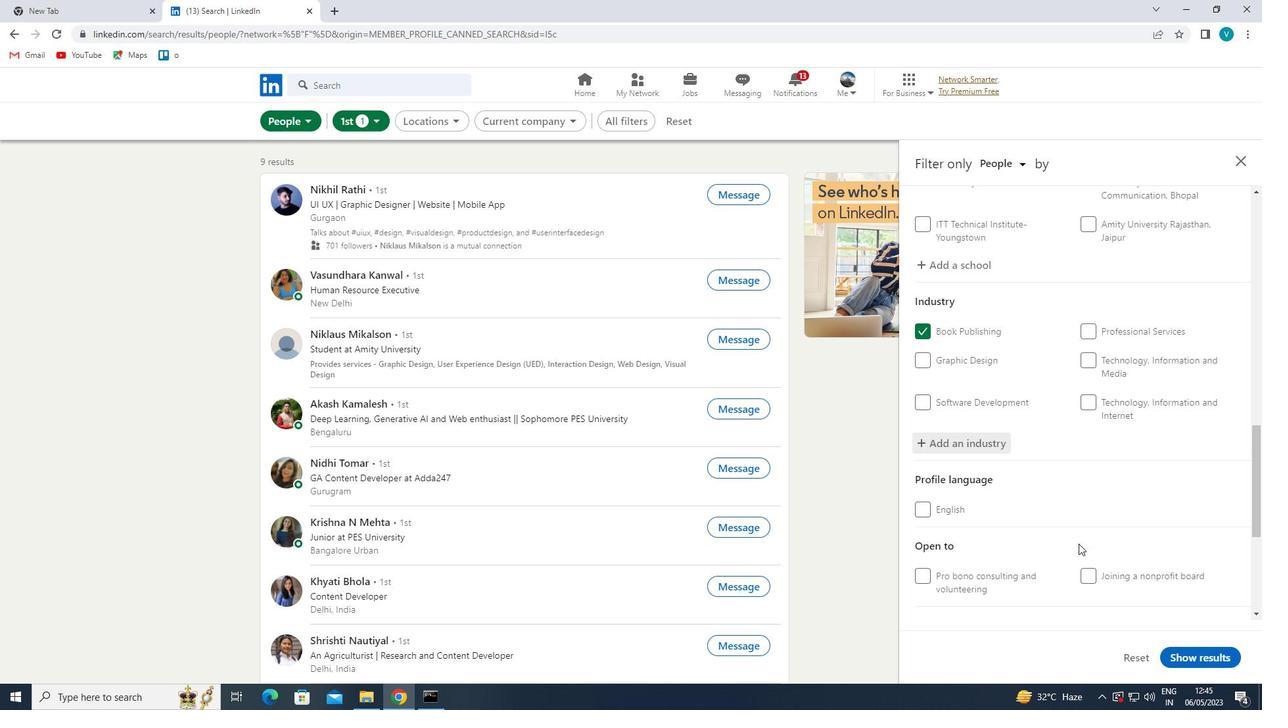 
Action: Mouse moved to (1080, 546)
Screenshot: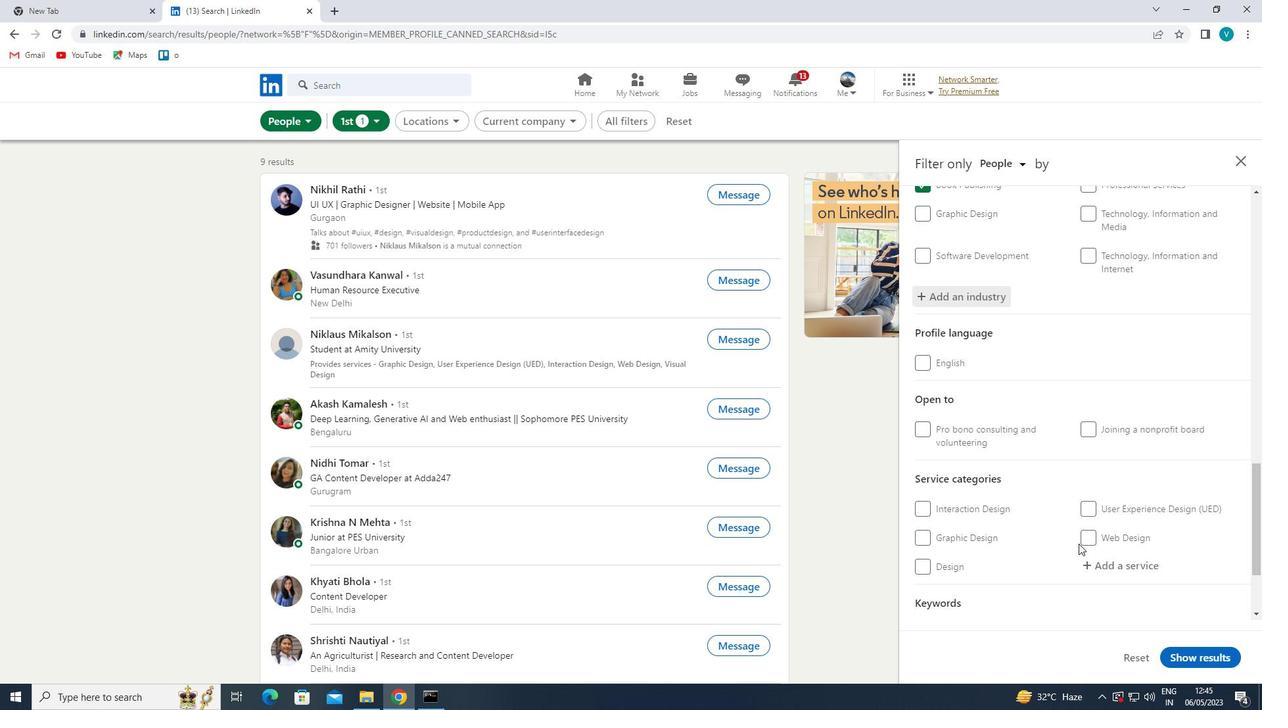 
Action: Mouse scrolled (1080, 545) with delta (0, 0)
Screenshot: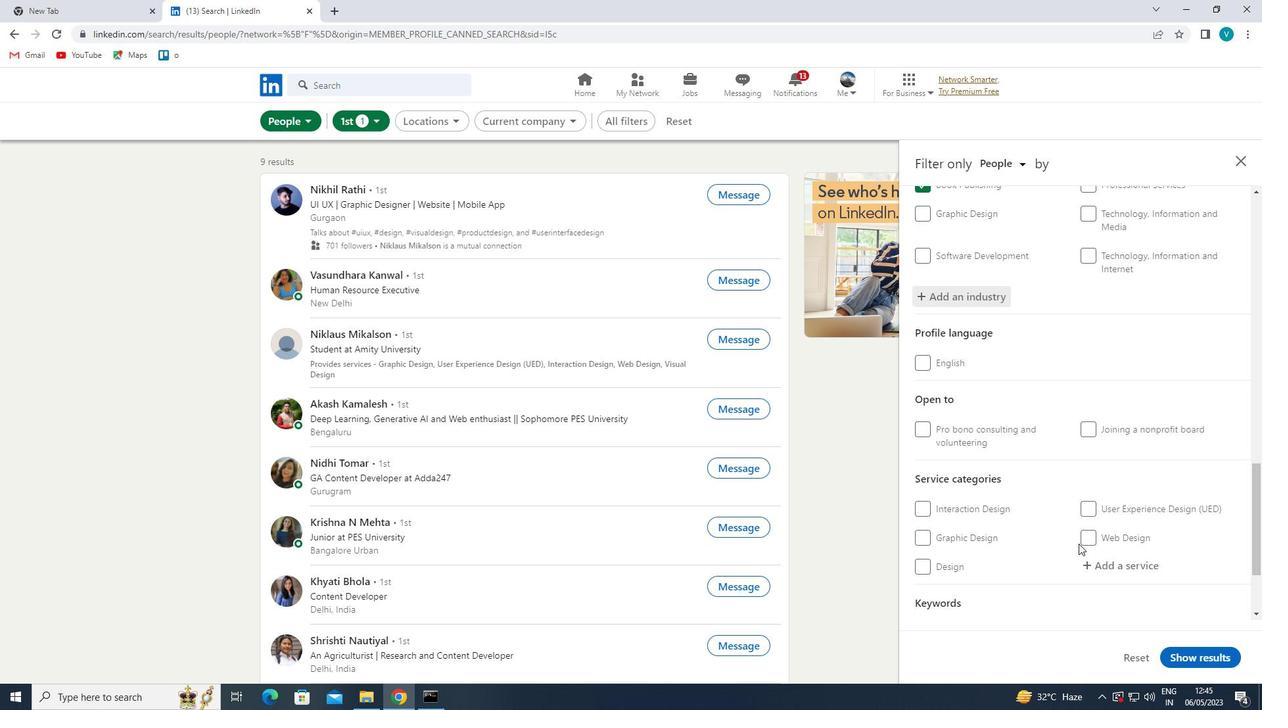
Action: Mouse moved to (1126, 485)
Screenshot: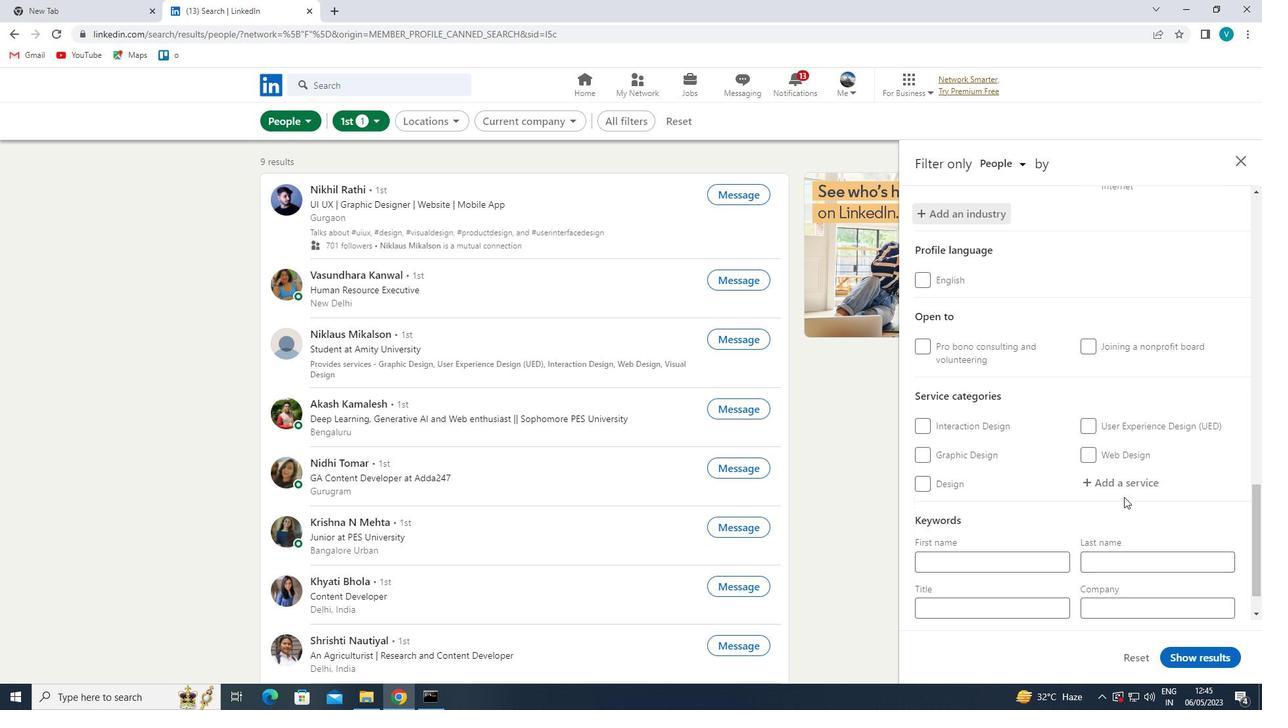
Action: Mouse pressed left at (1126, 485)
Screenshot: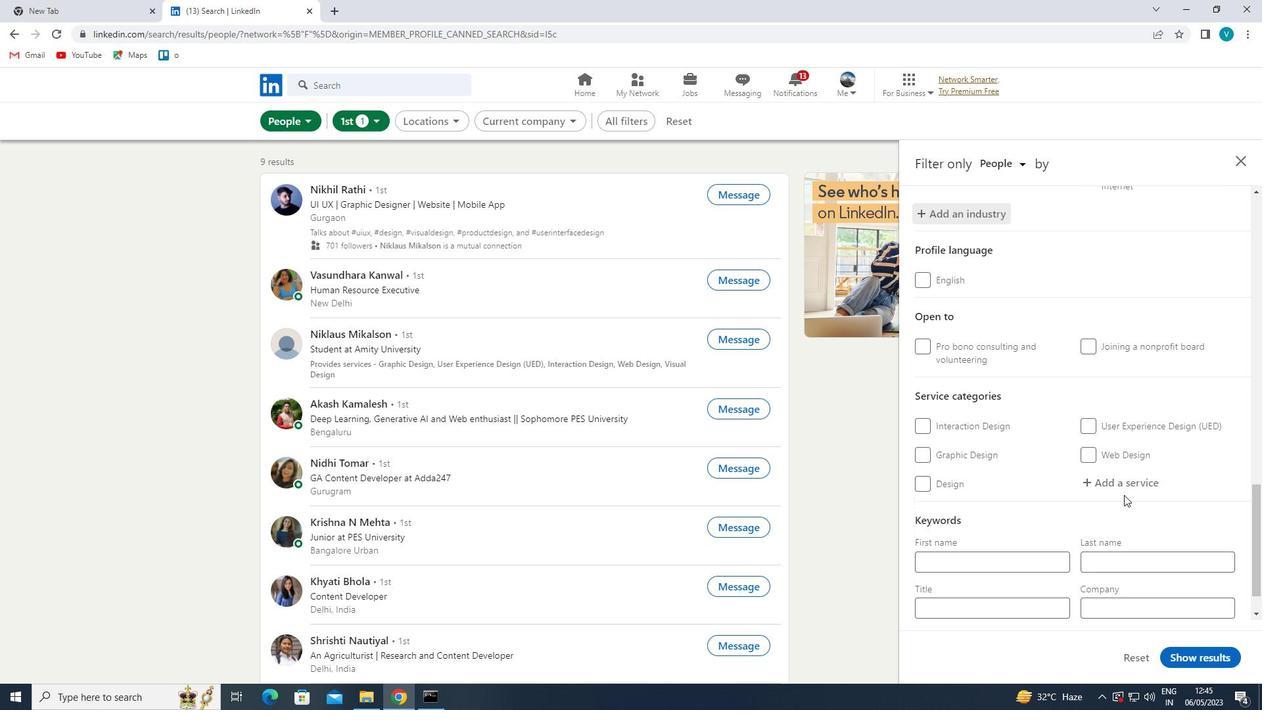 
Action: Mouse moved to (1126, 484)
Screenshot: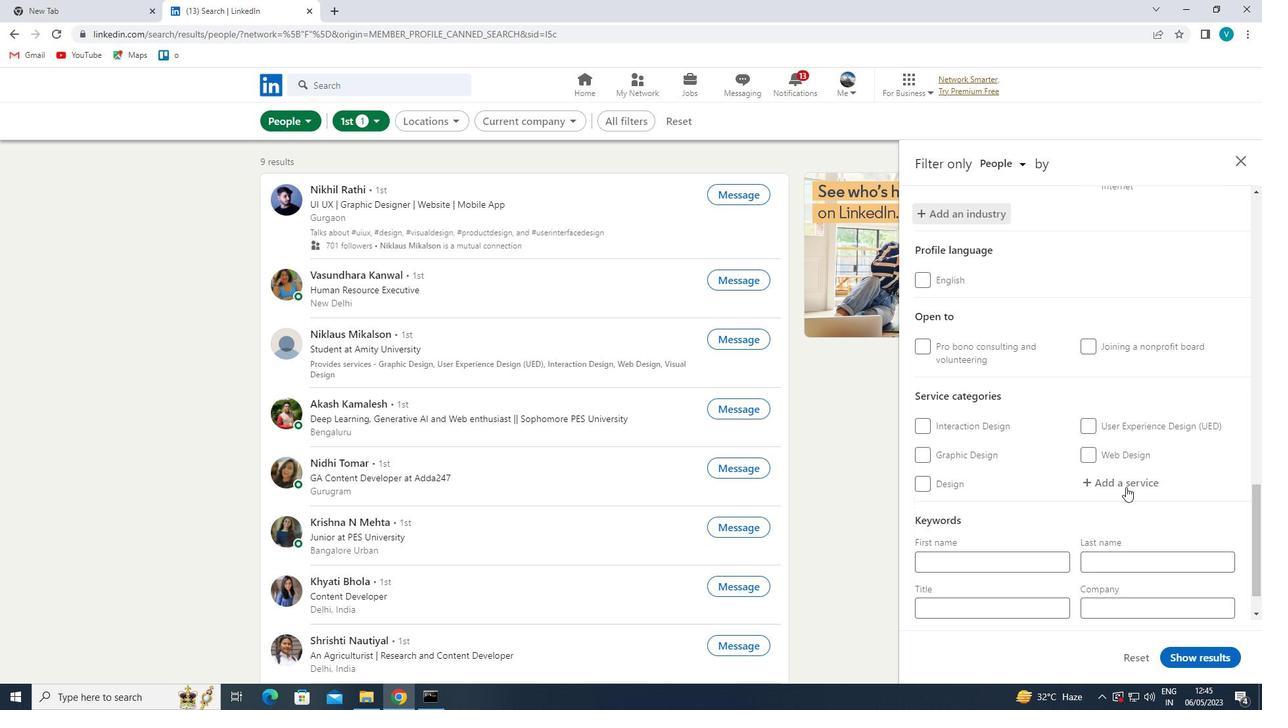 
Action: Key pressed <Key.shift>COMMERCIAL<Key.space>
Screenshot: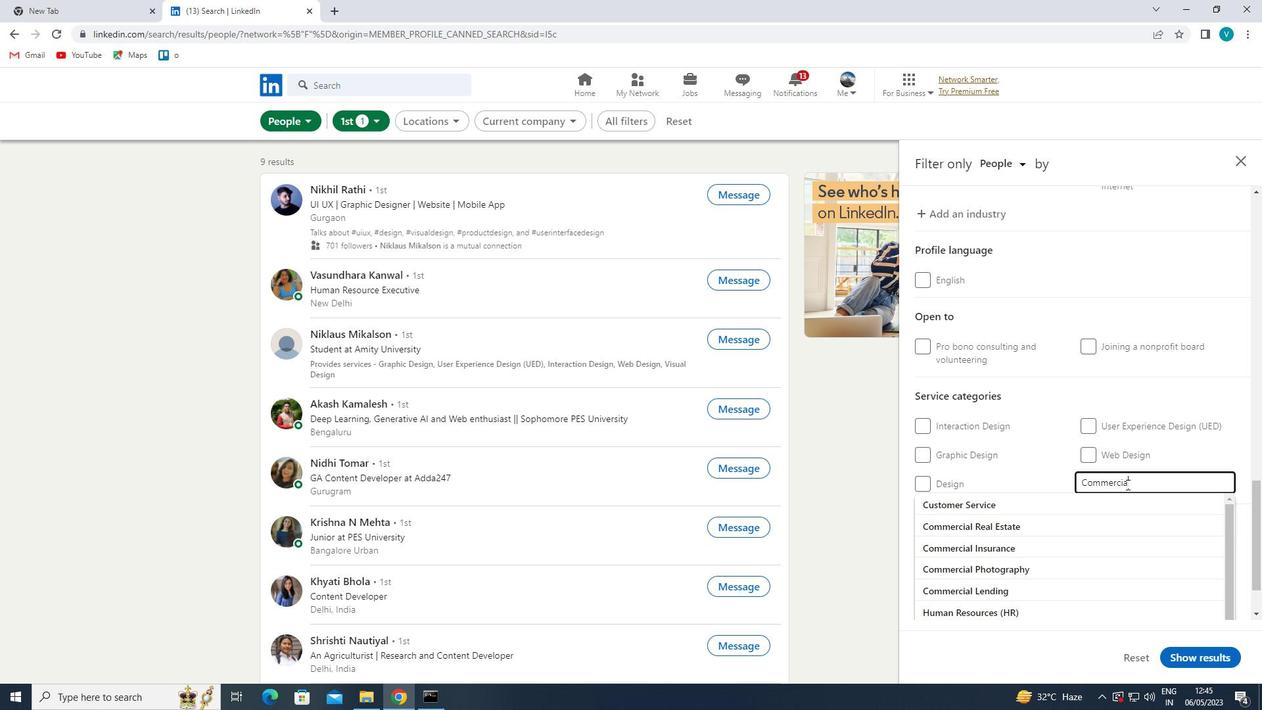 
Action: Mouse moved to (1076, 520)
Screenshot: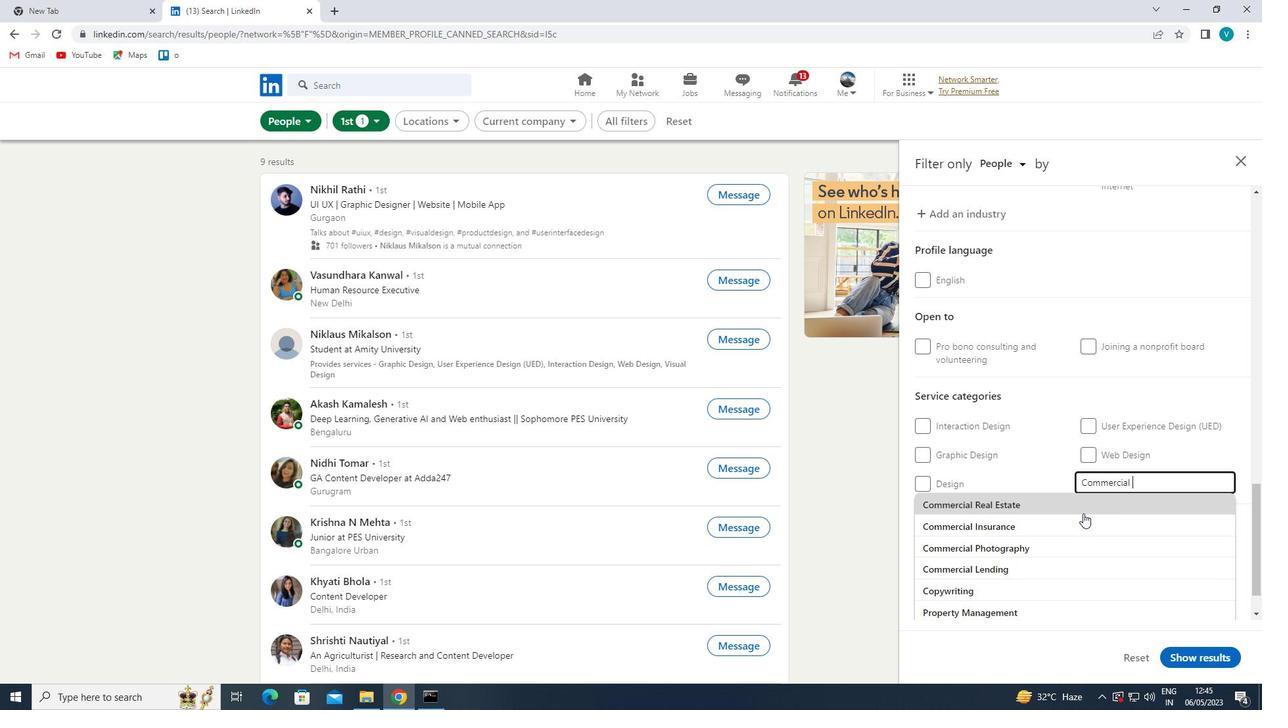 
Action: Mouse pressed left at (1076, 520)
Screenshot: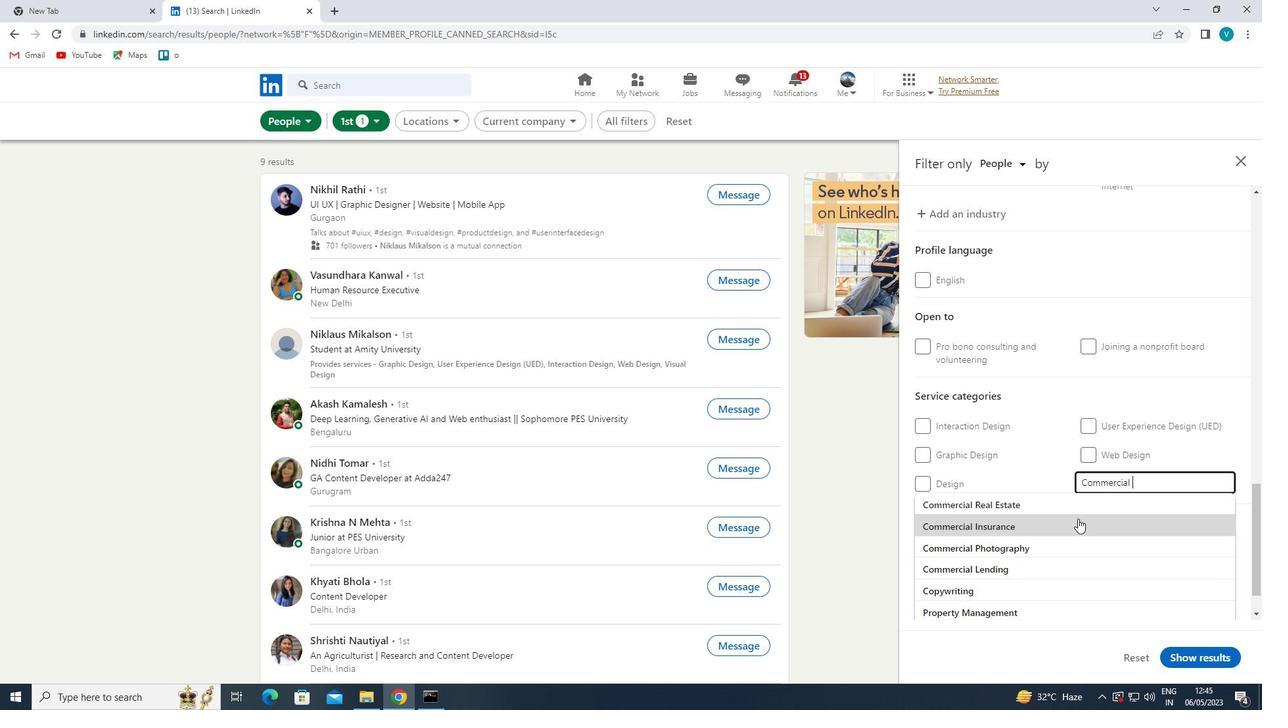 
Action: Mouse moved to (1075, 520)
Screenshot: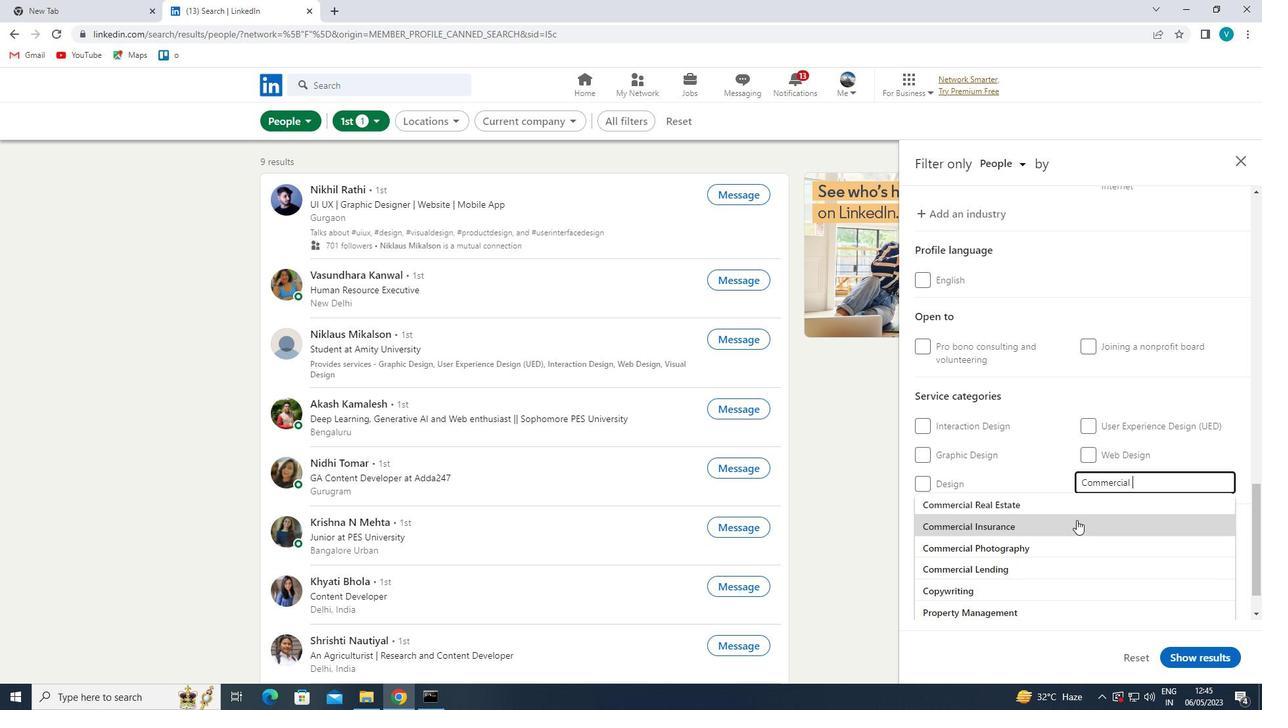 
Action: Mouse scrolled (1075, 519) with delta (0, 0)
Screenshot: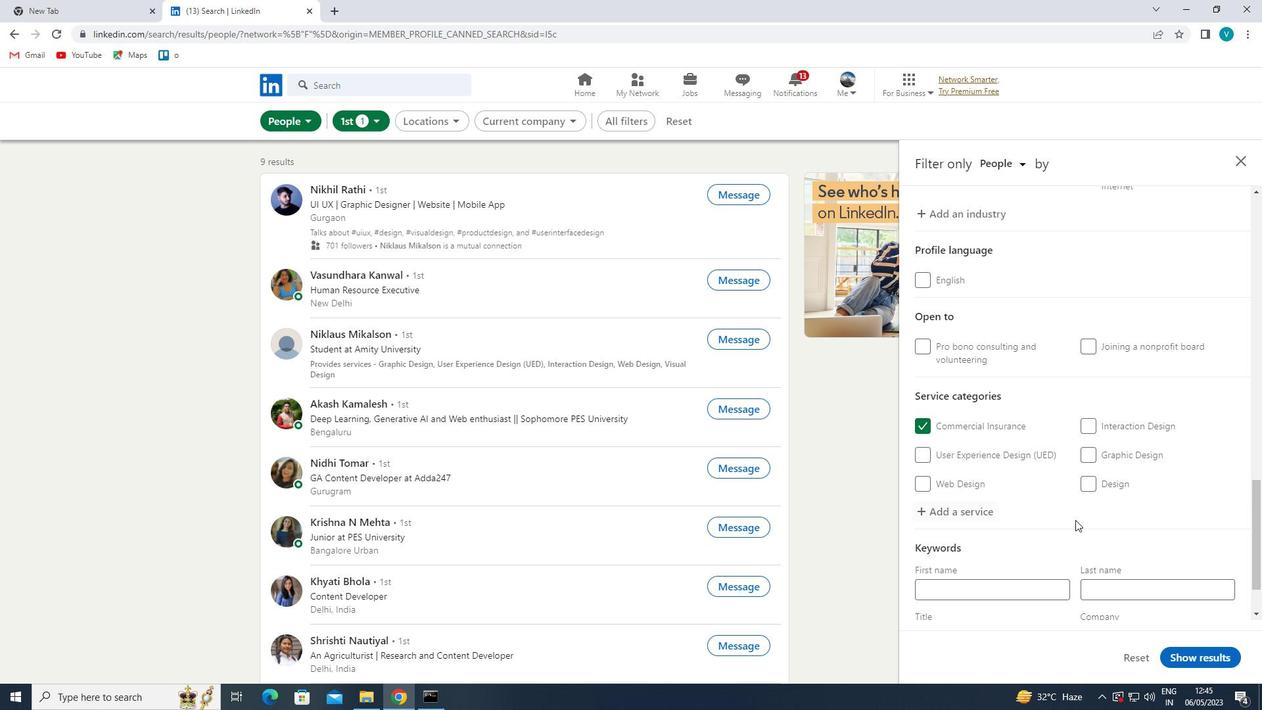 
Action: Mouse scrolled (1075, 519) with delta (0, 0)
Screenshot: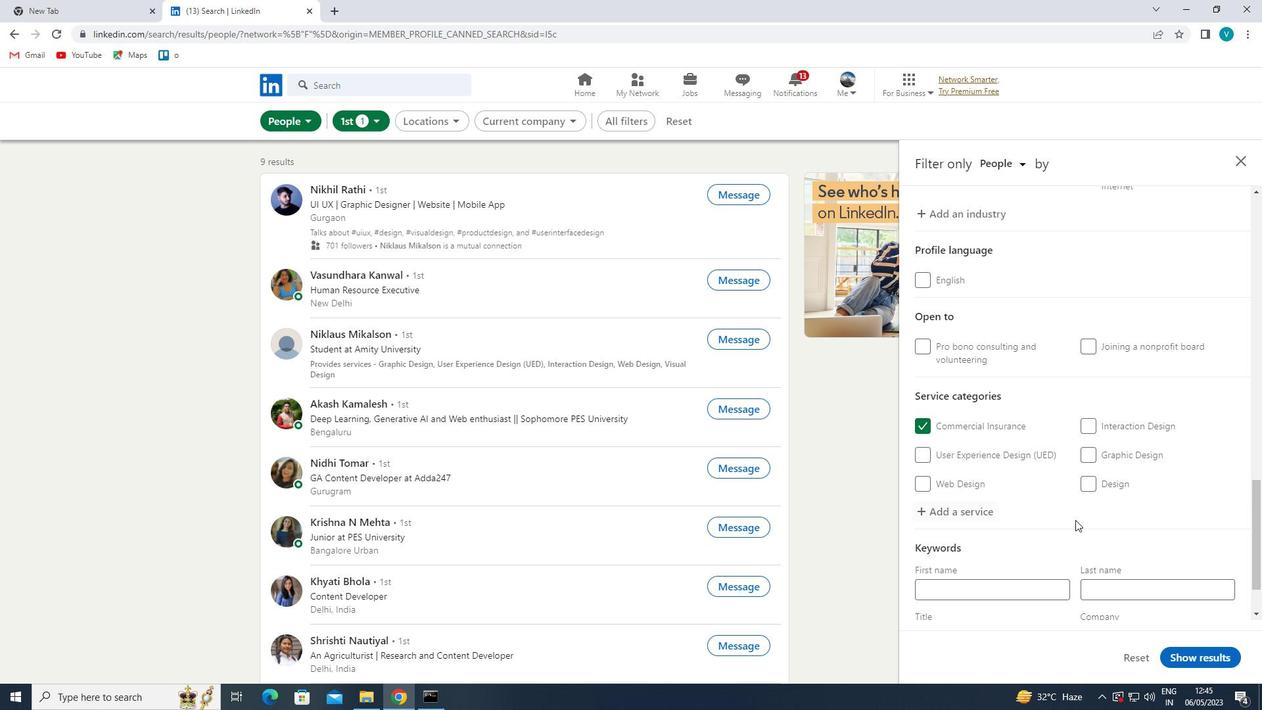 
Action: Mouse scrolled (1075, 519) with delta (0, 0)
Screenshot: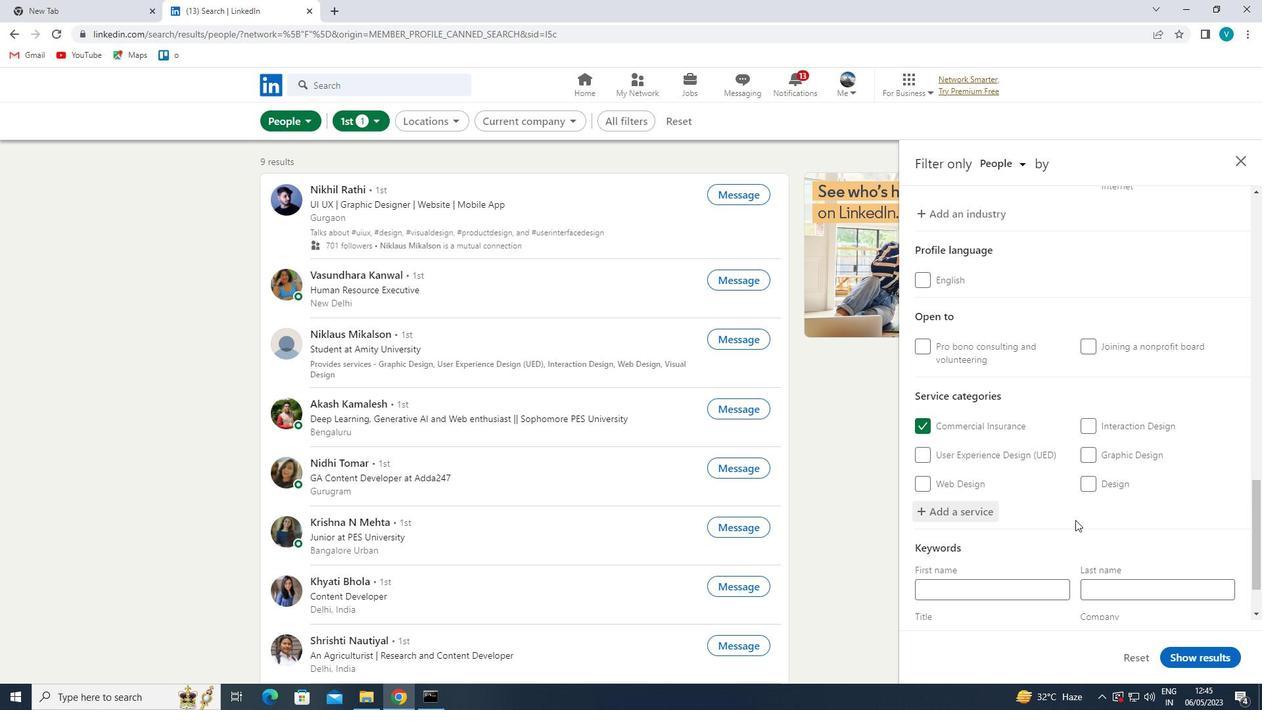 
Action: Mouse moved to (1015, 573)
Screenshot: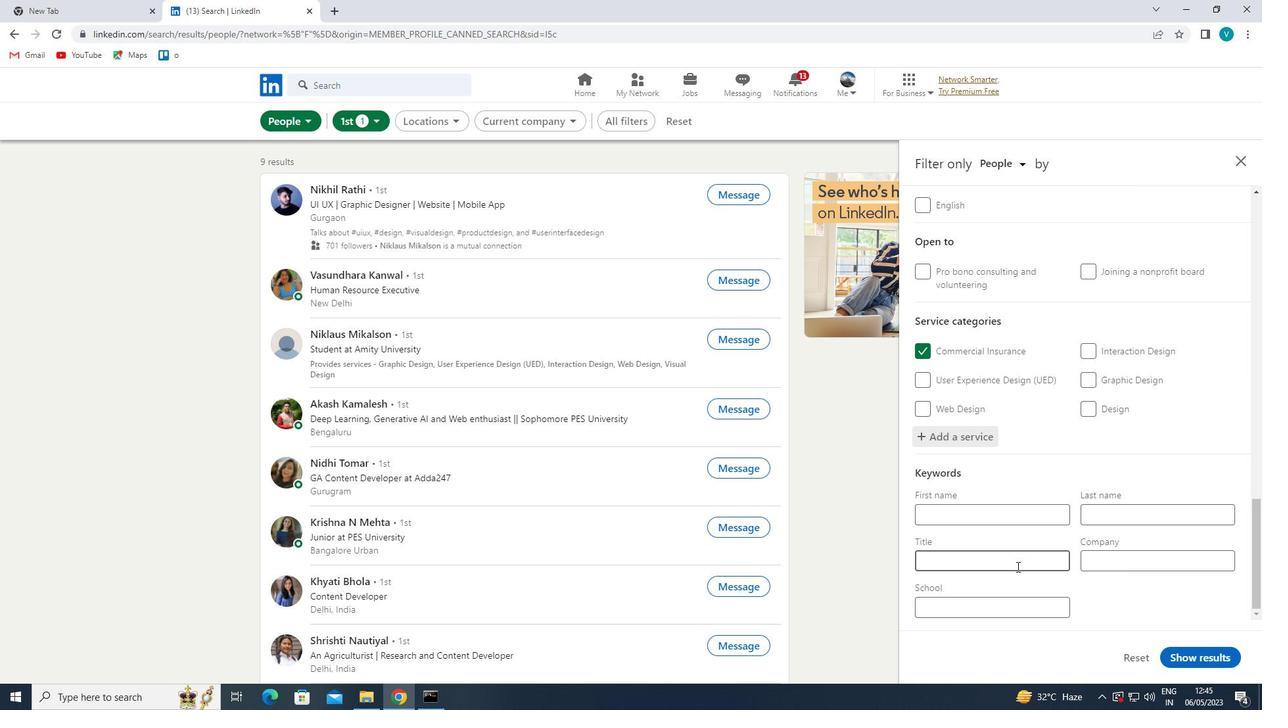 
Action: Mouse pressed left at (1015, 573)
Screenshot: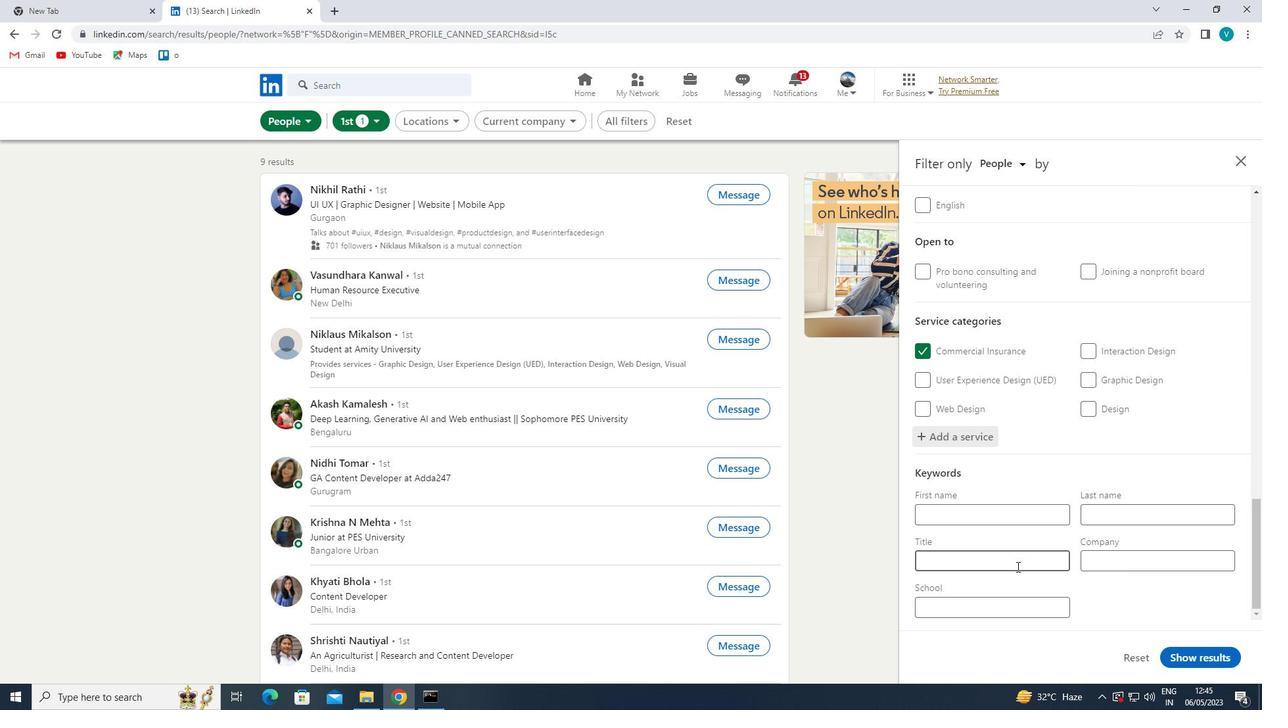 
Action: Mouse moved to (1022, 568)
Screenshot: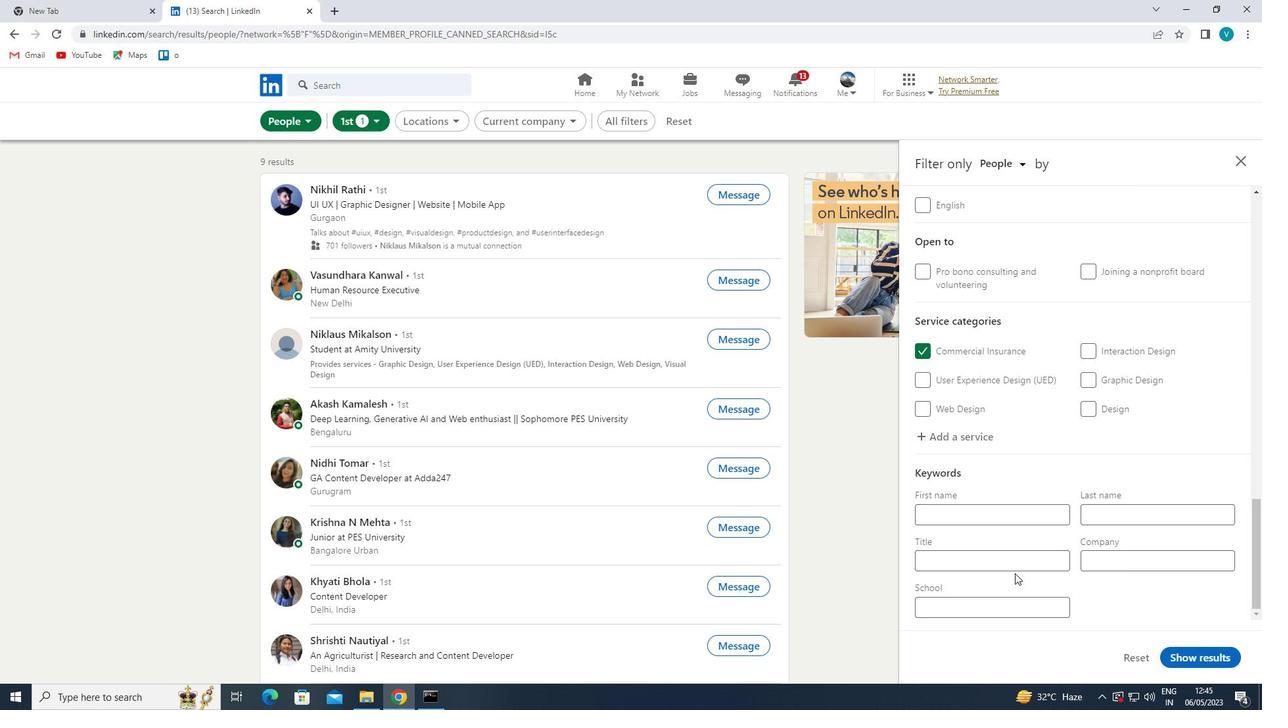 
Action: Mouse pressed left at (1022, 568)
Screenshot: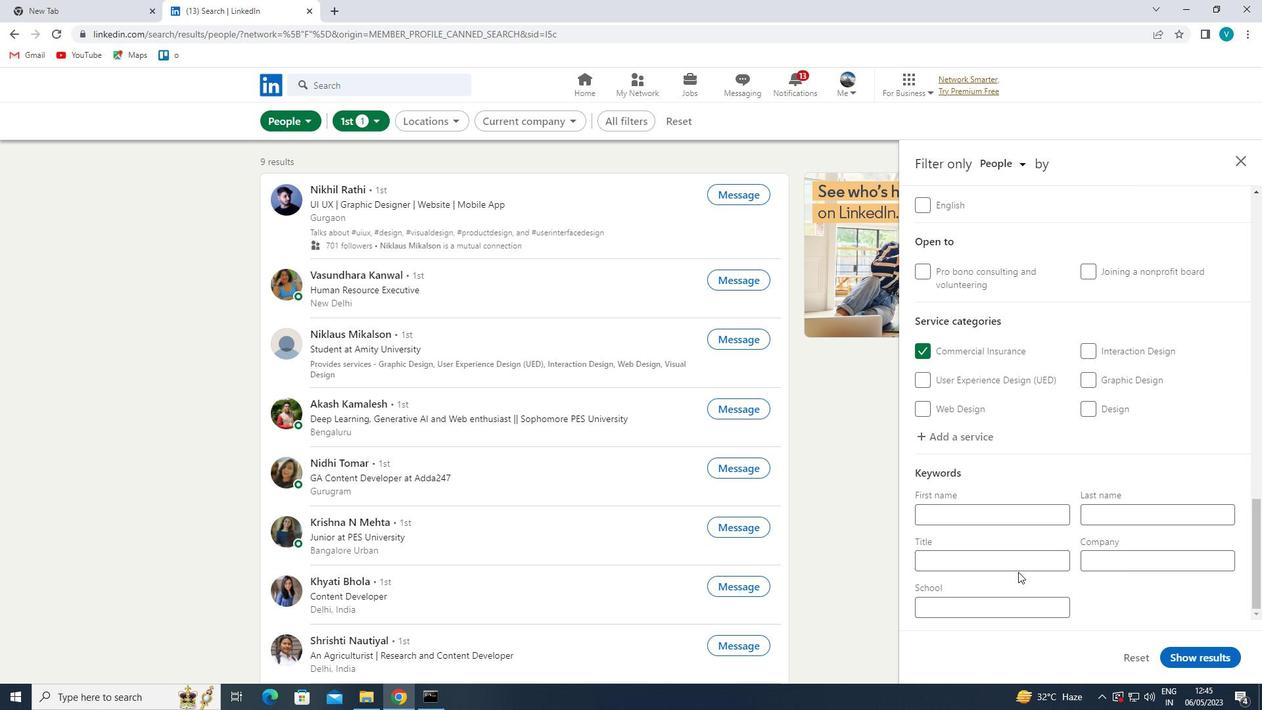 
Action: Key pressed <Key.shift>CRUISE<Key.space><Key.shift>DIRECTOR<Key.space>
Screenshot: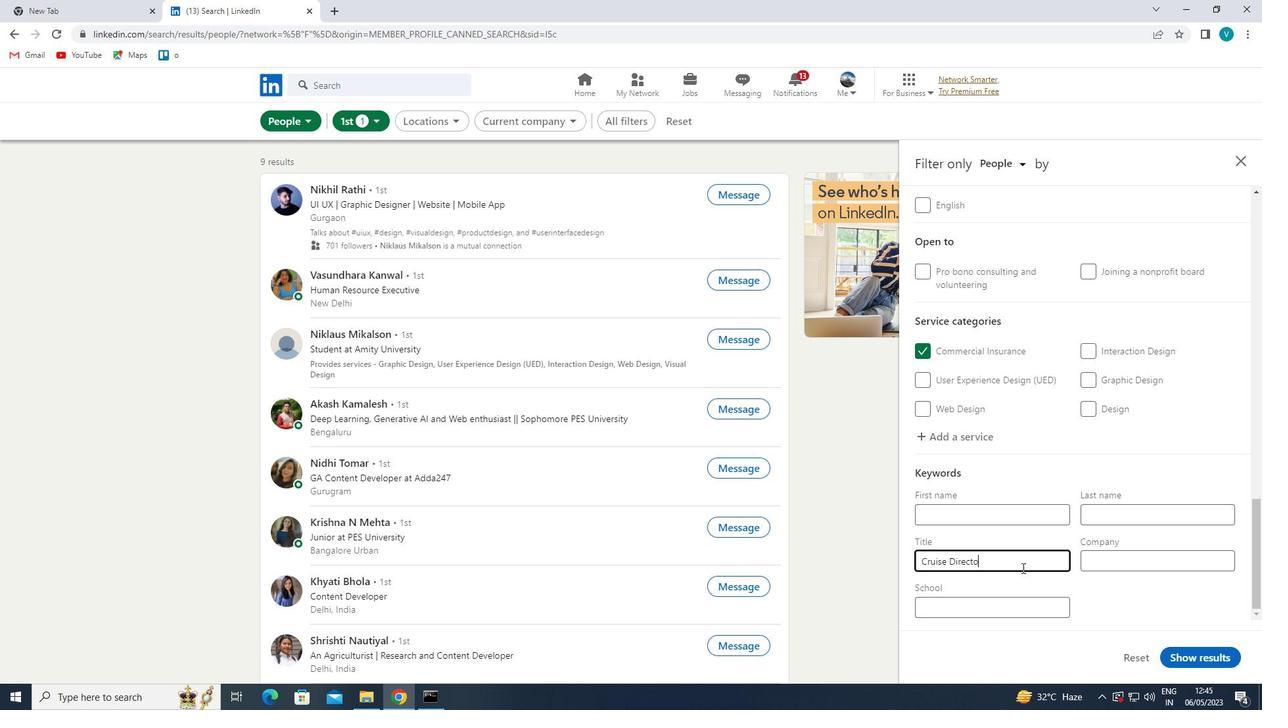 
Action: Mouse moved to (1193, 650)
Screenshot: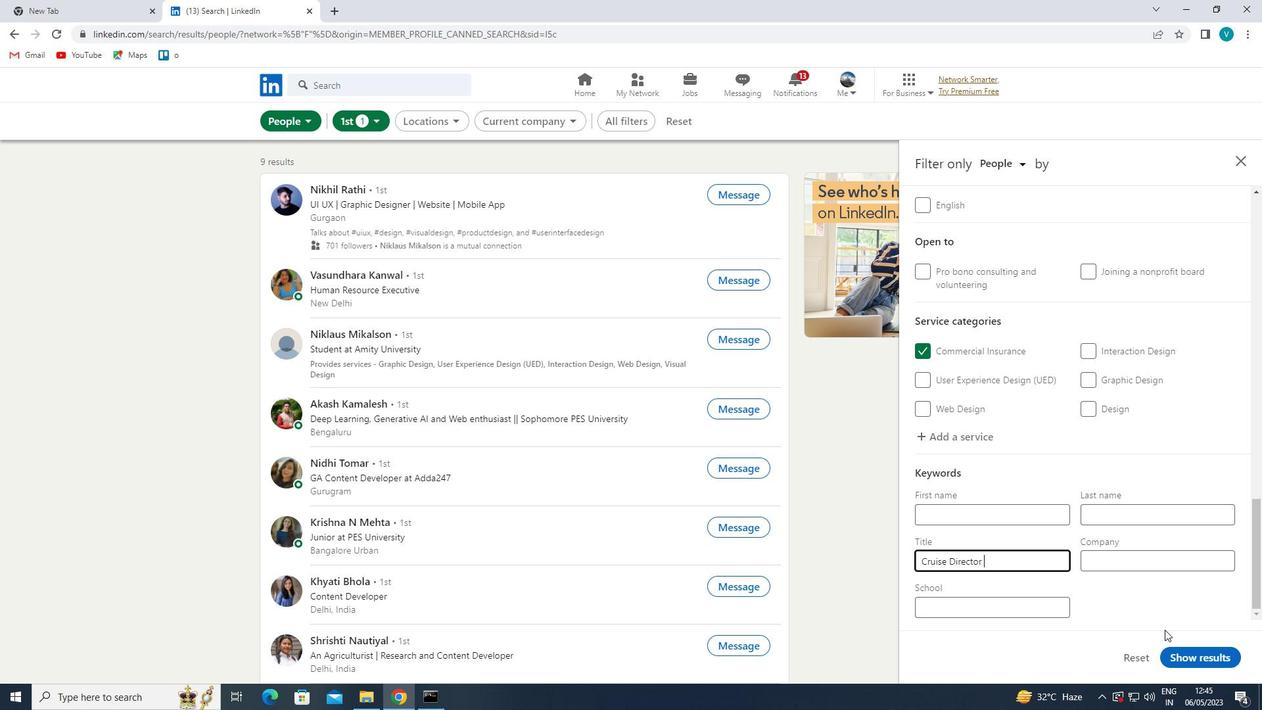 
Action: Mouse pressed left at (1193, 650)
Screenshot: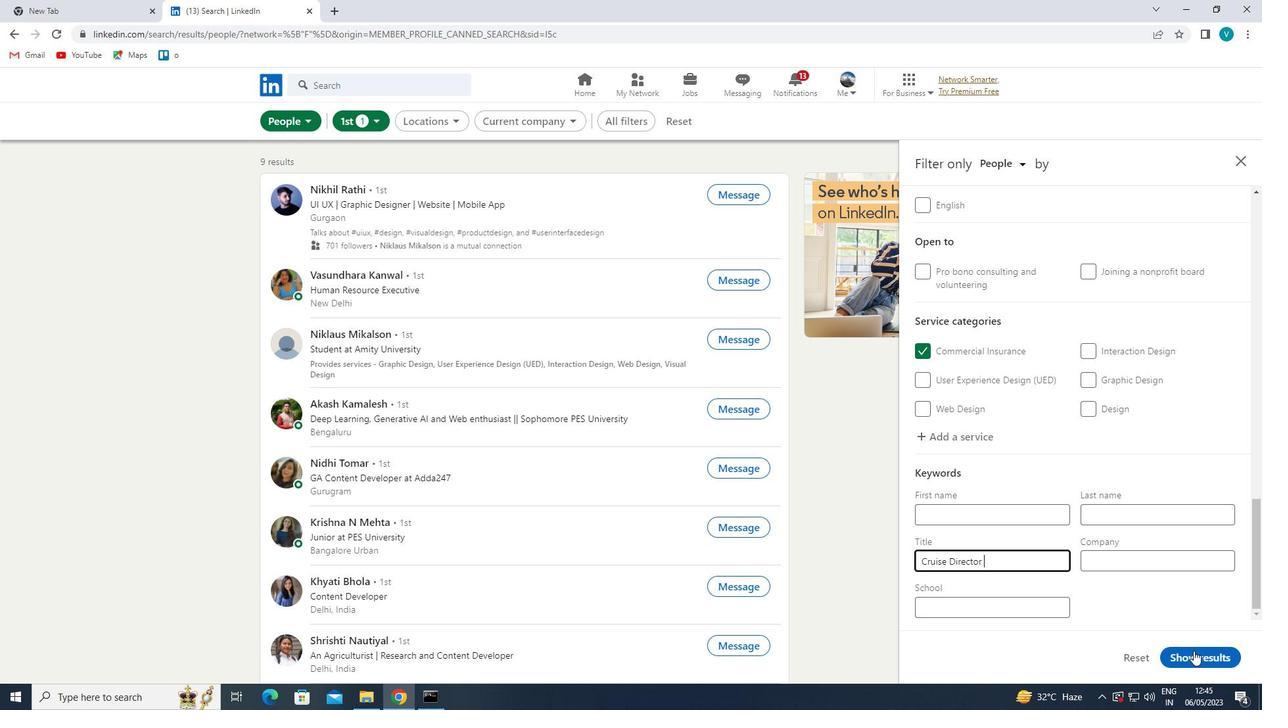 
